Task: Find connections with filter location Erandio with filter topic #Travellingwith filter profile language French with filter current company Jabil with filter school Indira School of Business Studies PGDM with filter industry Telecommunications Carriers with filter service category Video Animation with filter keywords title Head
Action: Mouse moved to (227, 292)
Screenshot: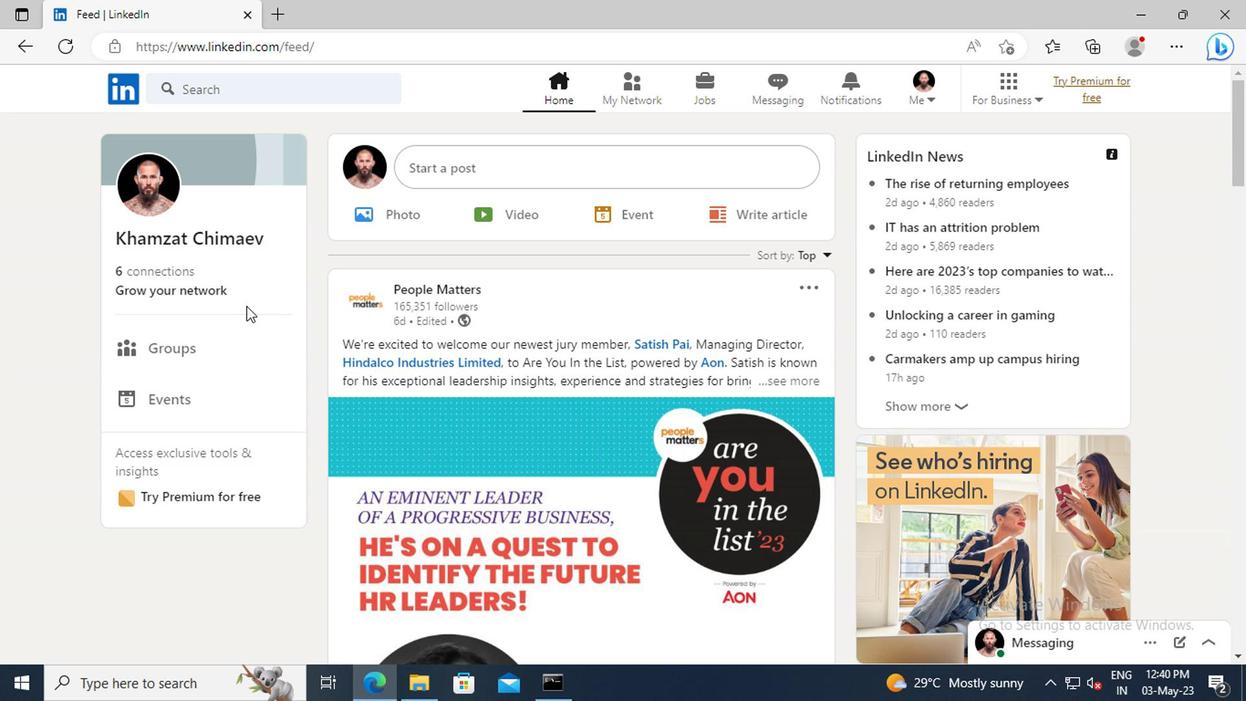 
Action: Mouse pressed left at (227, 292)
Screenshot: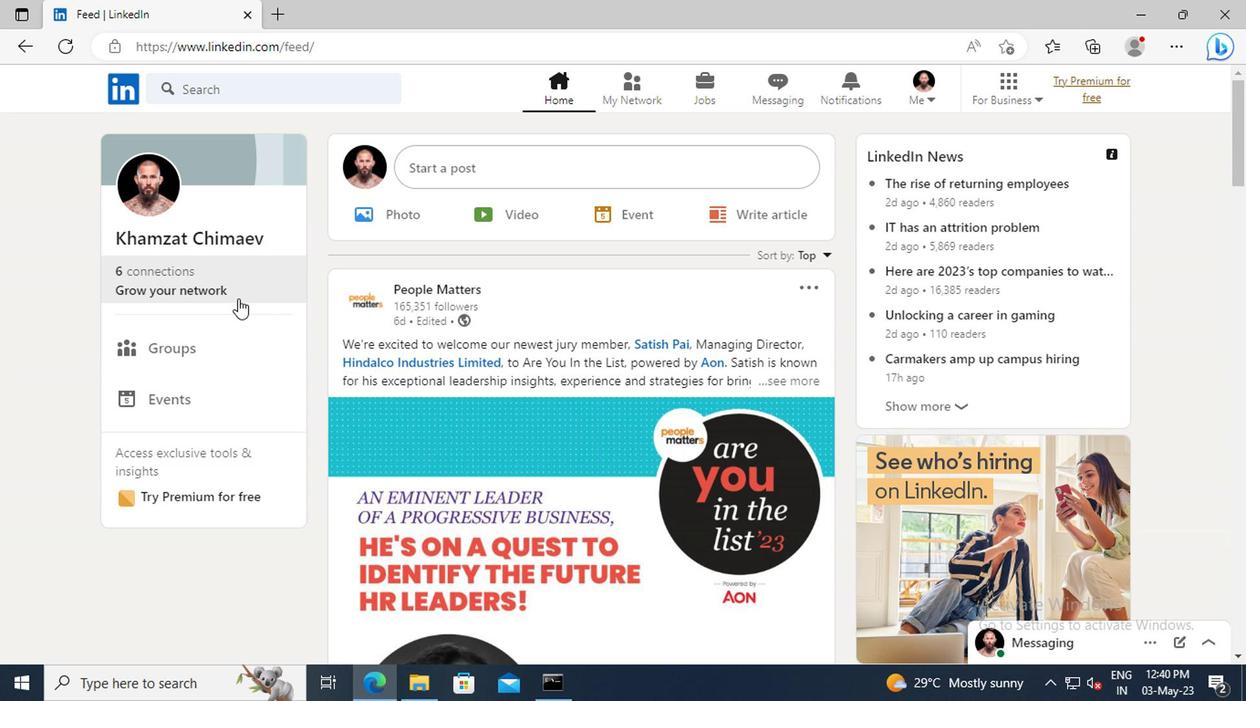 
Action: Mouse moved to (207, 193)
Screenshot: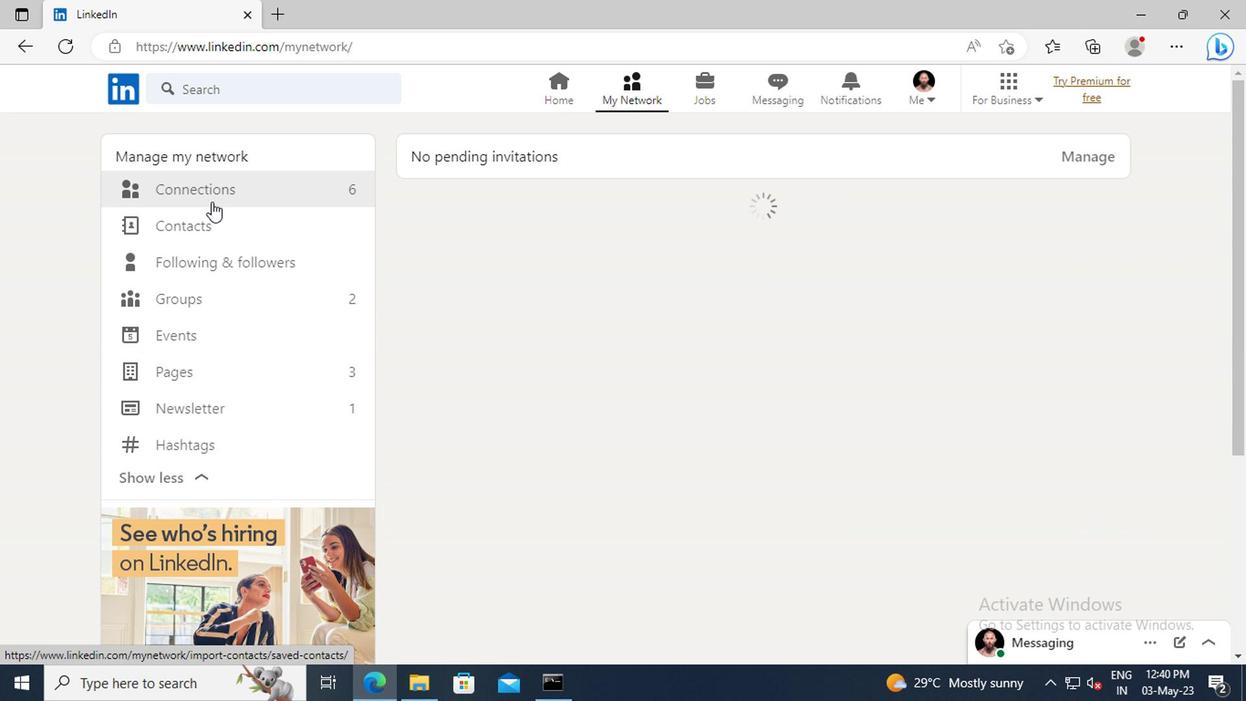 
Action: Mouse pressed left at (207, 193)
Screenshot: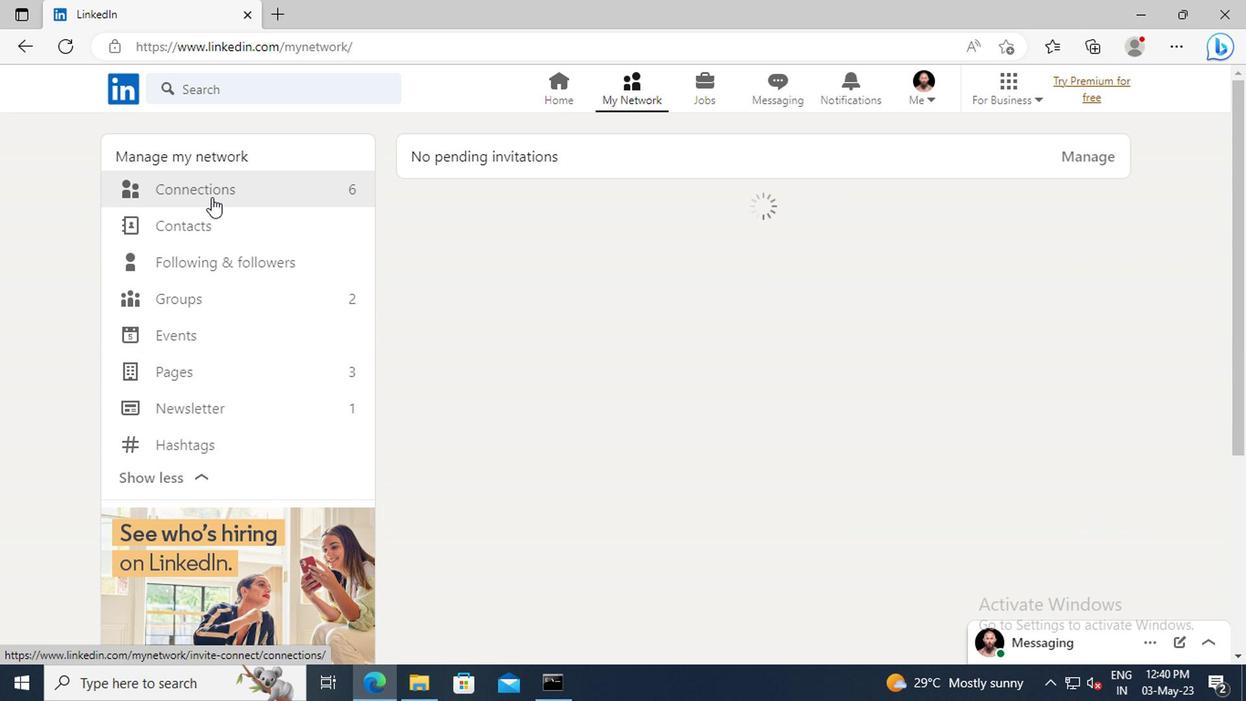 
Action: Mouse moved to (725, 192)
Screenshot: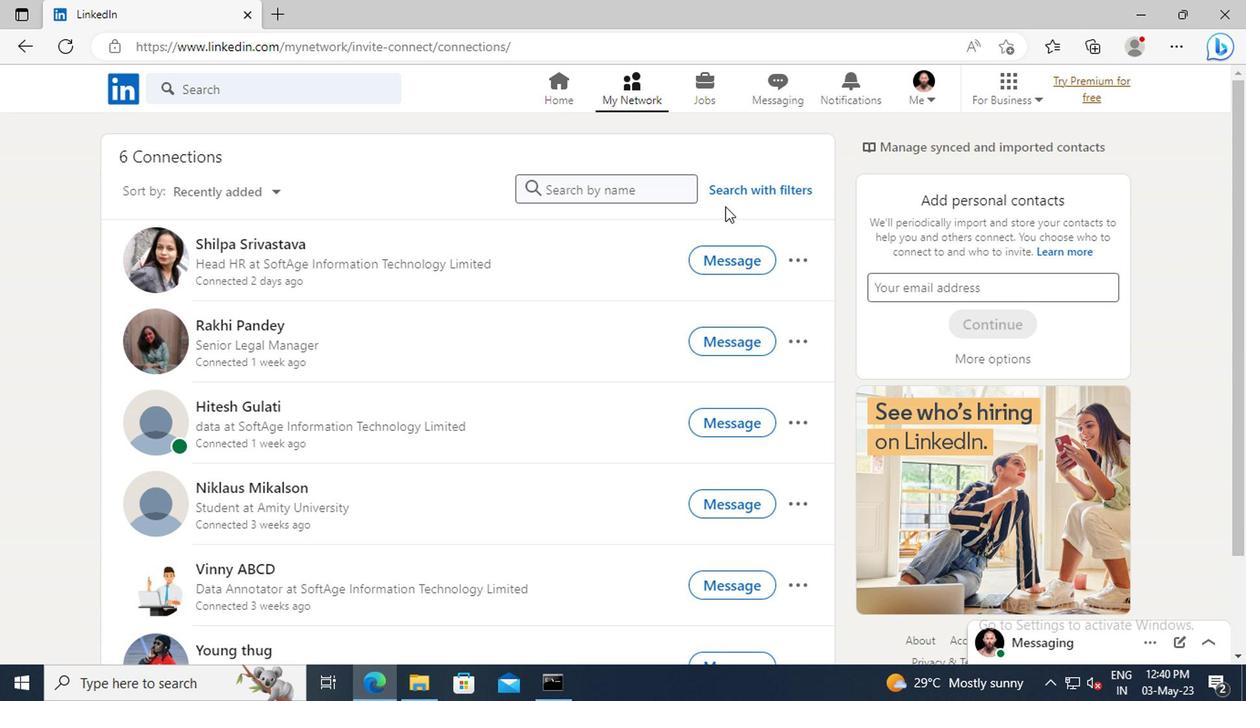 
Action: Mouse pressed left at (725, 192)
Screenshot: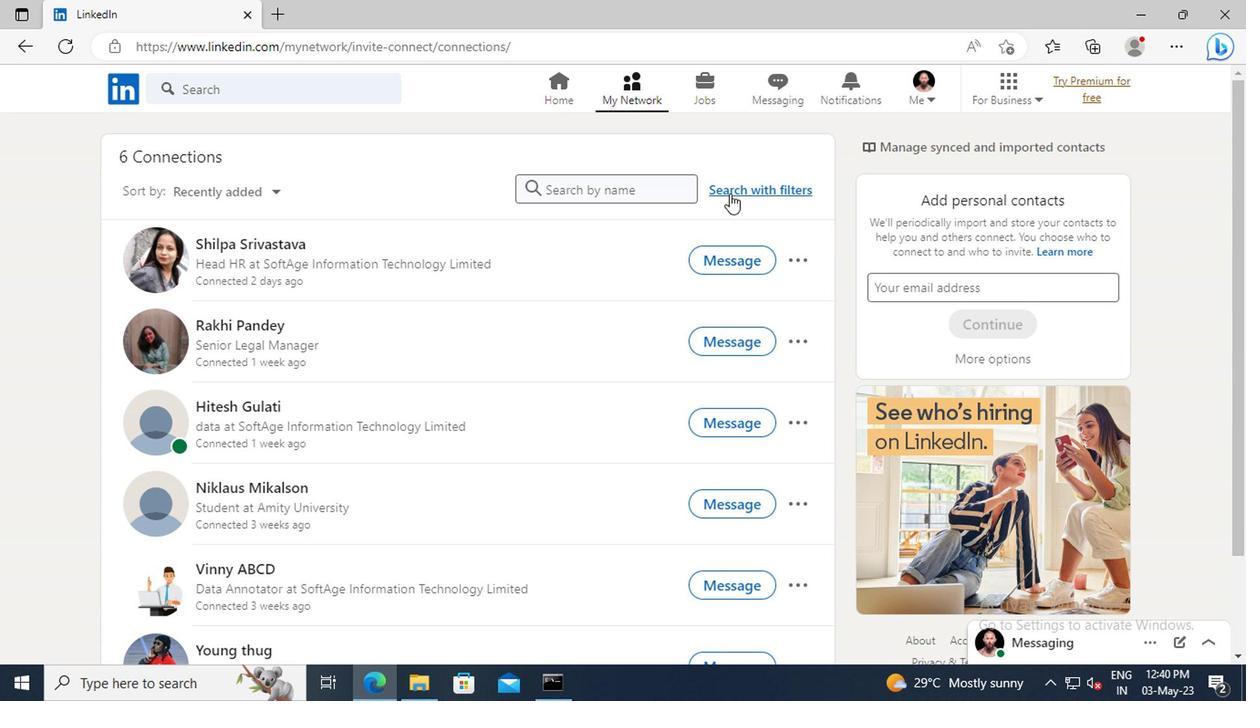 
Action: Mouse moved to (687, 146)
Screenshot: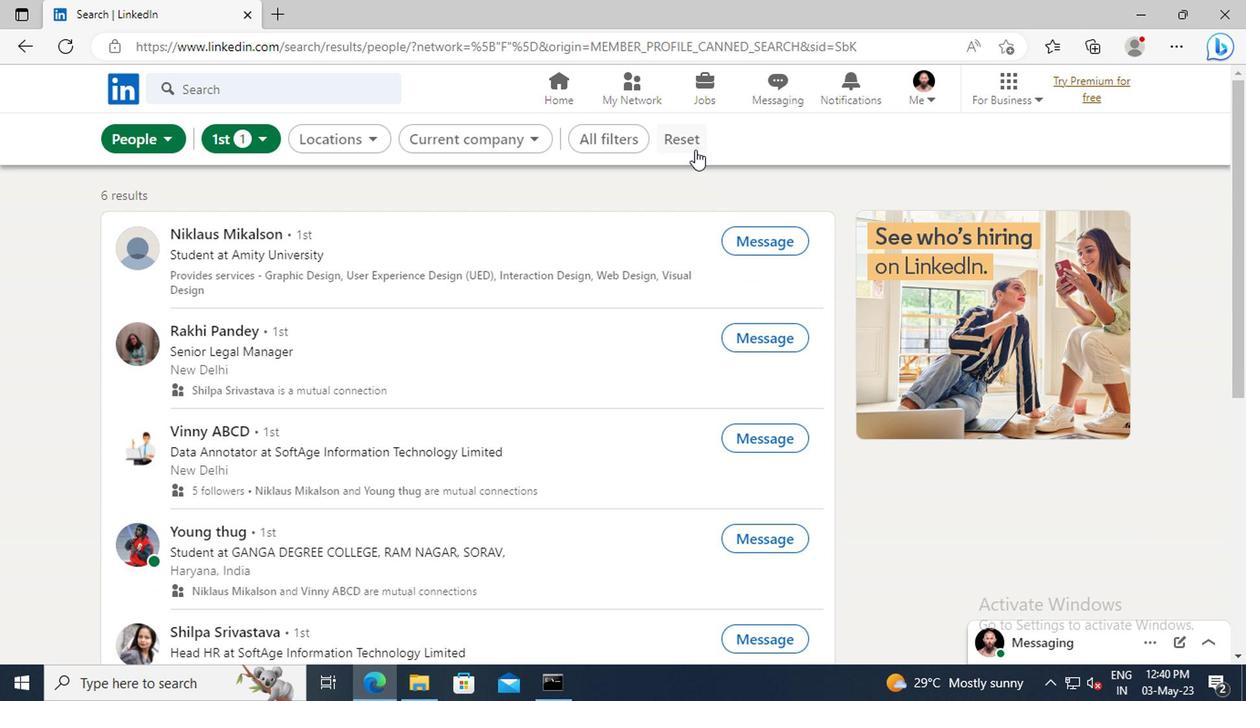 
Action: Mouse pressed left at (687, 146)
Screenshot: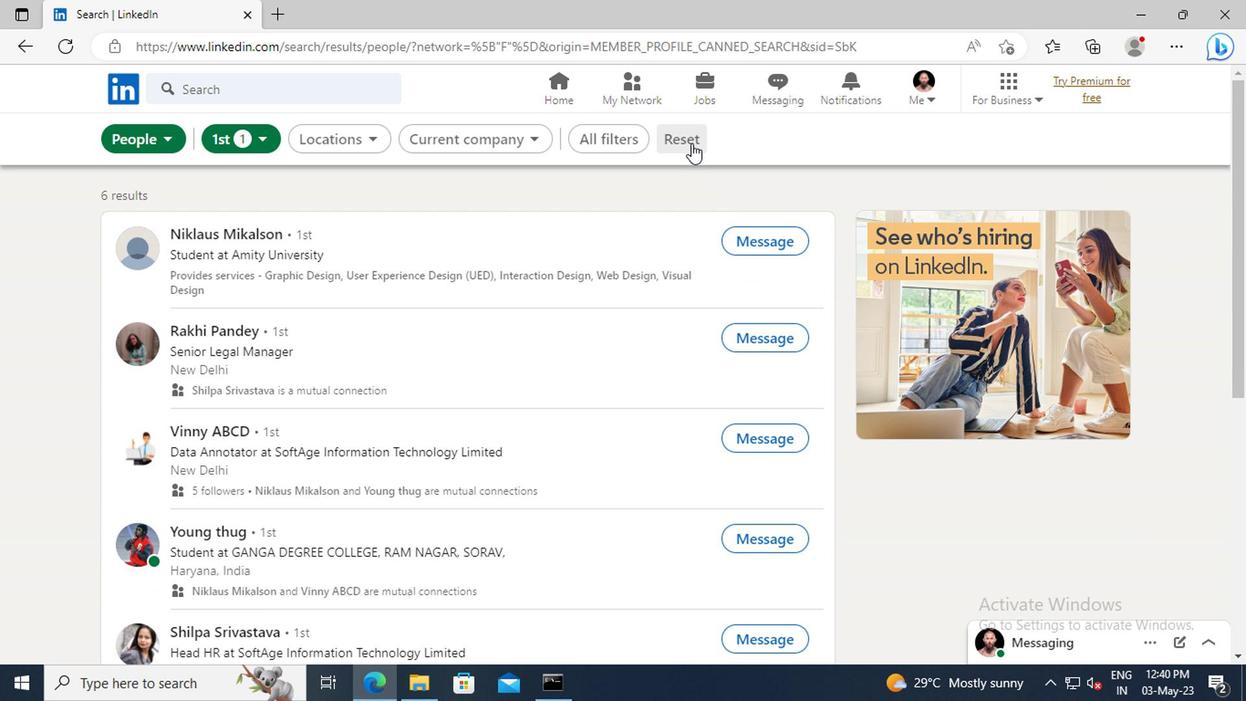 
Action: Mouse moved to (661, 142)
Screenshot: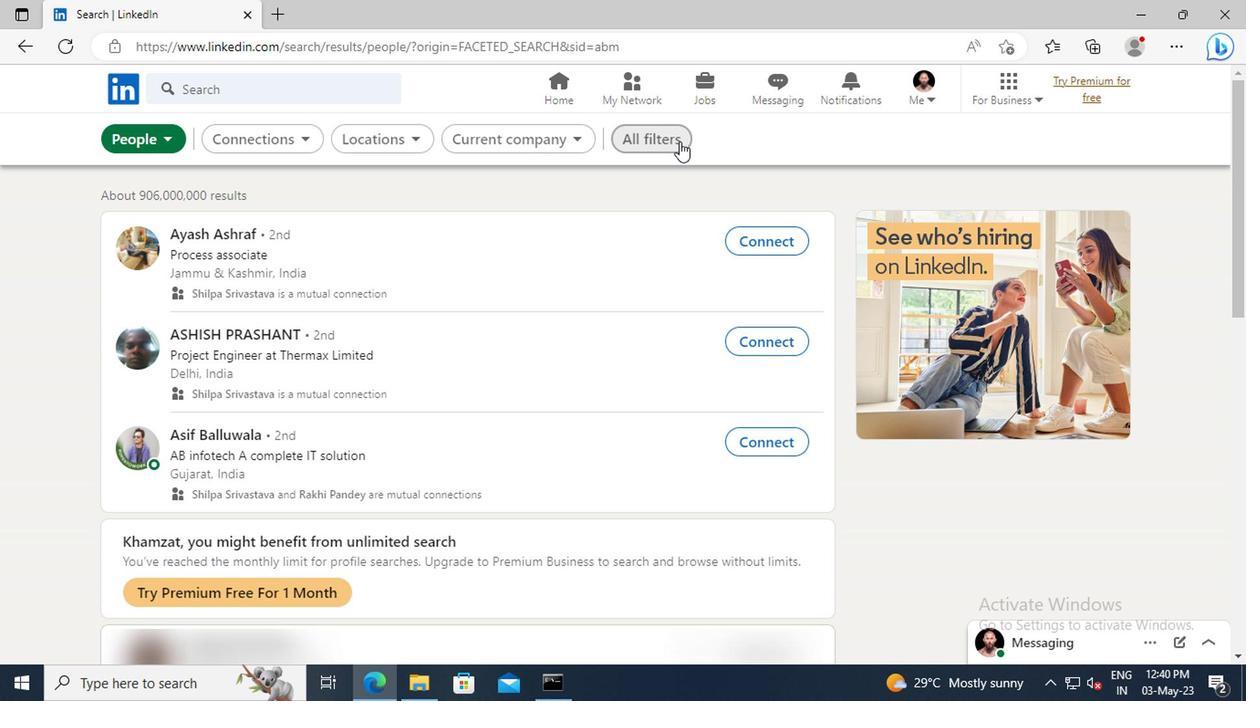 
Action: Mouse pressed left at (661, 142)
Screenshot: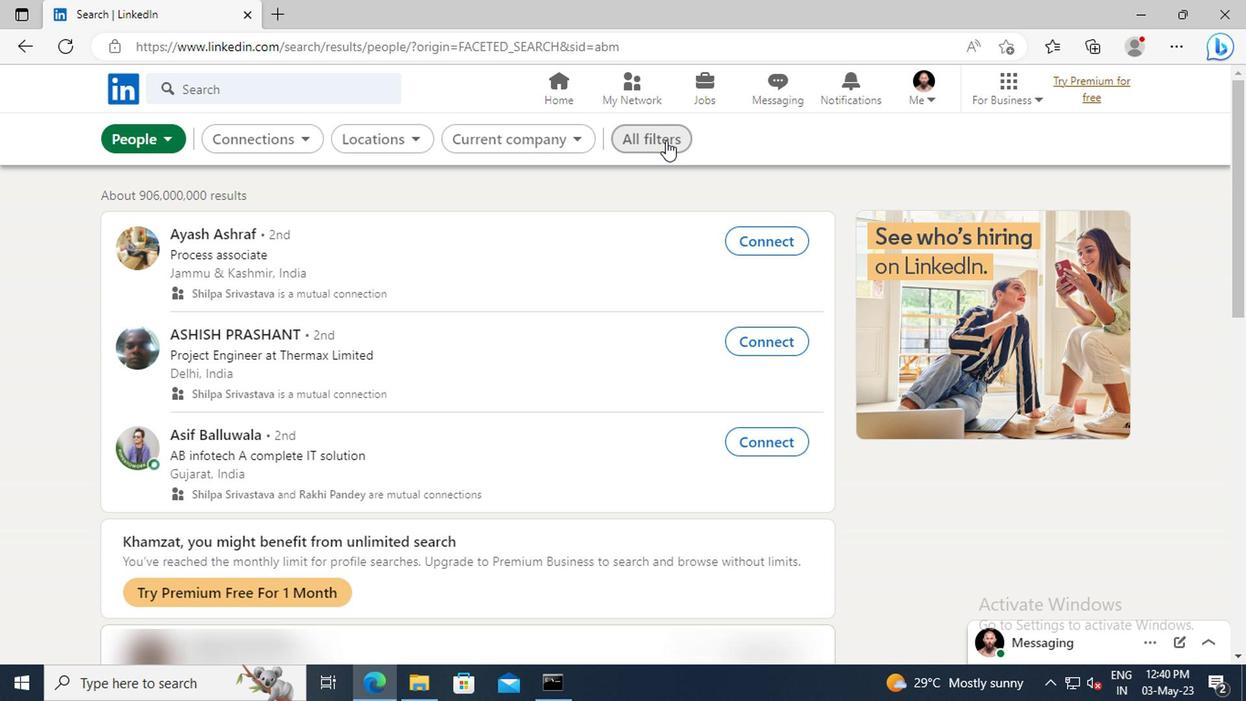 
Action: Mouse moved to (1010, 327)
Screenshot: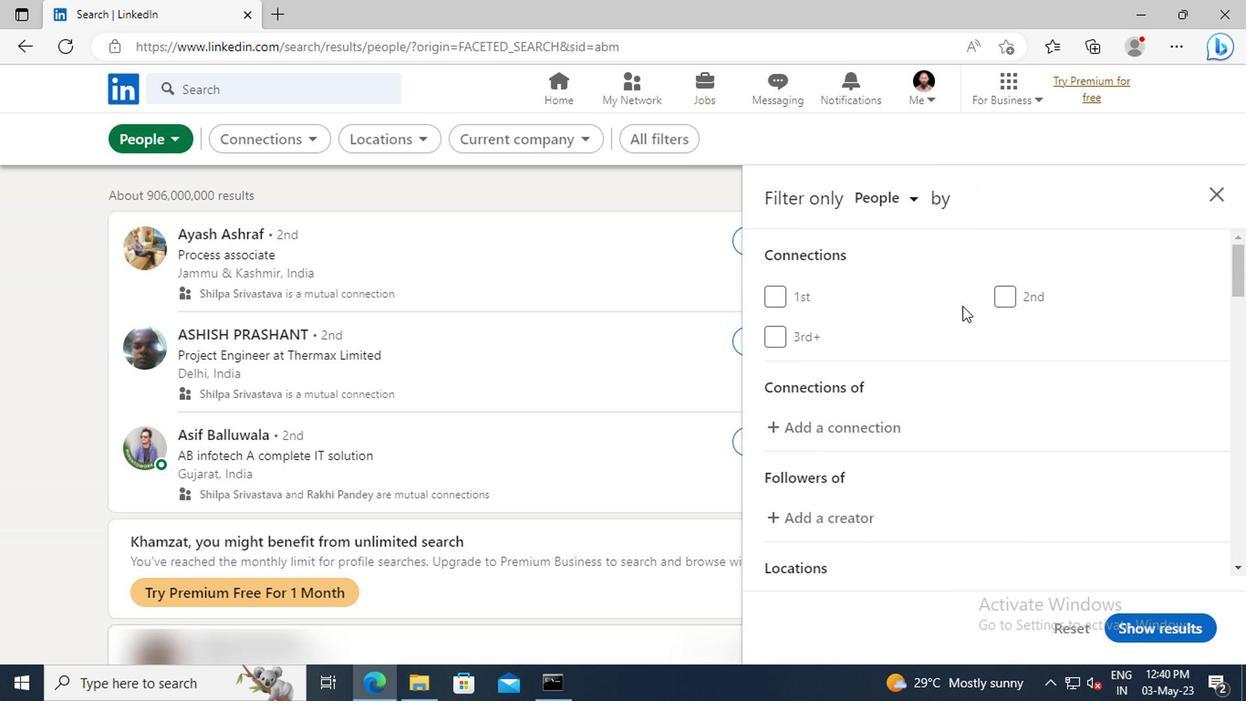 
Action: Mouse scrolled (1010, 326) with delta (0, 0)
Screenshot: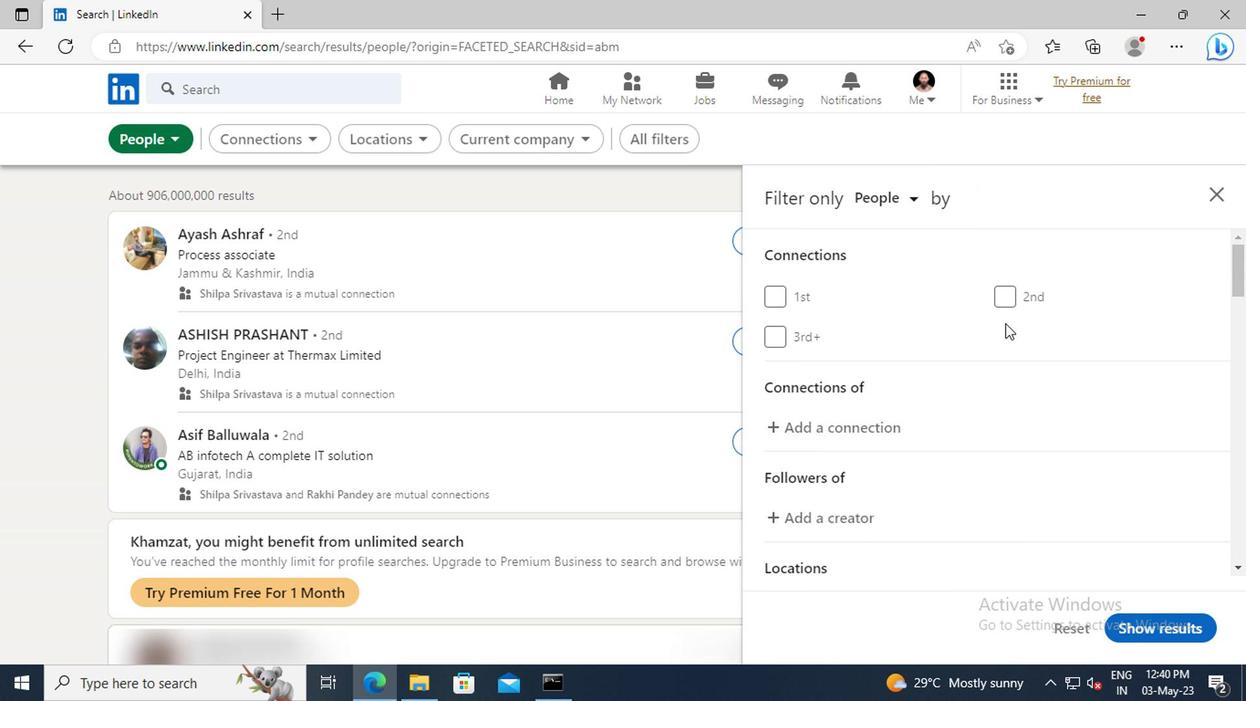 
Action: Mouse scrolled (1010, 326) with delta (0, 0)
Screenshot: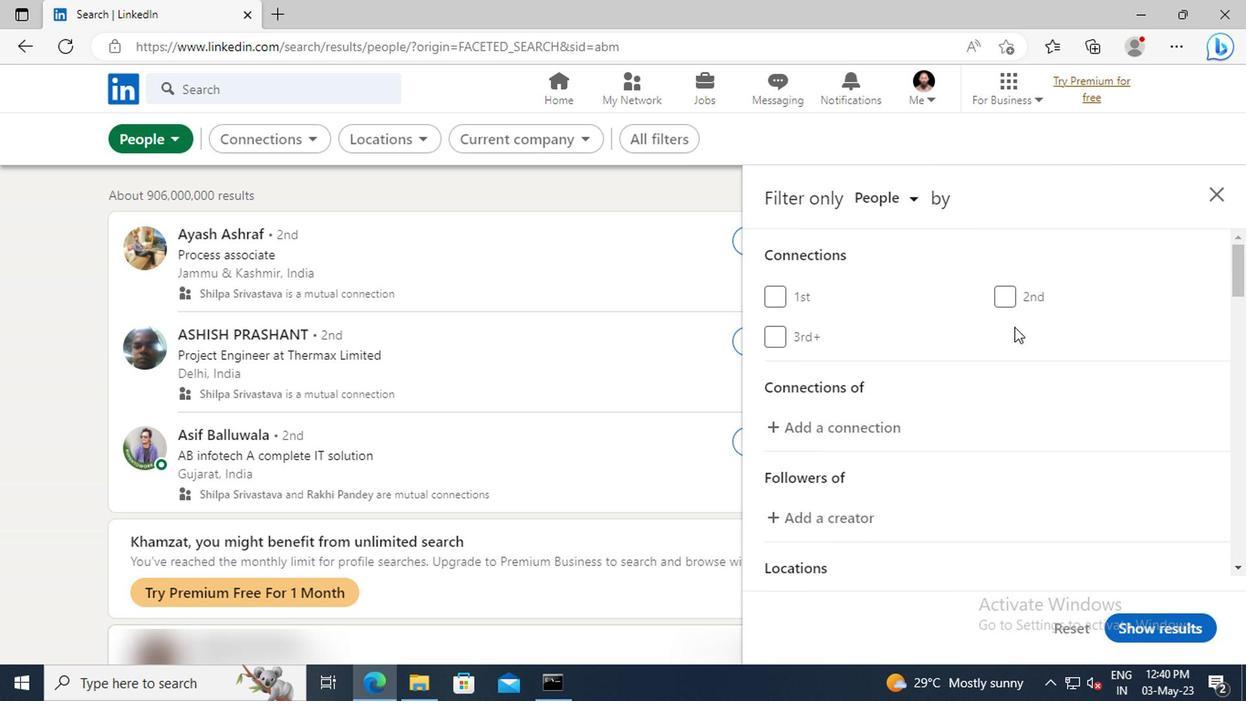 
Action: Mouse scrolled (1010, 326) with delta (0, 0)
Screenshot: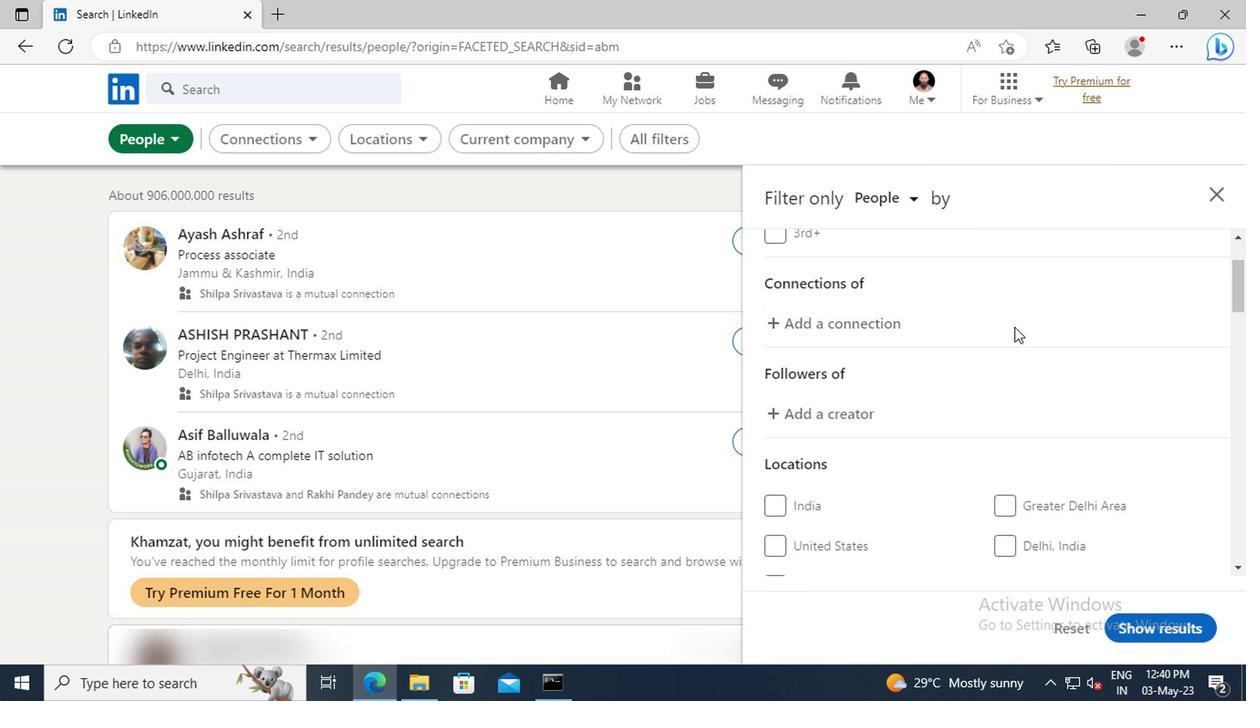 
Action: Mouse scrolled (1010, 326) with delta (0, 0)
Screenshot: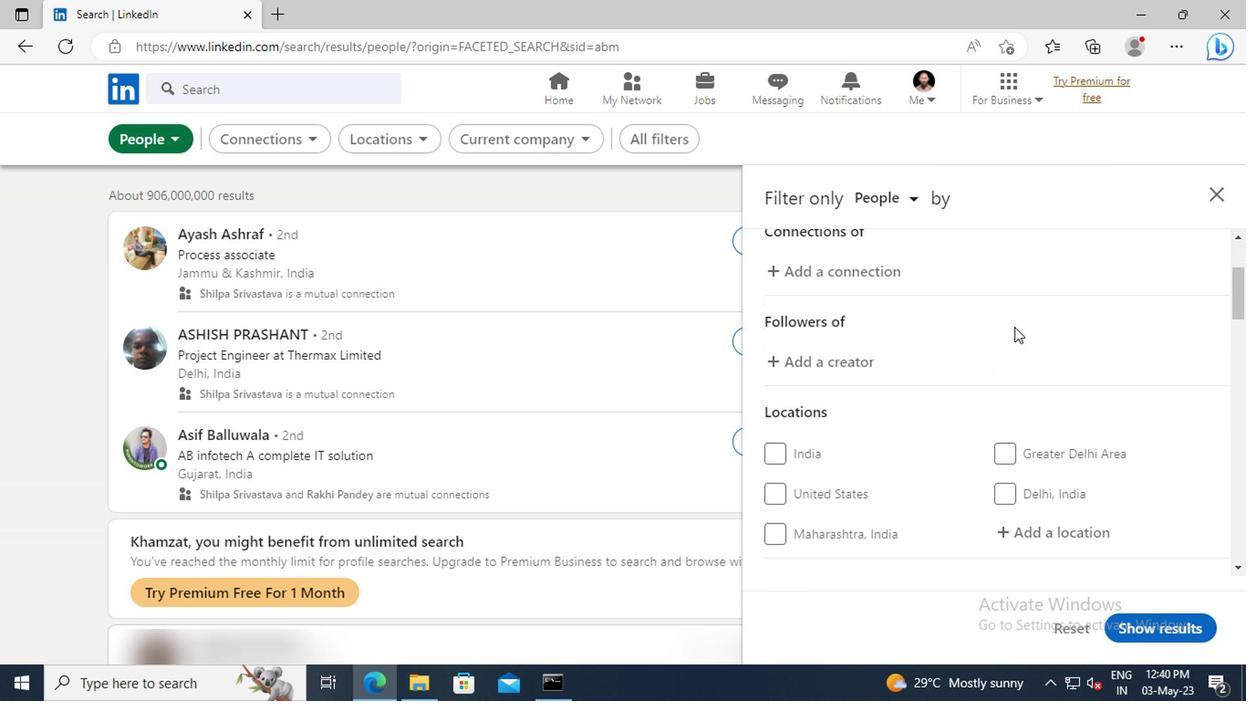 
Action: Mouse scrolled (1010, 326) with delta (0, 0)
Screenshot: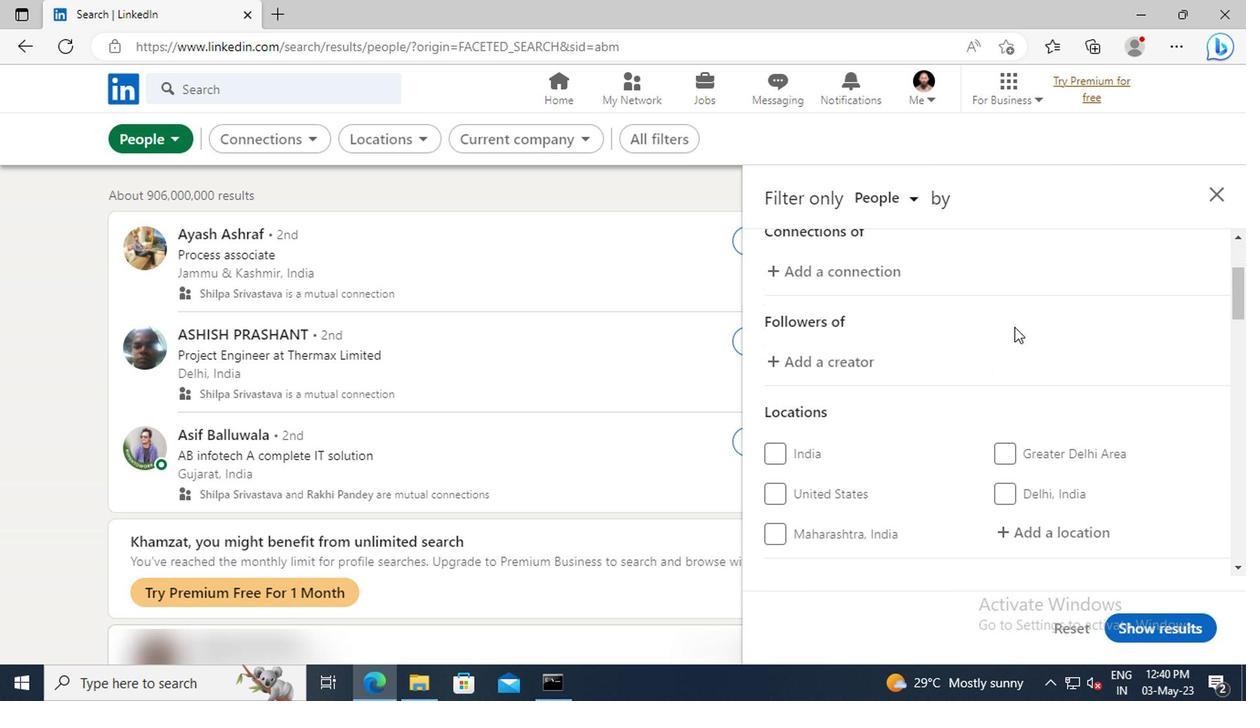
Action: Mouse scrolled (1010, 326) with delta (0, 0)
Screenshot: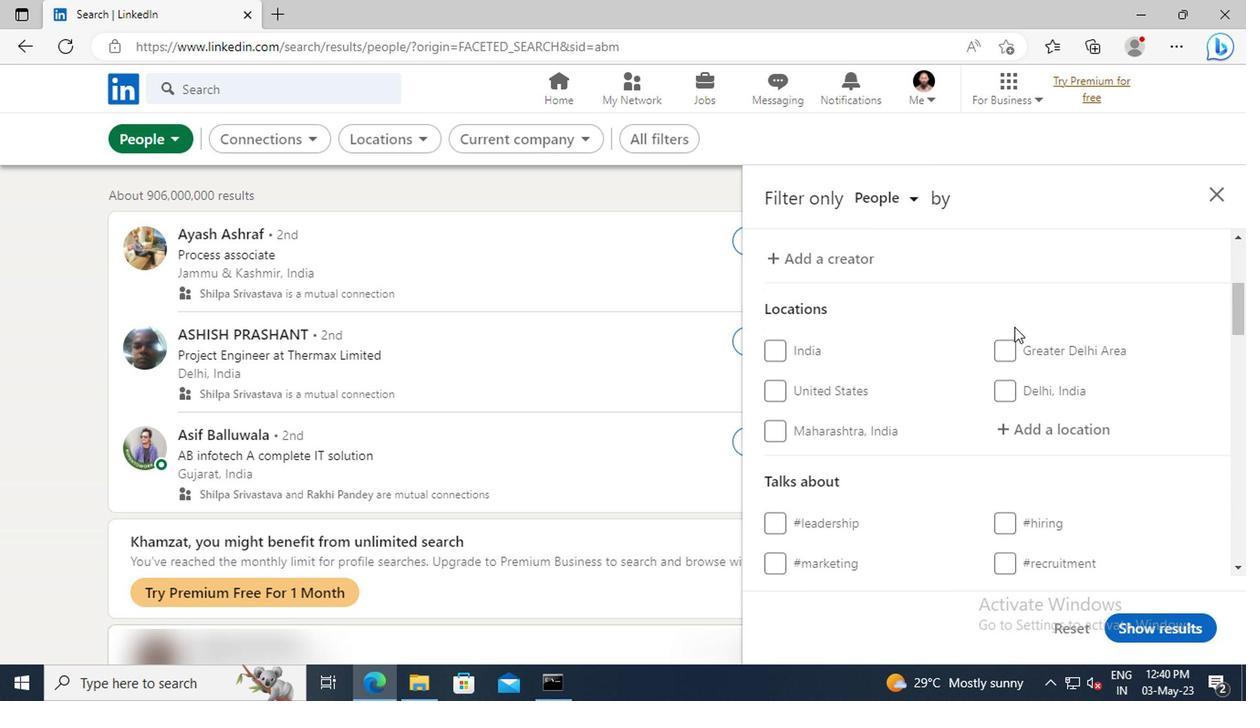 
Action: Mouse moved to (1013, 370)
Screenshot: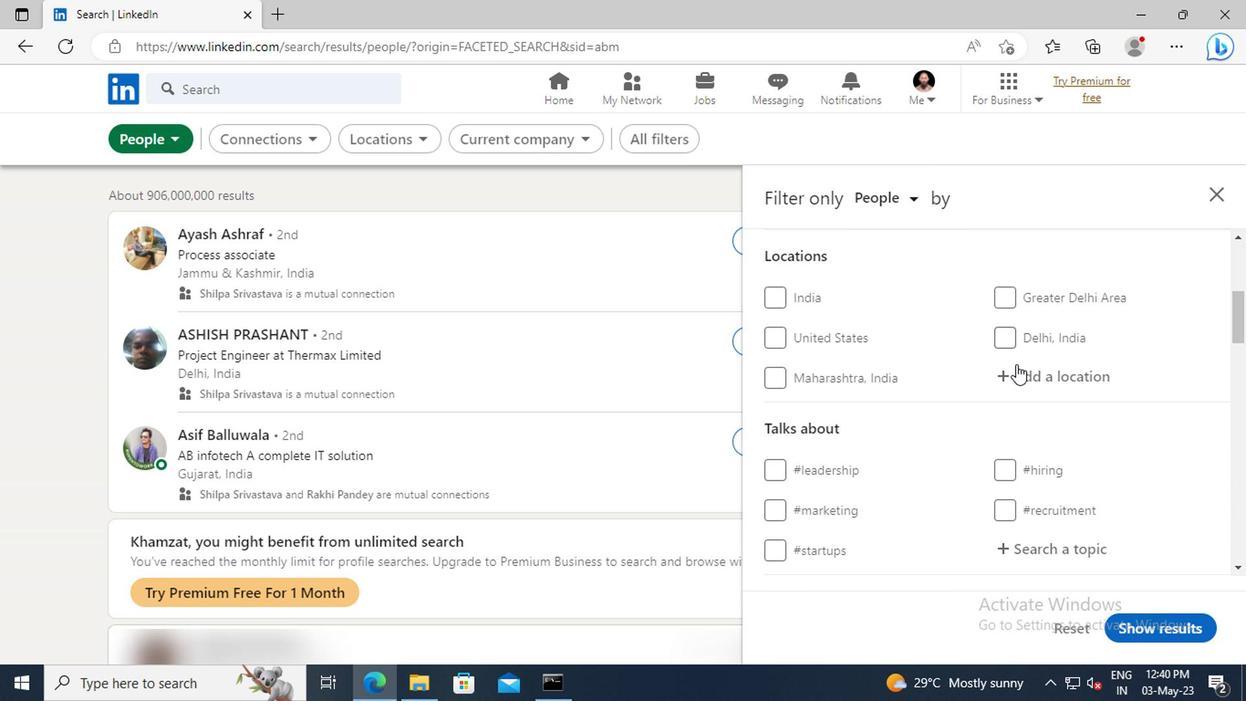 
Action: Mouse pressed left at (1013, 370)
Screenshot: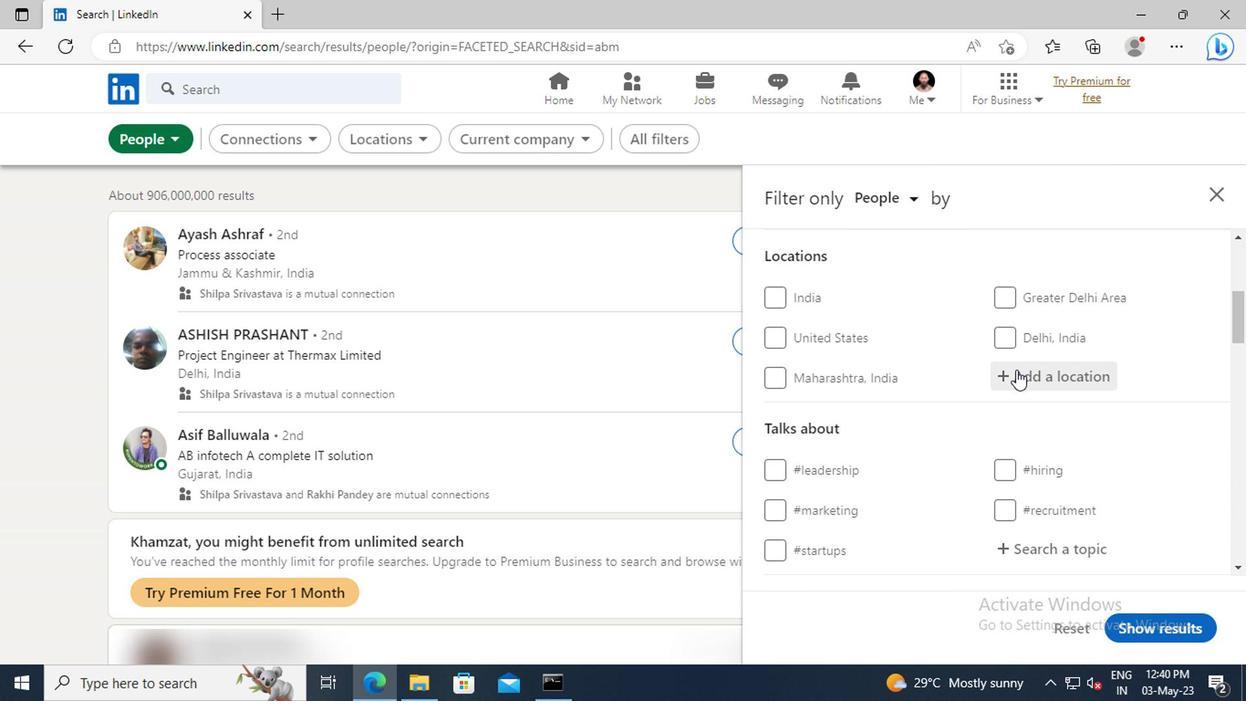 
Action: Key pressed <Key.shift>ERANDIO
Screenshot: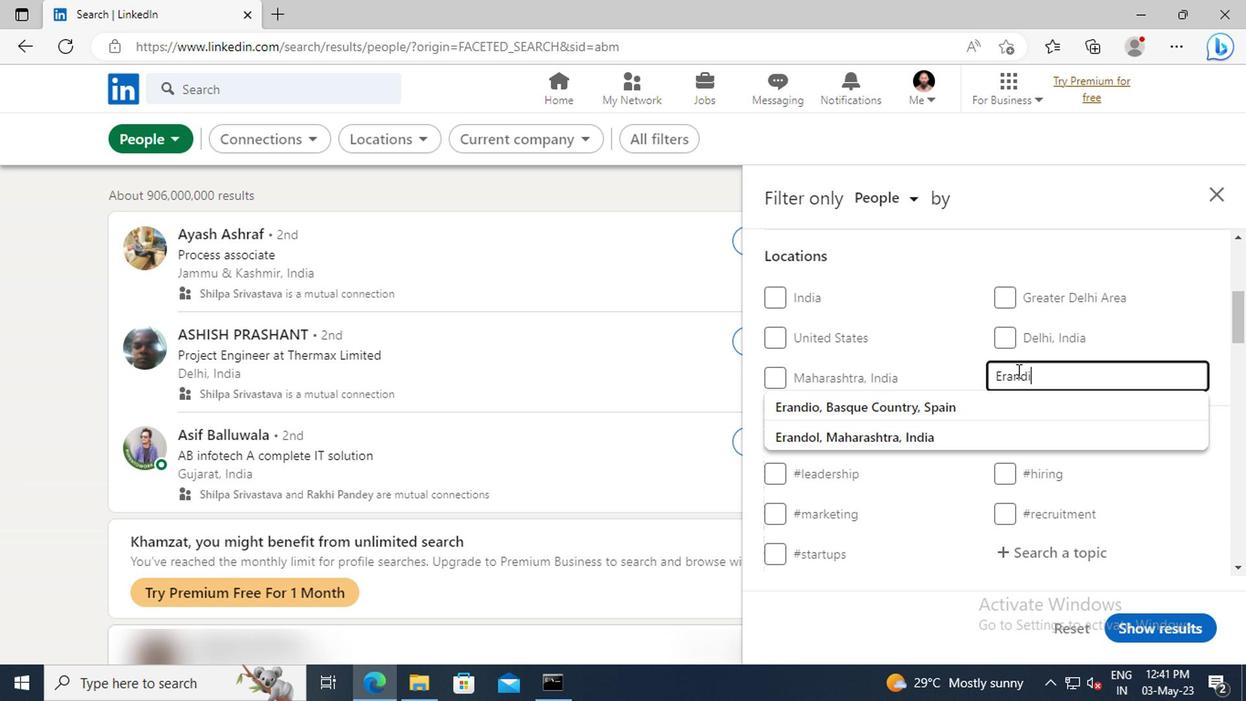 
Action: Mouse moved to (1016, 401)
Screenshot: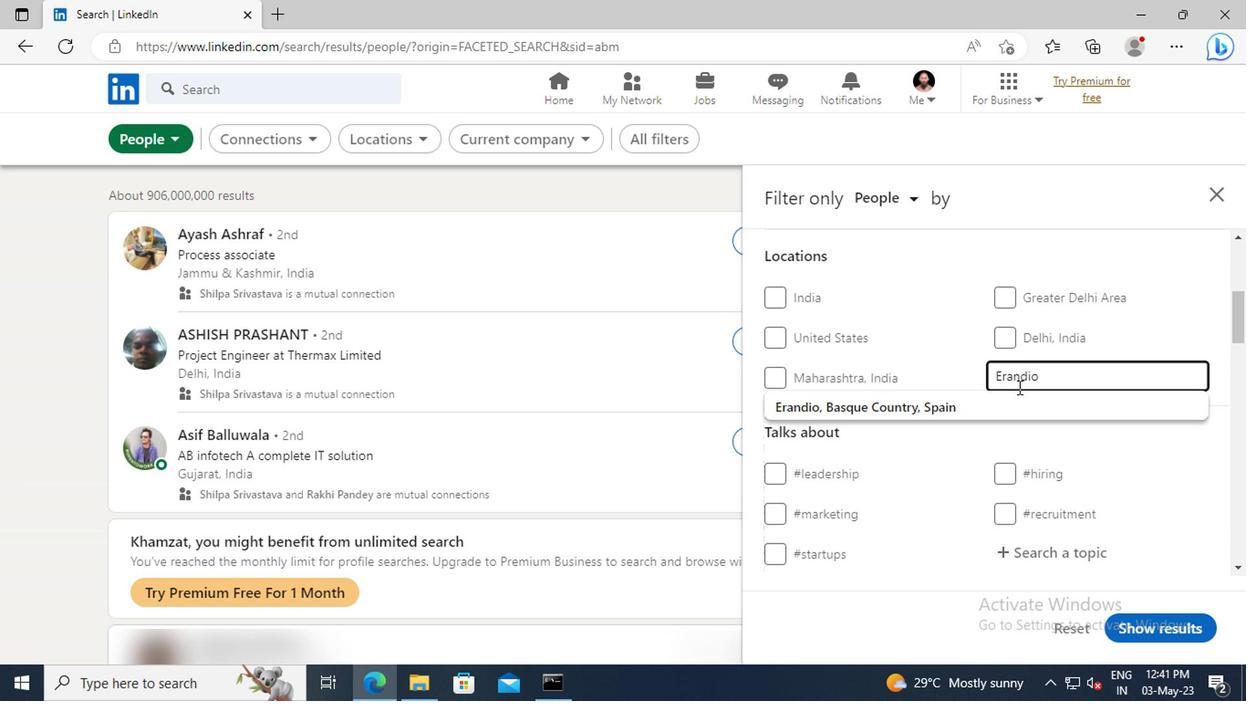 
Action: Mouse pressed left at (1016, 401)
Screenshot: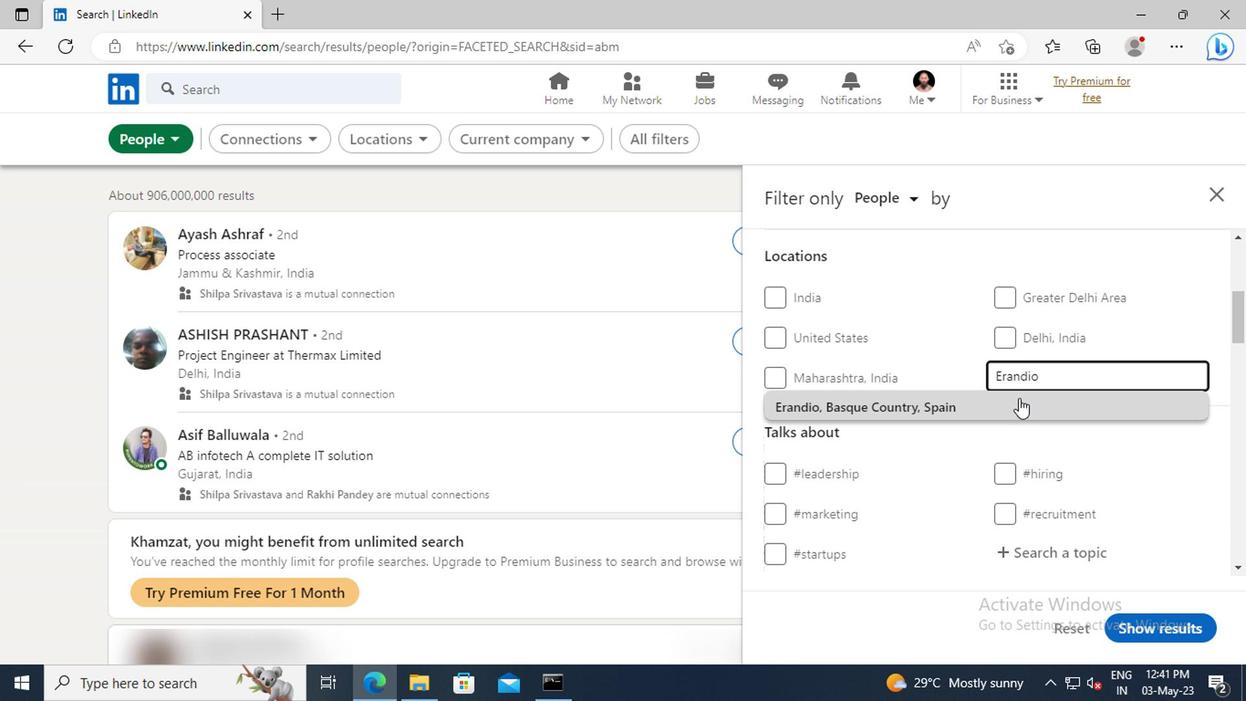 
Action: Mouse scrolled (1016, 400) with delta (0, 0)
Screenshot: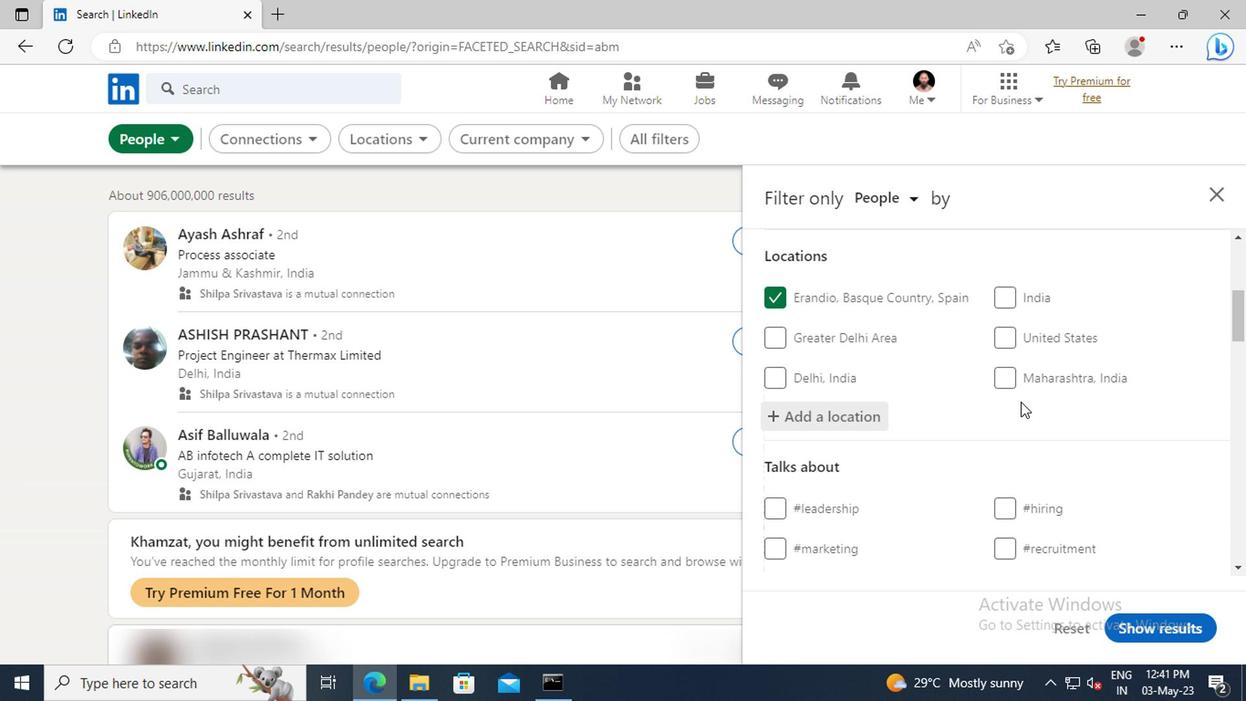 
Action: Mouse scrolled (1016, 400) with delta (0, 0)
Screenshot: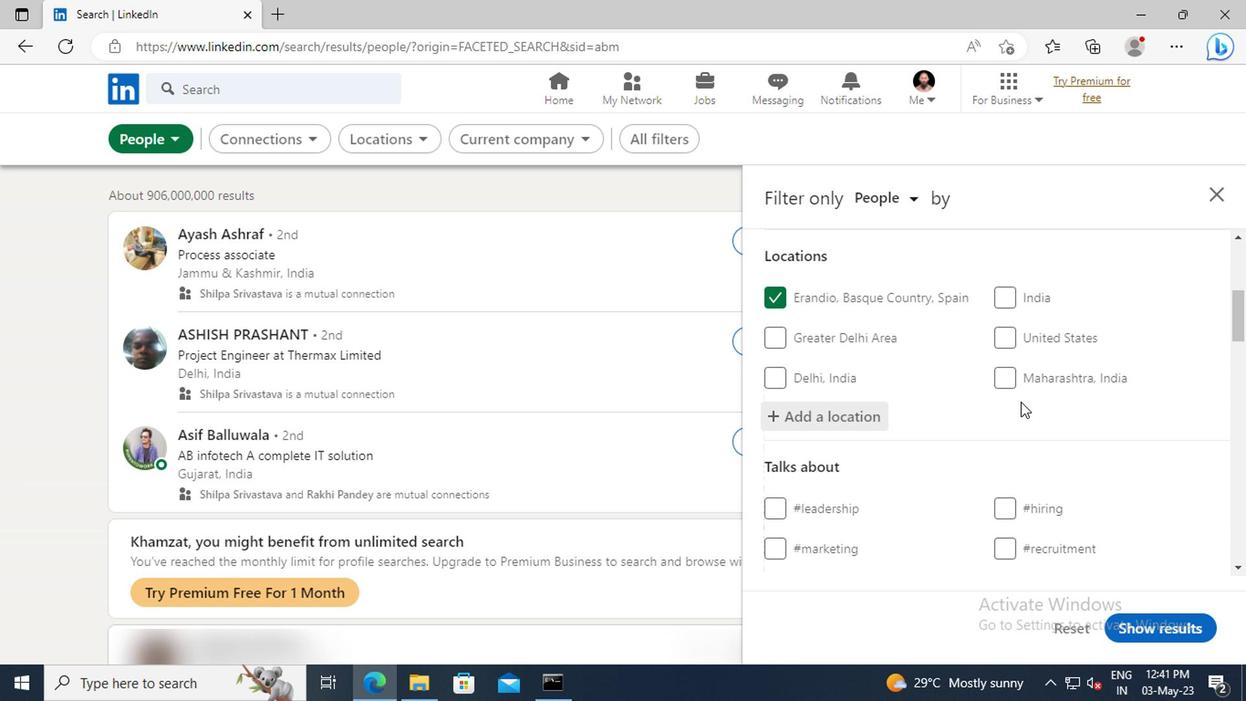 
Action: Mouse scrolled (1016, 400) with delta (0, 0)
Screenshot: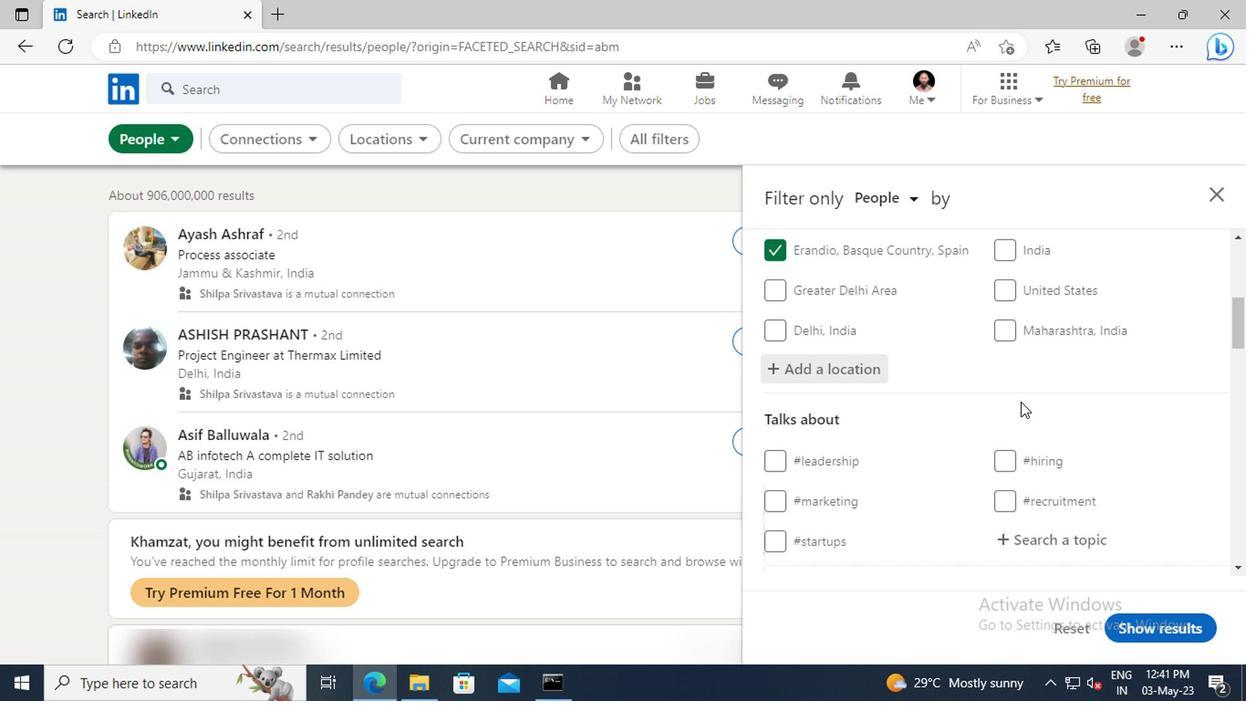 
Action: Mouse scrolled (1016, 400) with delta (0, 0)
Screenshot: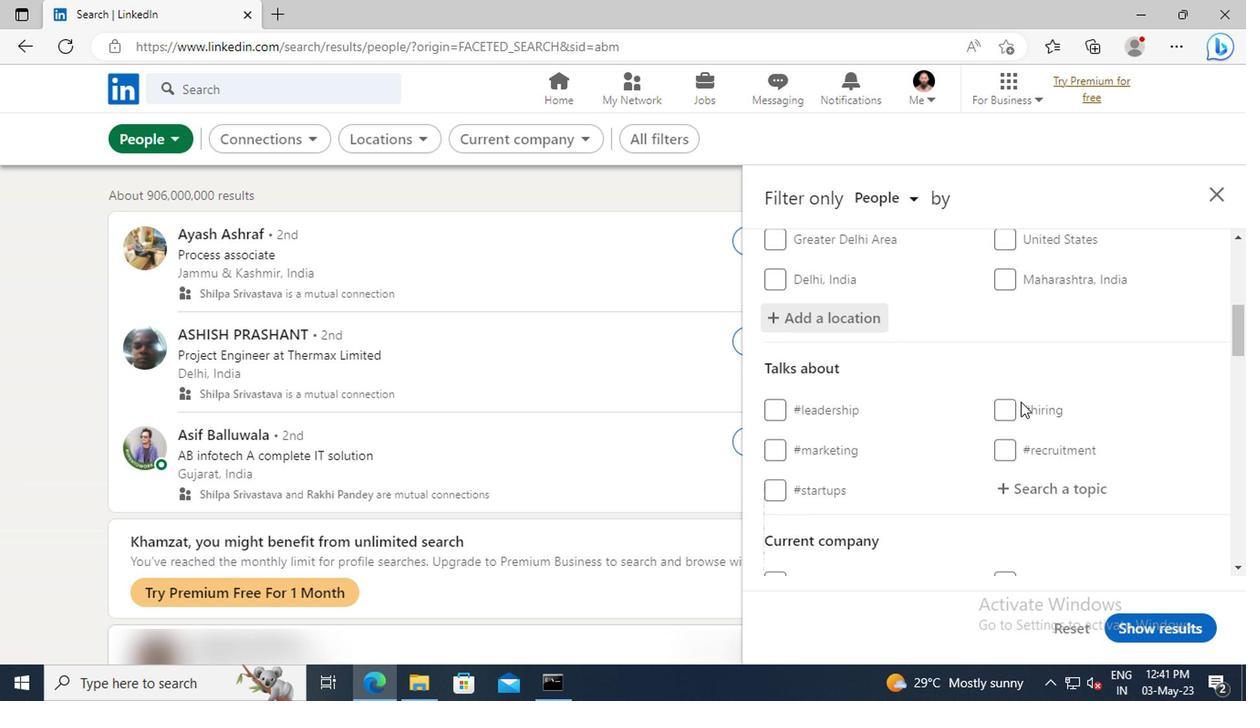 
Action: Mouse moved to (1021, 388)
Screenshot: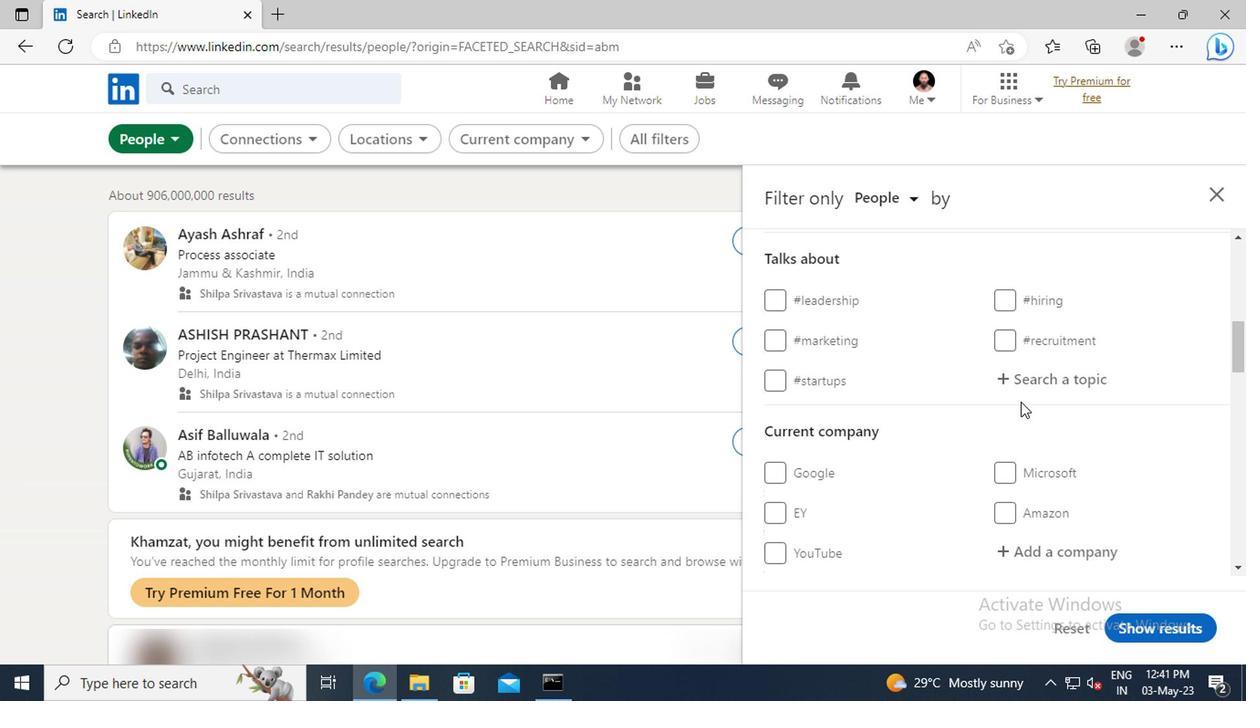 
Action: Mouse pressed left at (1021, 388)
Screenshot: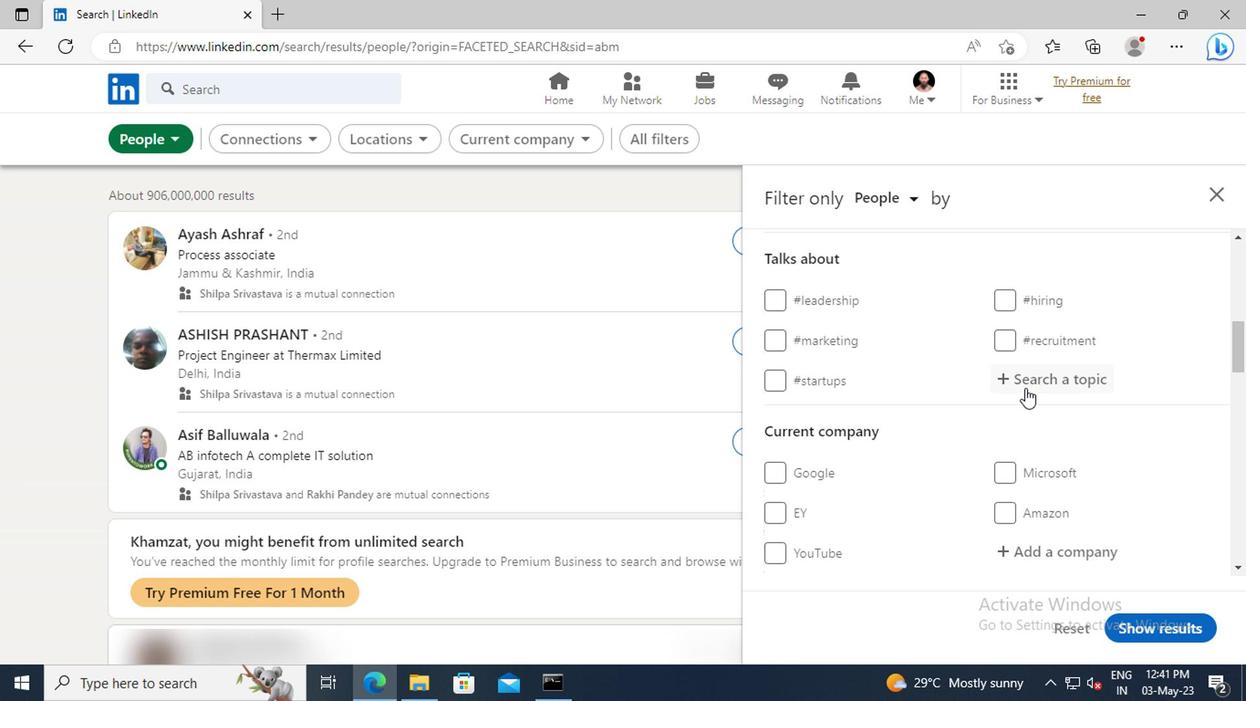 
Action: Key pressed <Key.shift><Key.shift><Key.shift><Key.shift>TRAVELL
Screenshot: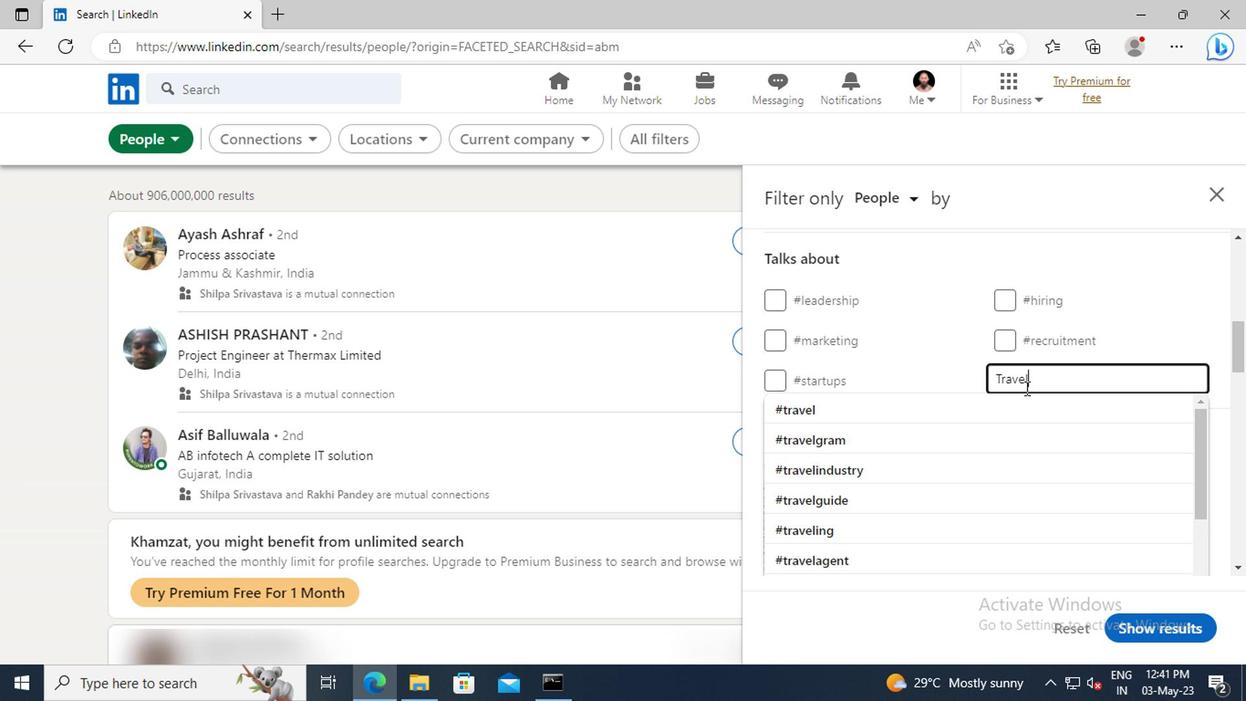 
Action: Mouse moved to (1024, 400)
Screenshot: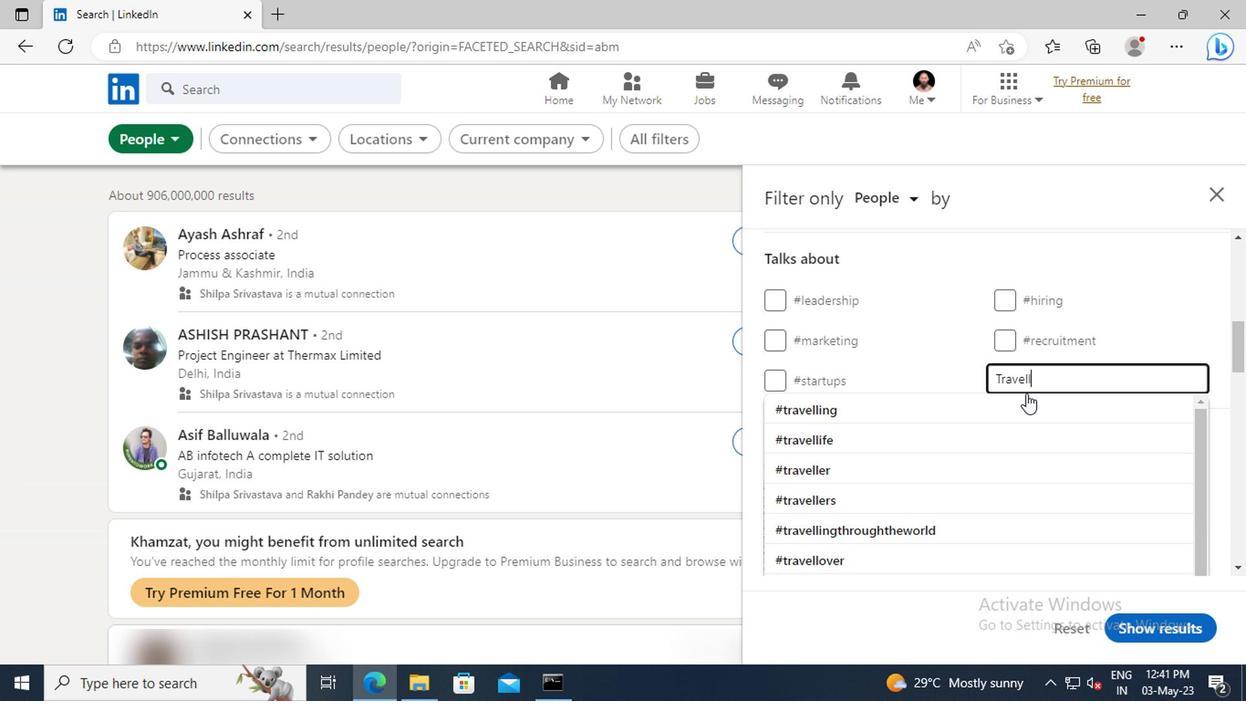 
Action: Mouse pressed left at (1024, 400)
Screenshot: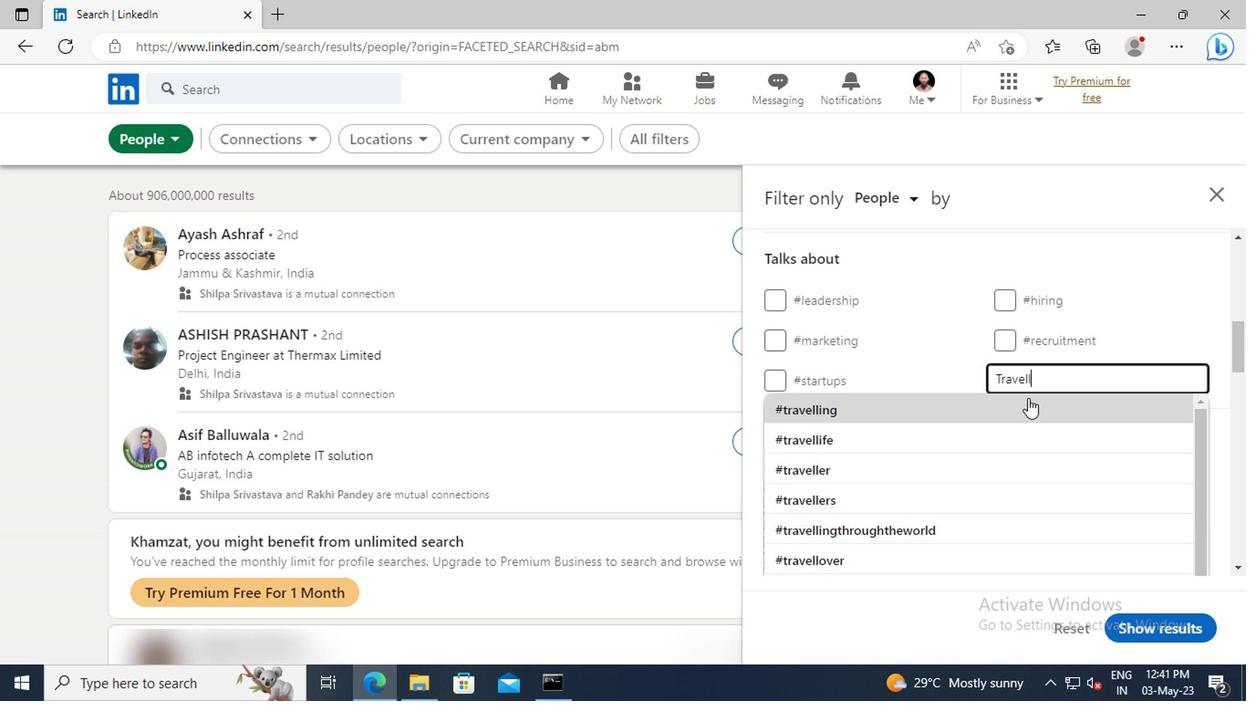 
Action: Mouse scrolled (1024, 398) with delta (0, -1)
Screenshot: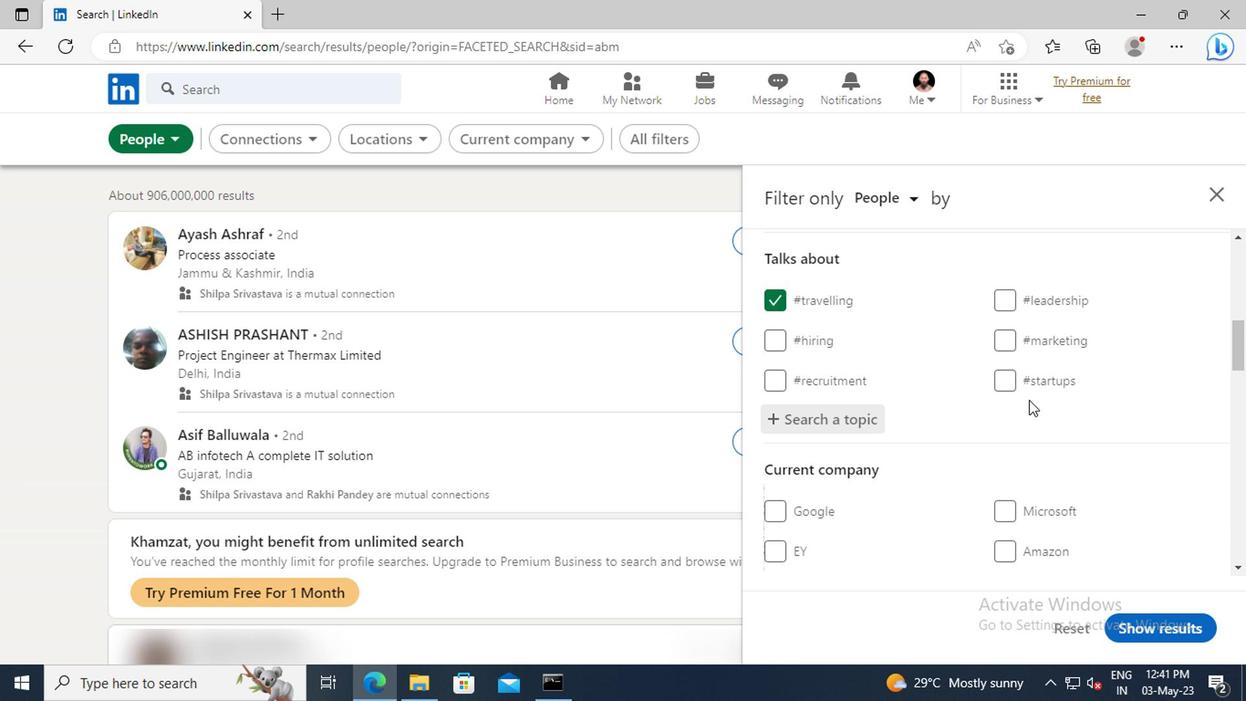 
Action: Mouse scrolled (1024, 398) with delta (0, -1)
Screenshot: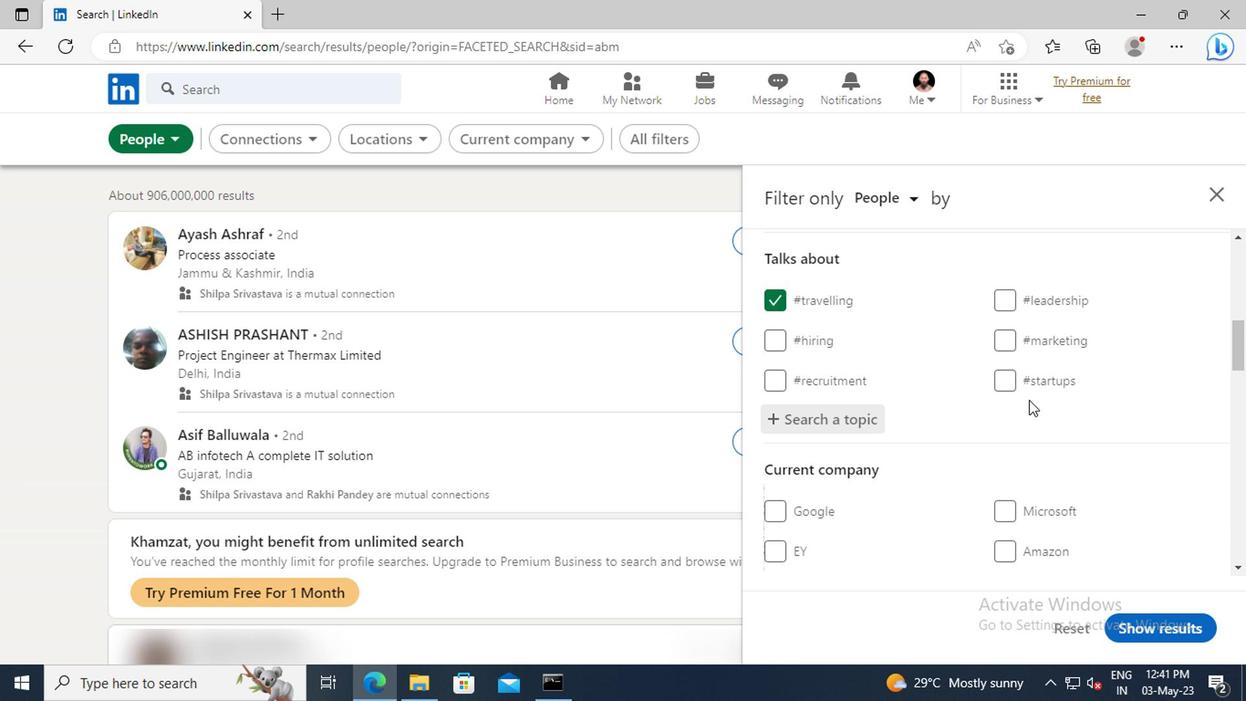 
Action: Mouse scrolled (1024, 398) with delta (0, -1)
Screenshot: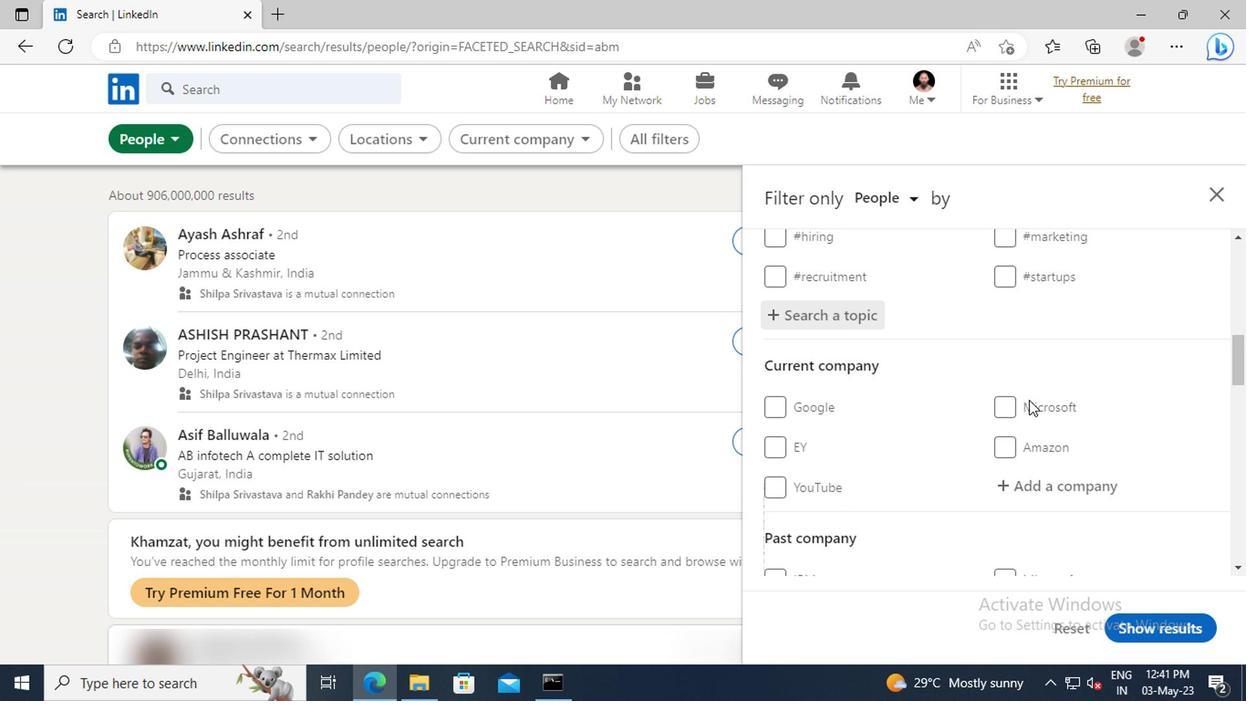 
Action: Mouse scrolled (1024, 398) with delta (0, -1)
Screenshot: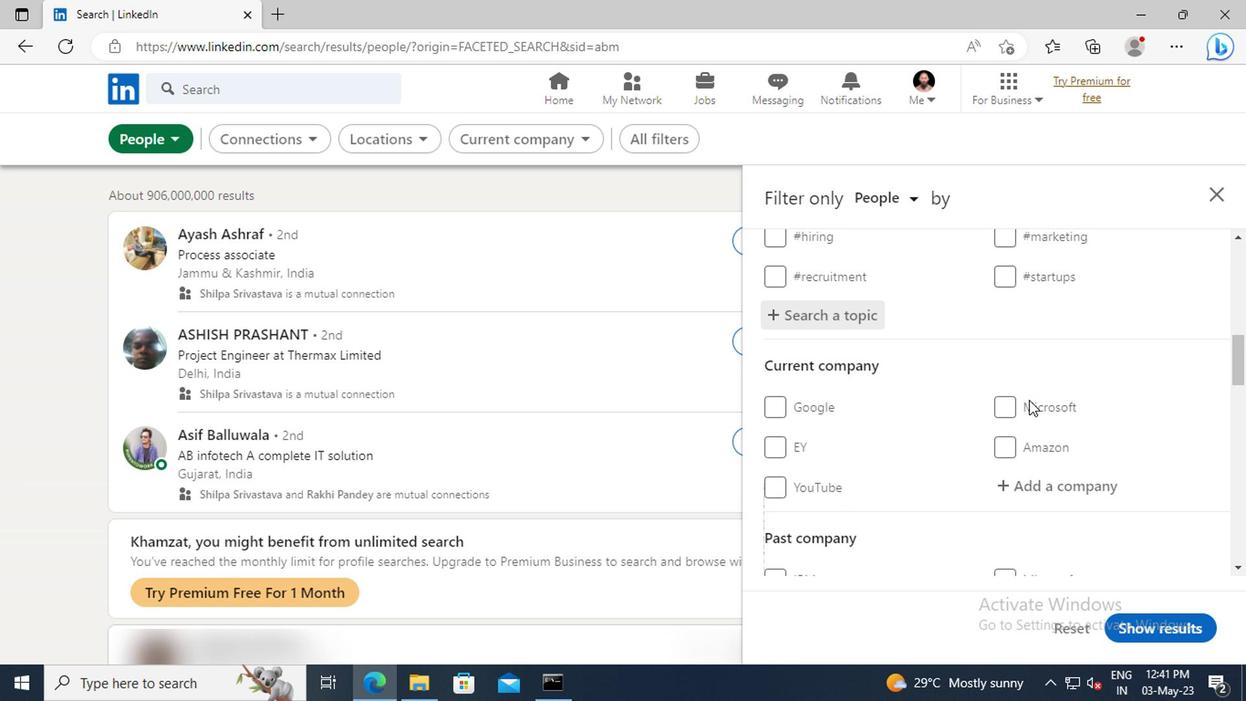 
Action: Mouse scrolled (1024, 398) with delta (0, -1)
Screenshot: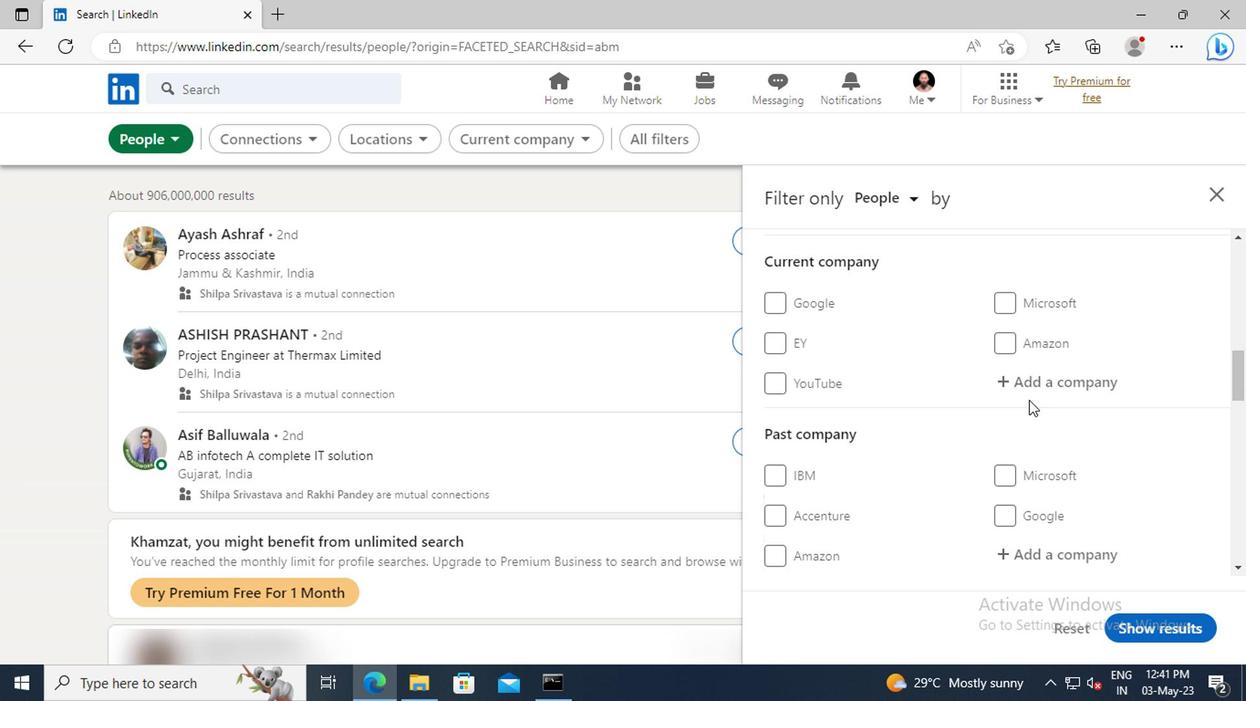 
Action: Mouse scrolled (1024, 398) with delta (0, -1)
Screenshot: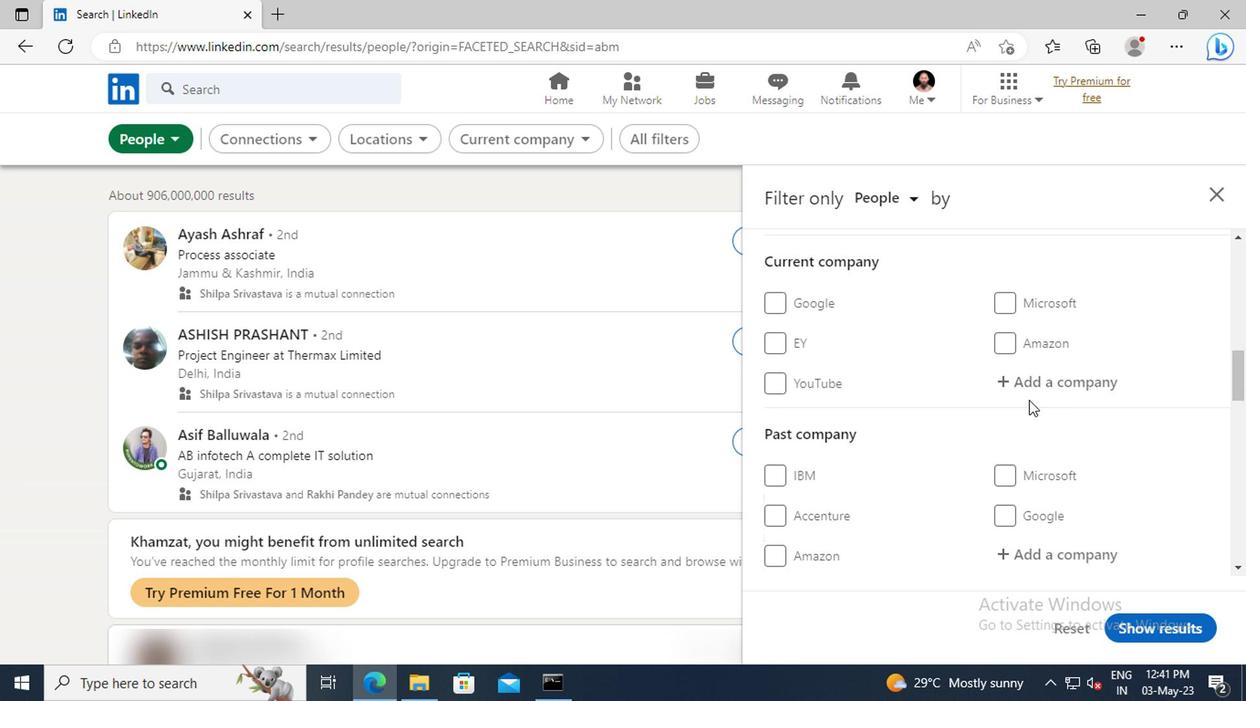 
Action: Mouse scrolled (1024, 398) with delta (0, -1)
Screenshot: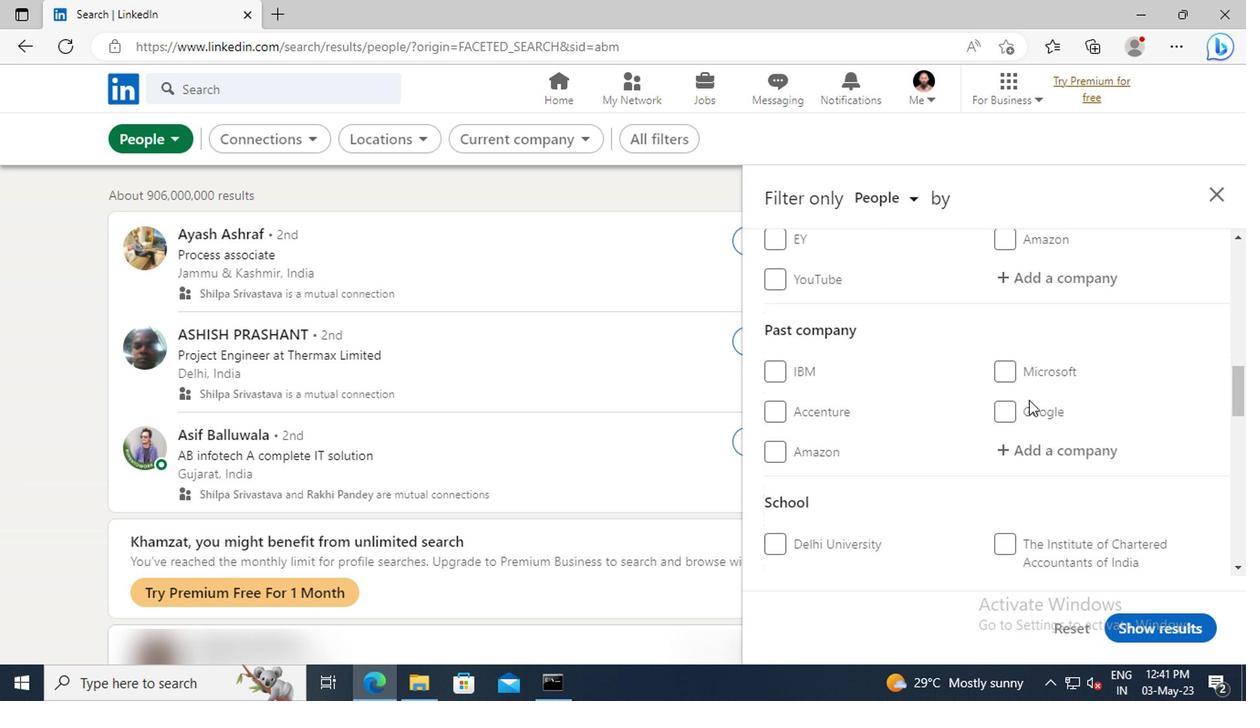 
Action: Mouse scrolled (1024, 398) with delta (0, -1)
Screenshot: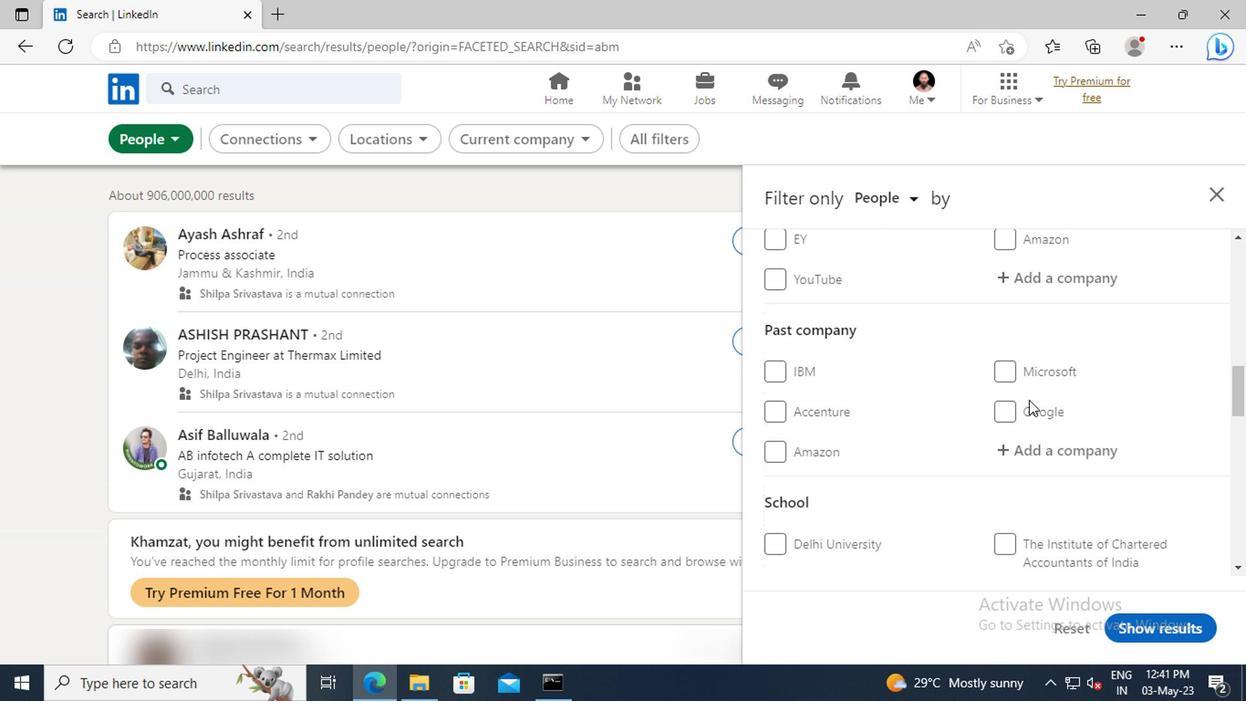 
Action: Mouse scrolled (1024, 398) with delta (0, -1)
Screenshot: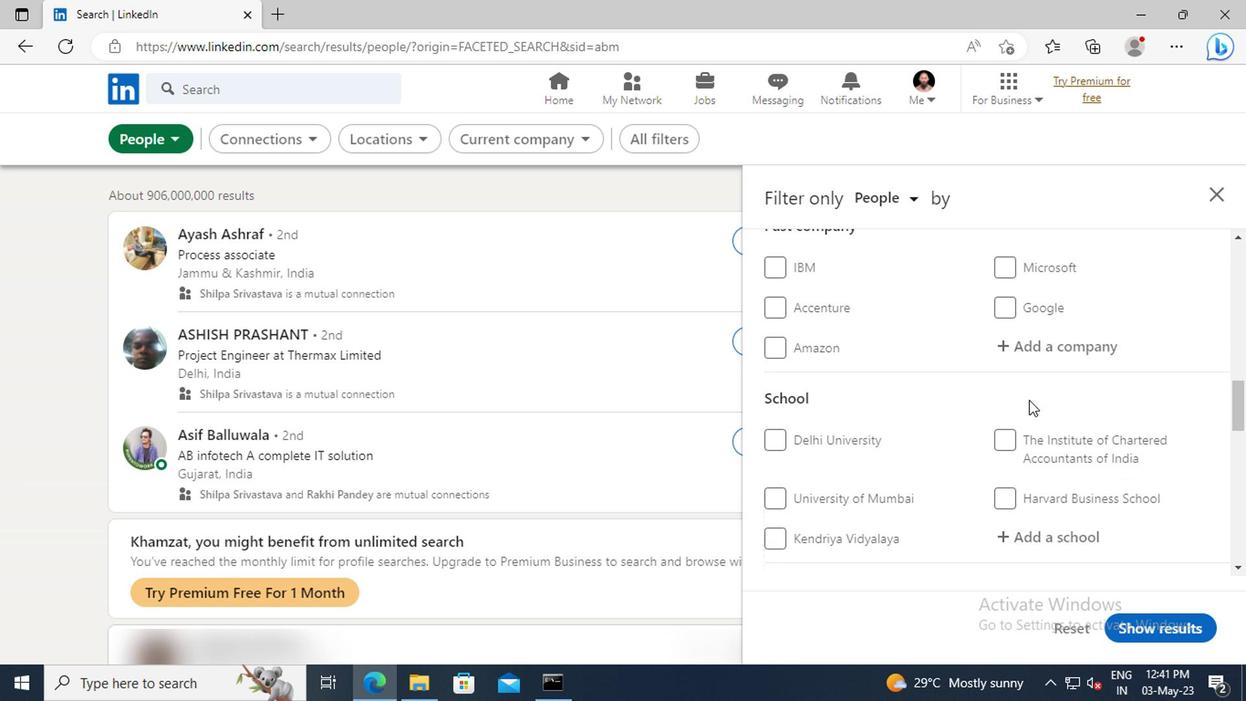
Action: Mouse scrolled (1024, 398) with delta (0, -1)
Screenshot: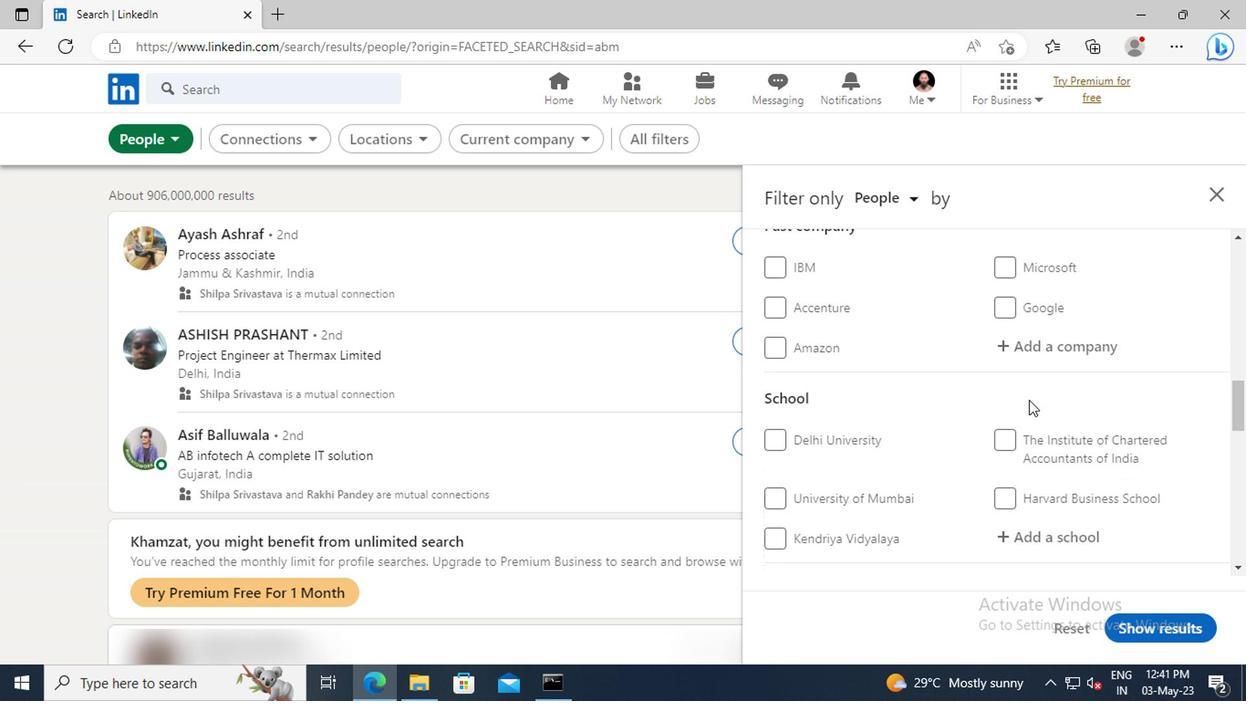
Action: Mouse scrolled (1024, 398) with delta (0, -1)
Screenshot: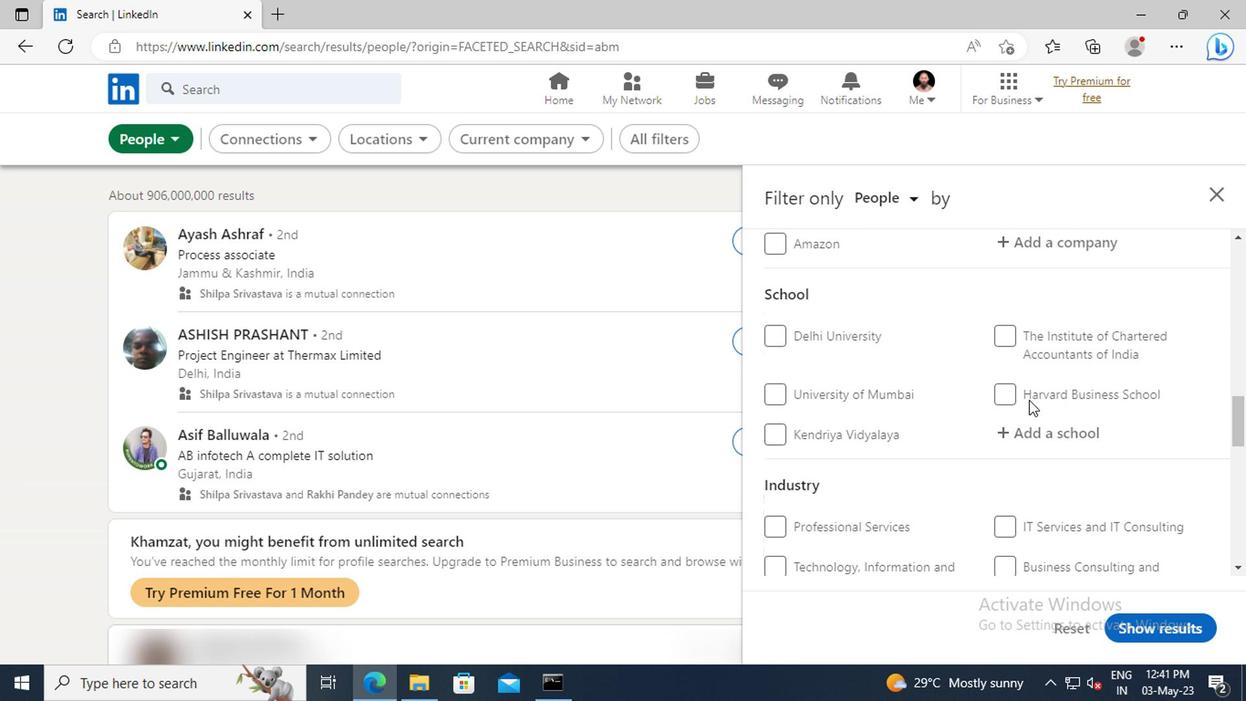 
Action: Mouse scrolled (1024, 398) with delta (0, -1)
Screenshot: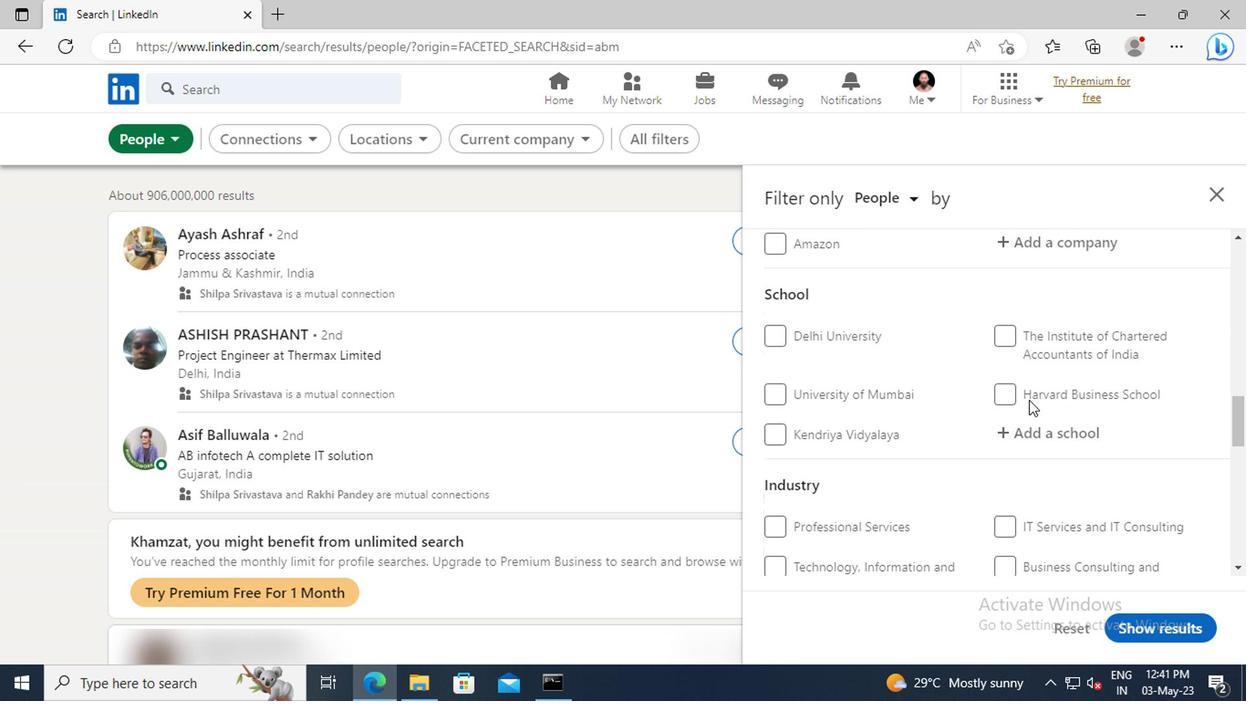 
Action: Mouse scrolled (1024, 398) with delta (0, -1)
Screenshot: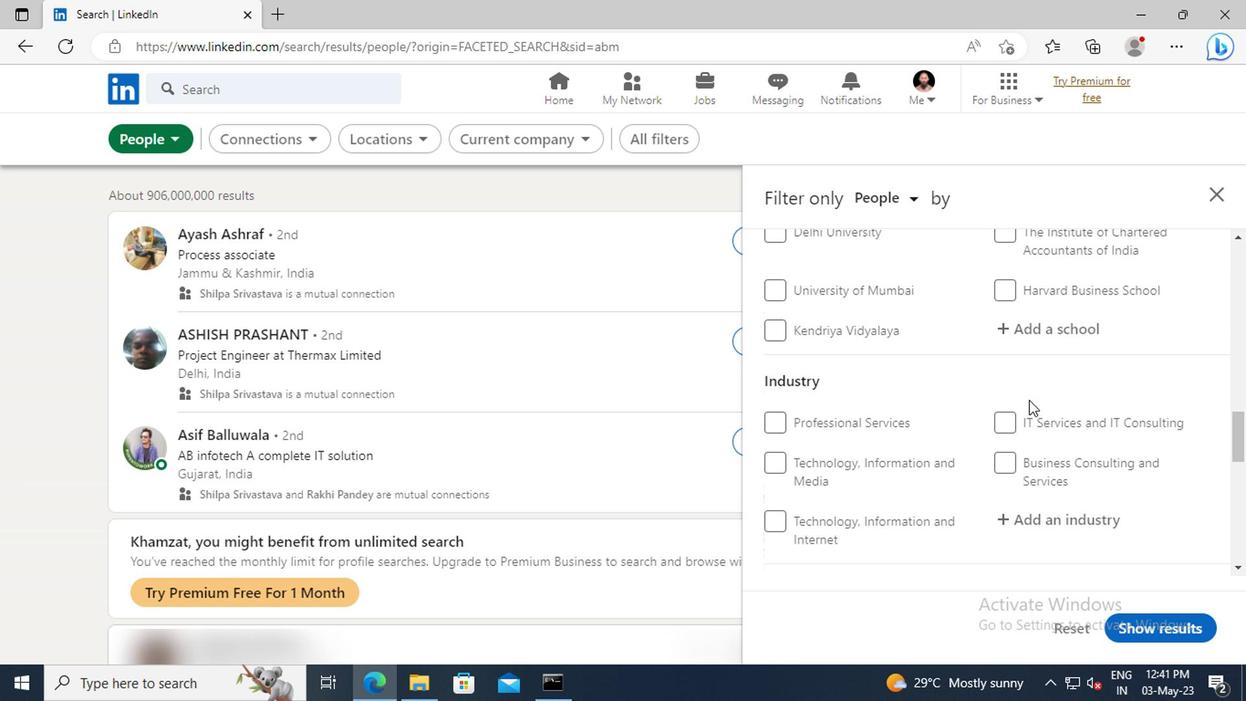 
Action: Mouse scrolled (1024, 398) with delta (0, -1)
Screenshot: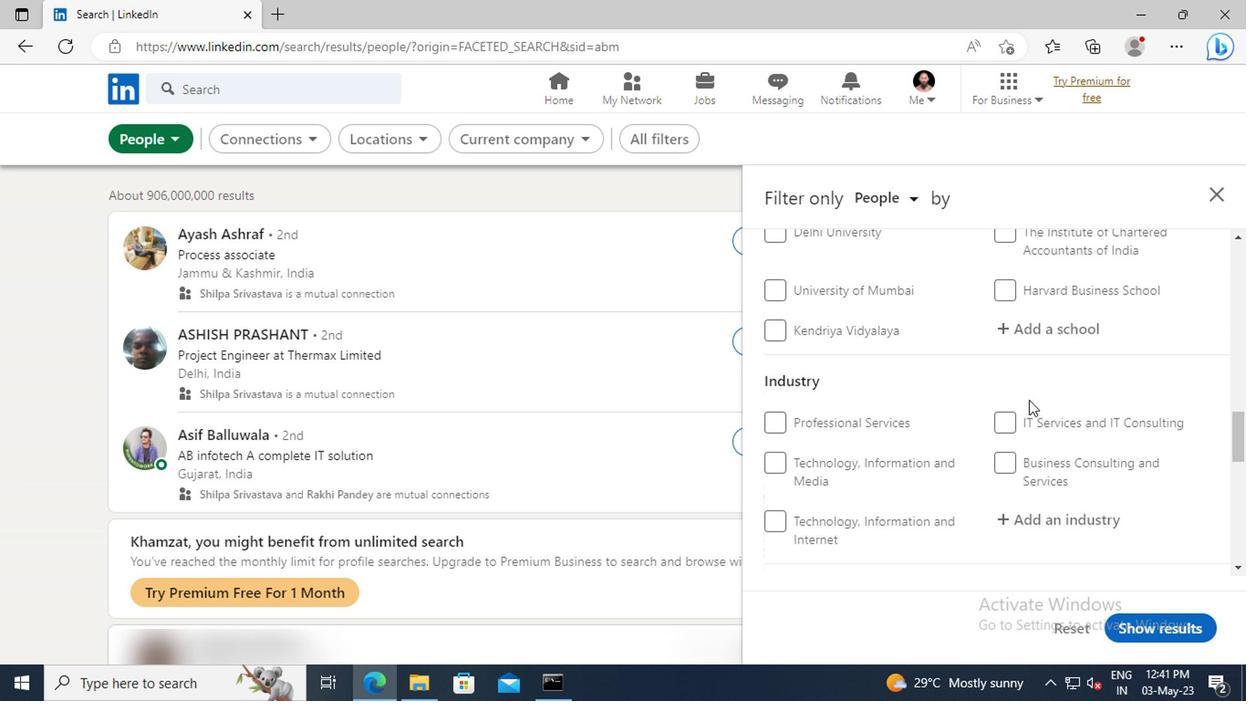 
Action: Mouse scrolled (1024, 398) with delta (0, -1)
Screenshot: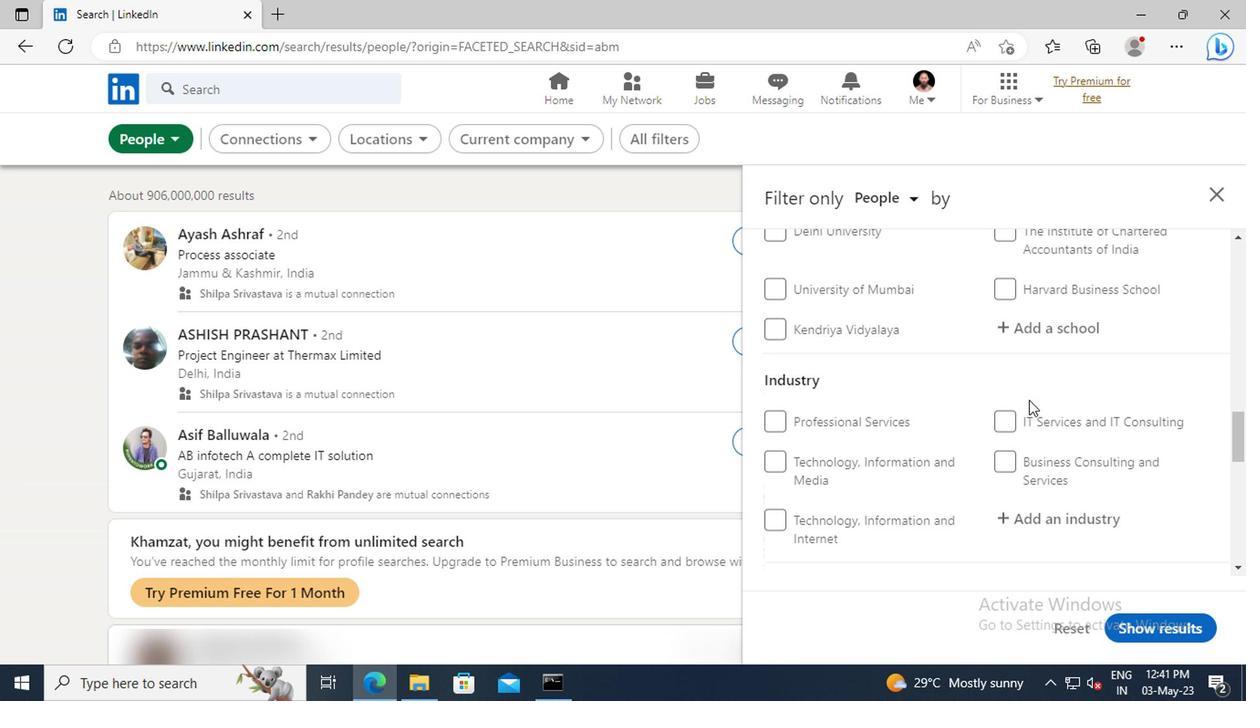 
Action: Mouse scrolled (1024, 398) with delta (0, -1)
Screenshot: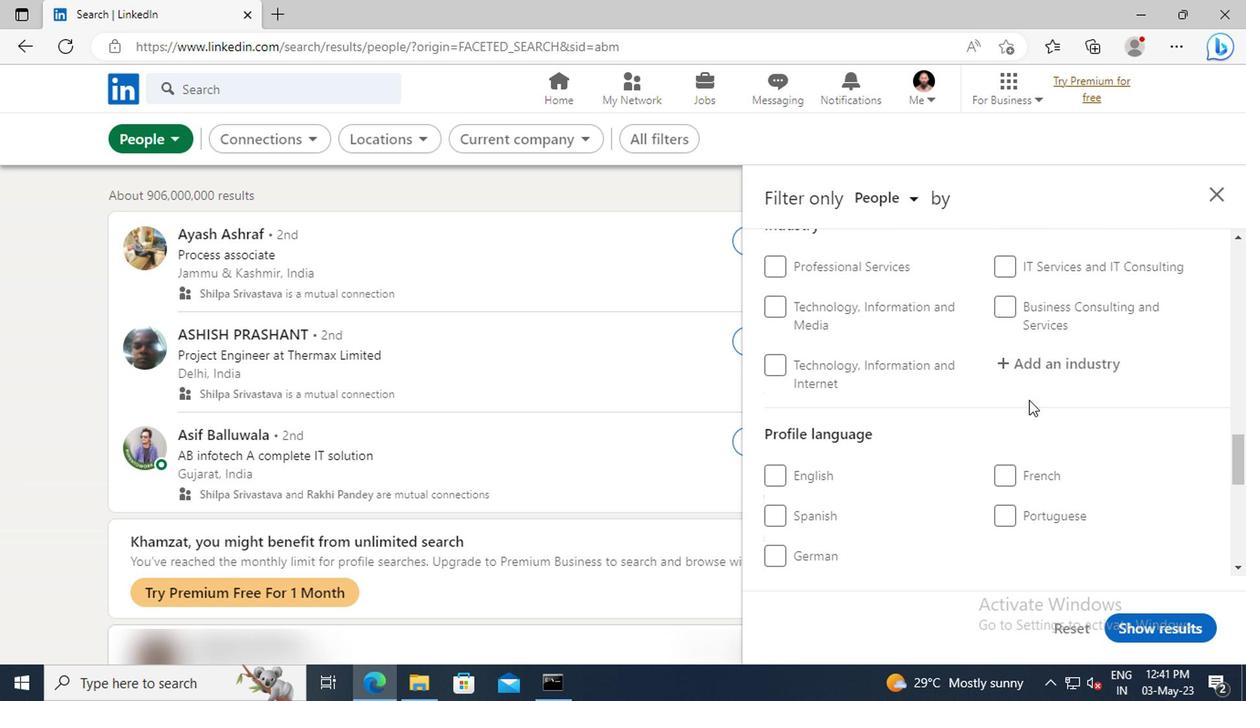 
Action: Mouse moved to (1008, 422)
Screenshot: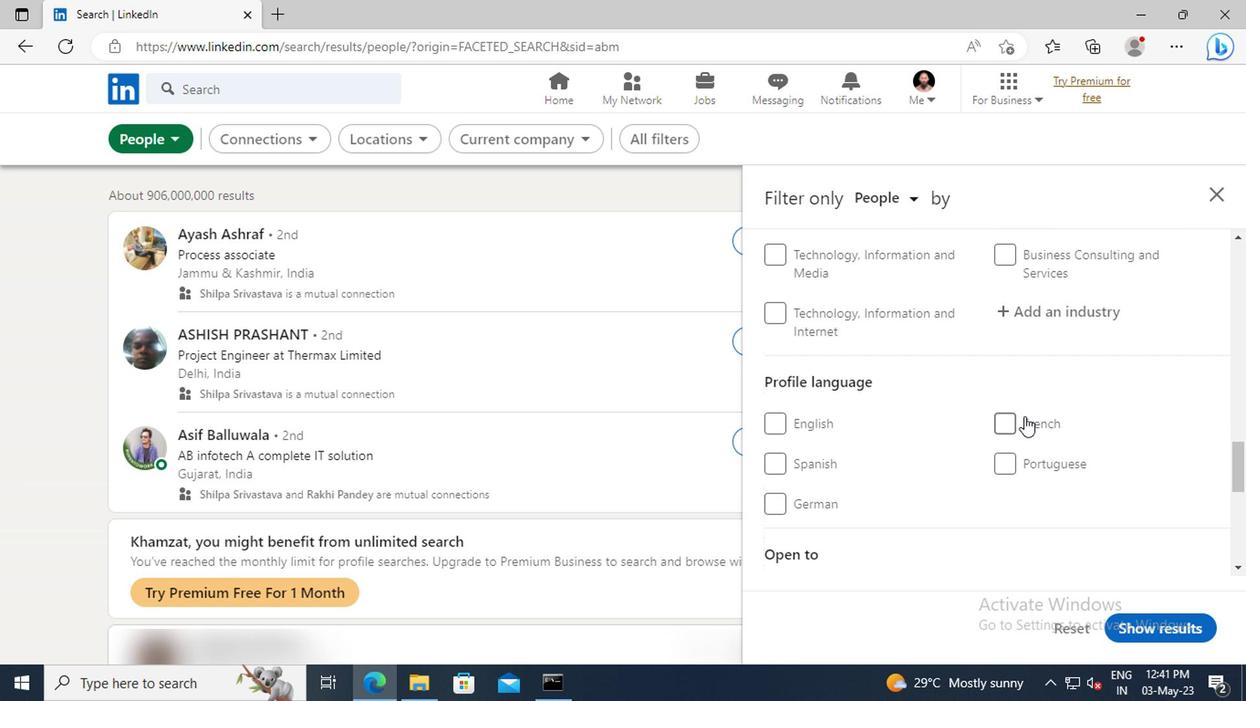 
Action: Mouse pressed left at (1008, 422)
Screenshot: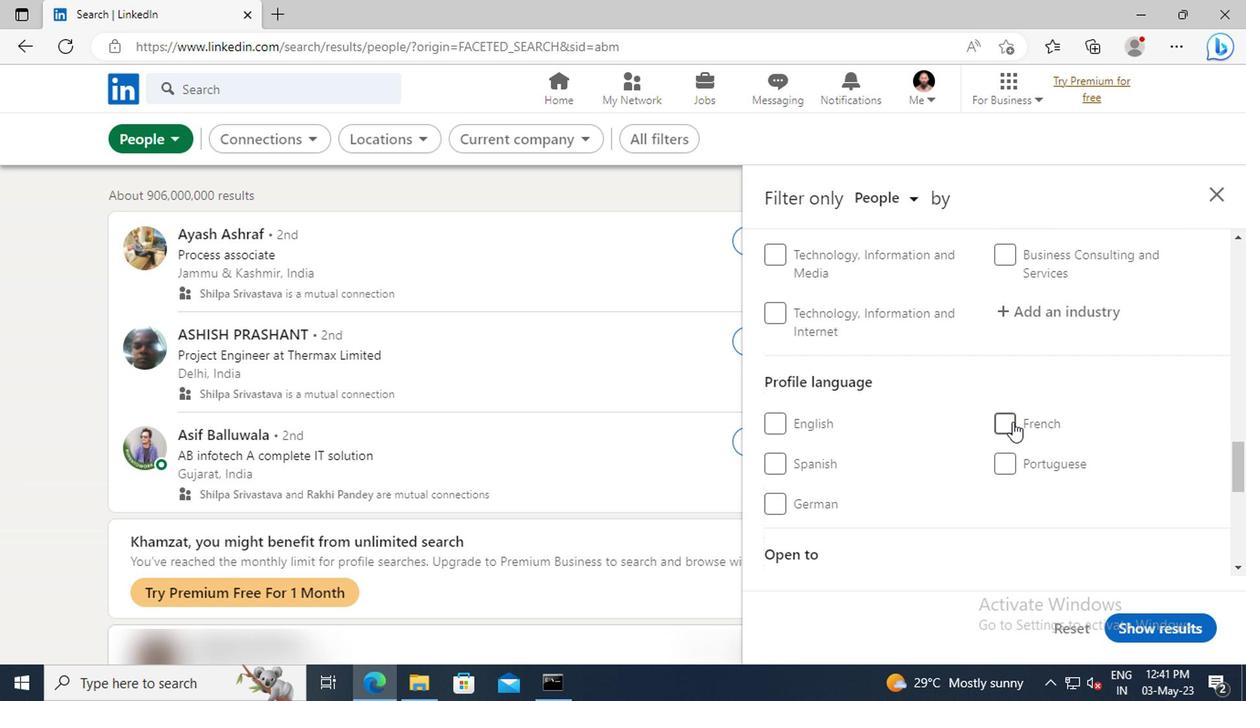 
Action: Mouse moved to (1024, 403)
Screenshot: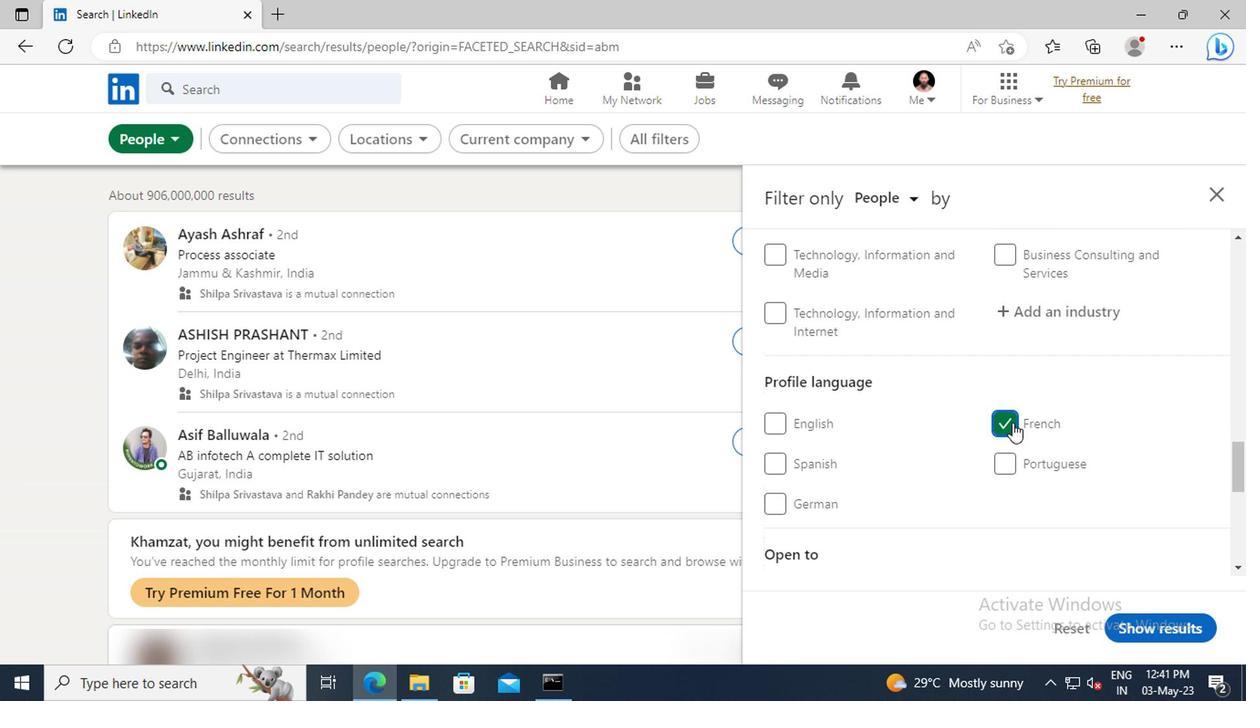 
Action: Mouse scrolled (1024, 404) with delta (0, 1)
Screenshot: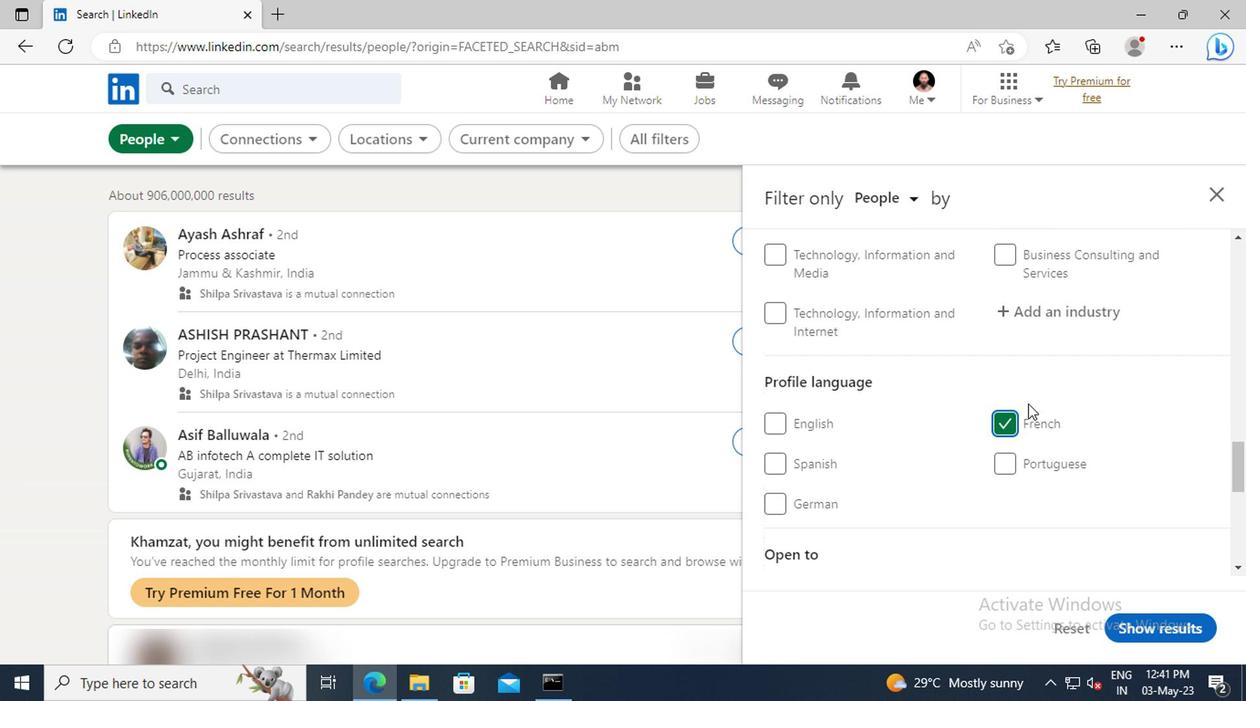 
Action: Mouse scrolled (1024, 404) with delta (0, 1)
Screenshot: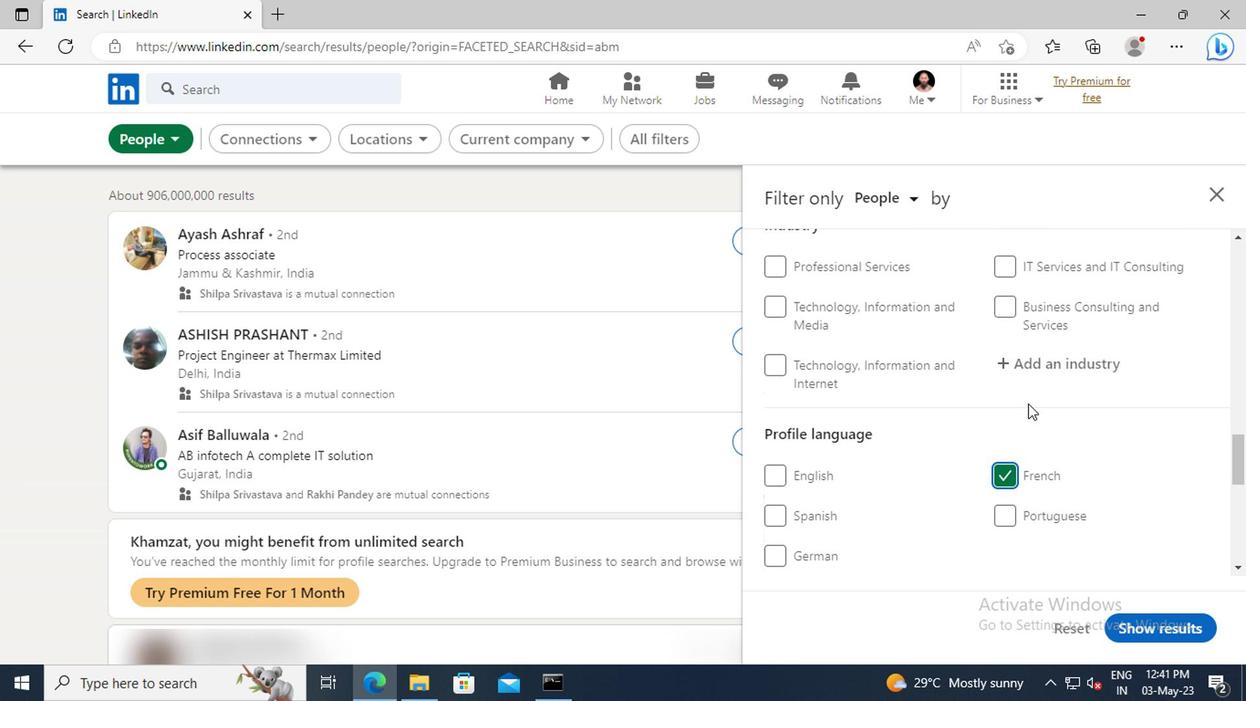 
Action: Mouse scrolled (1024, 404) with delta (0, 1)
Screenshot: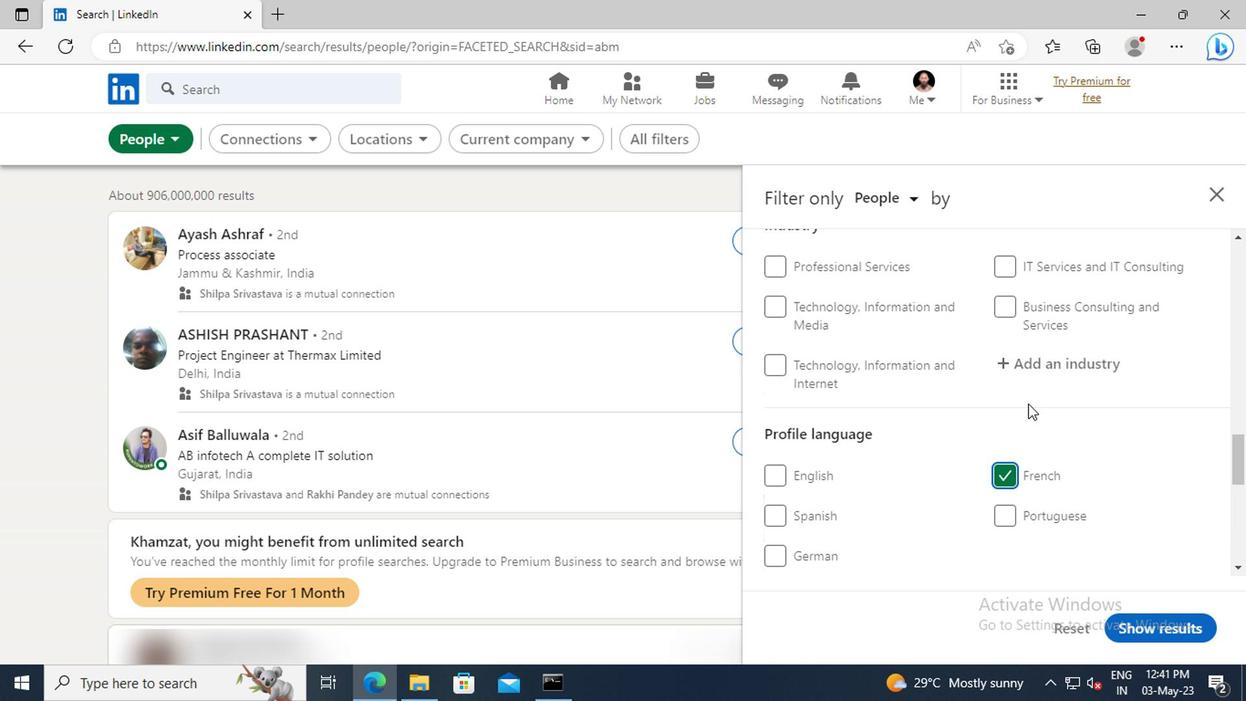 
Action: Mouse moved to (1024, 402)
Screenshot: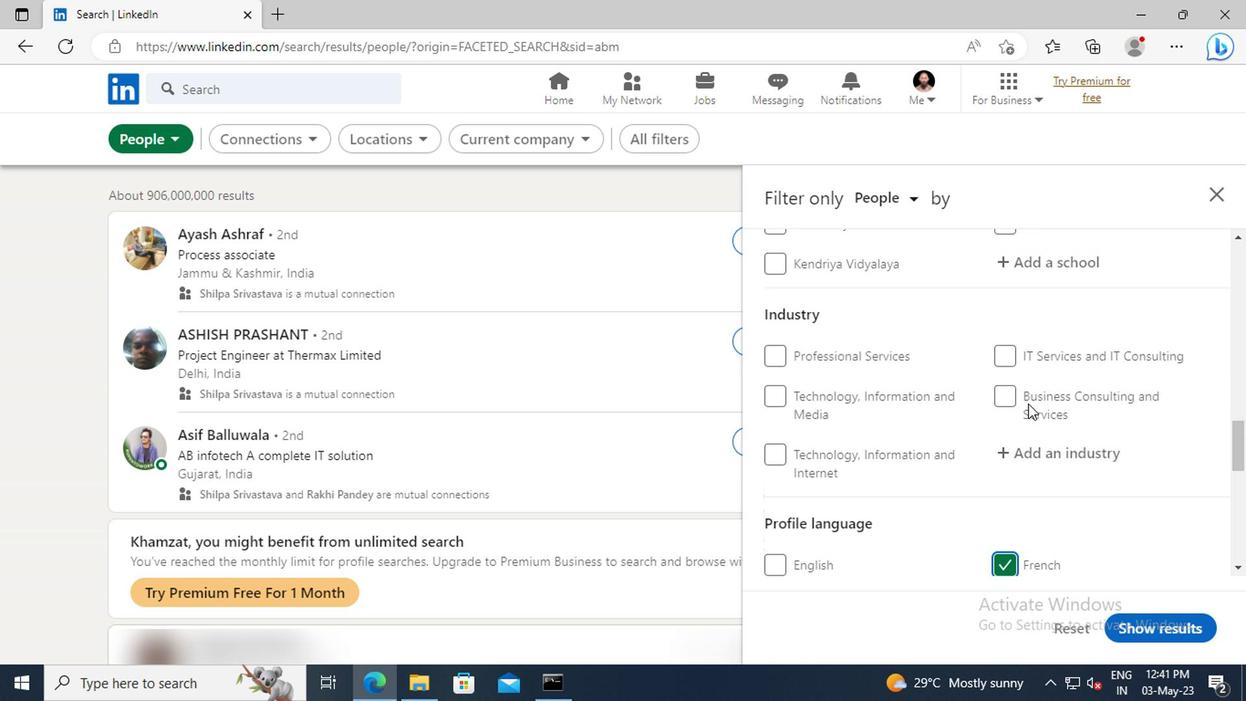 
Action: Mouse scrolled (1024, 403) with delta (0, 0)
Screenshot: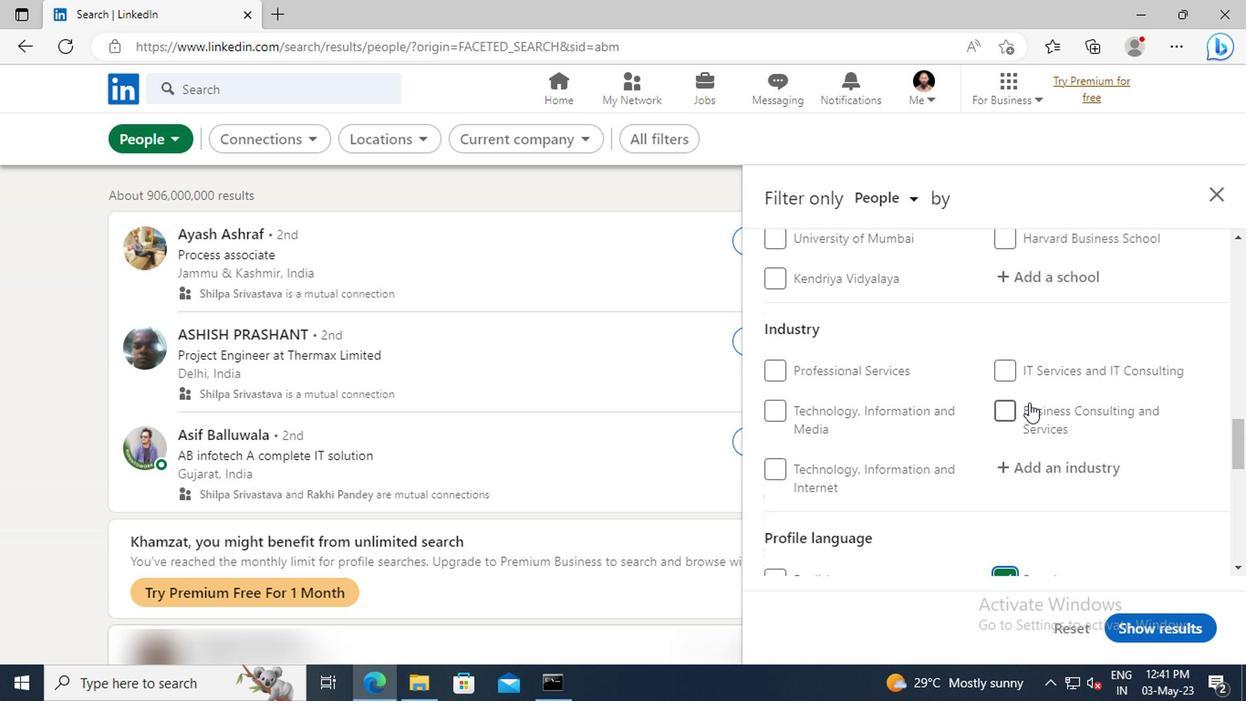 
Action: Mouse scrolled (1024, 403) with delta (0, 0)
Screenshot: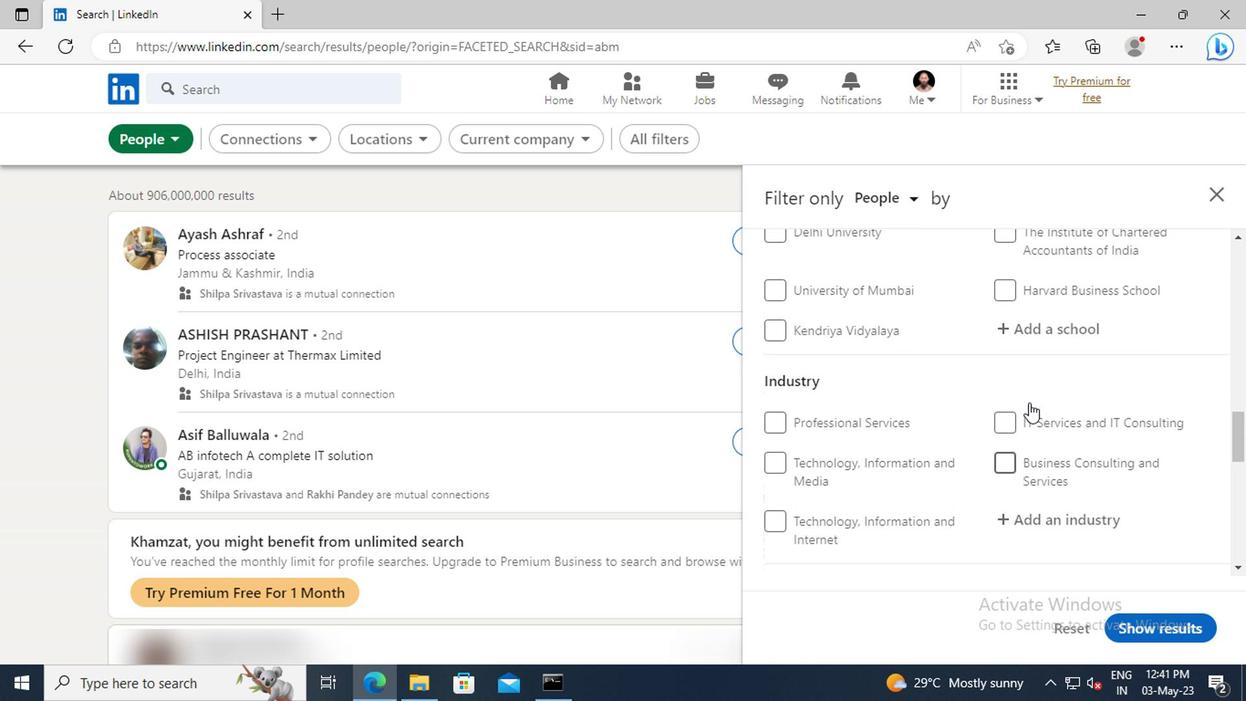 
Action: Mouse scrolled (1024, 403) with delta (0, 0)
Screenshot: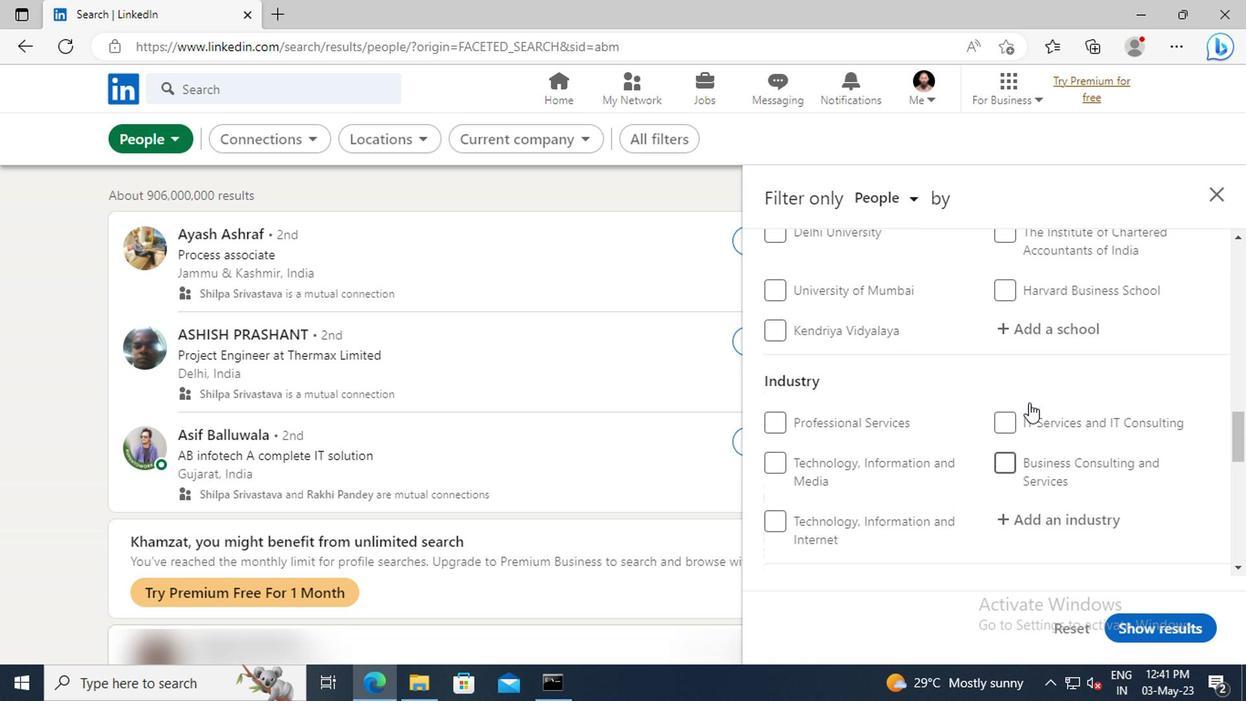 
Action: Mouse scrolled (1024, 403) with delta (0, 0)
Screenshot: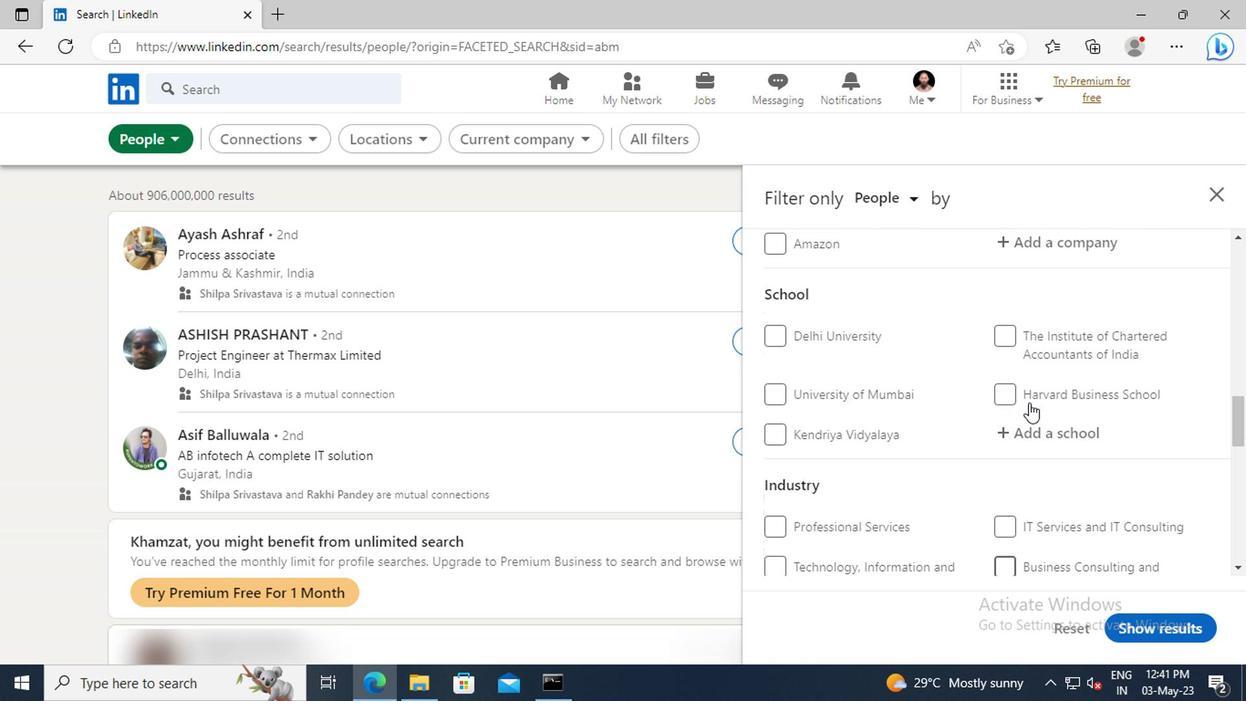 
Action: Mouse scrolled (1024, 403) with delta (0, 0)
Screenshot: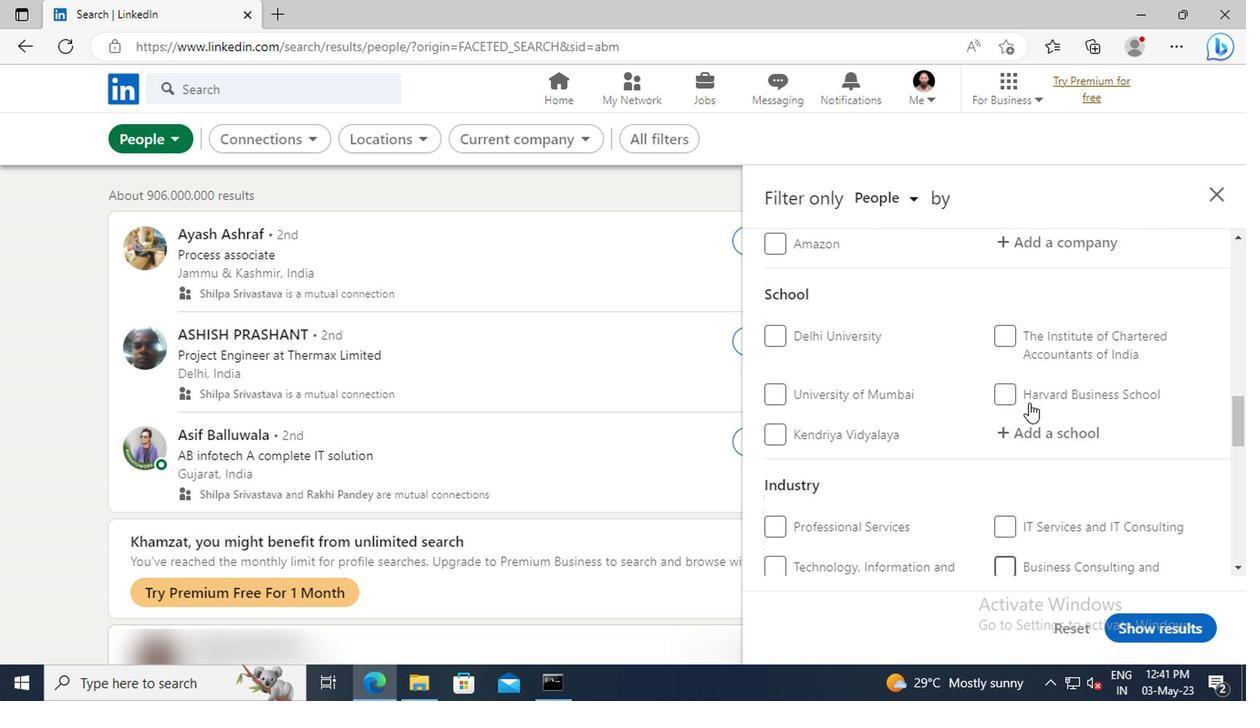 
Action: Mouse scrolled (1024, 403) with delta (0, 0)
Screenshot: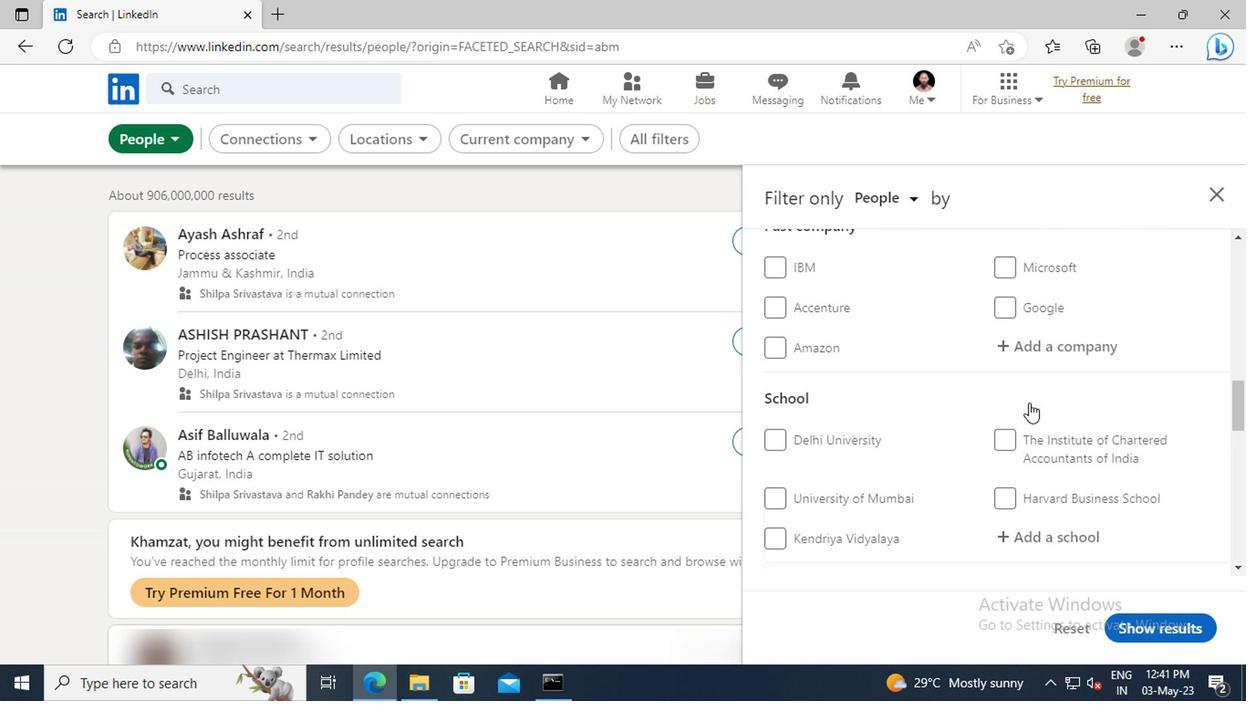 
Action: Mouse moved to (1024, 395)
Screenshot: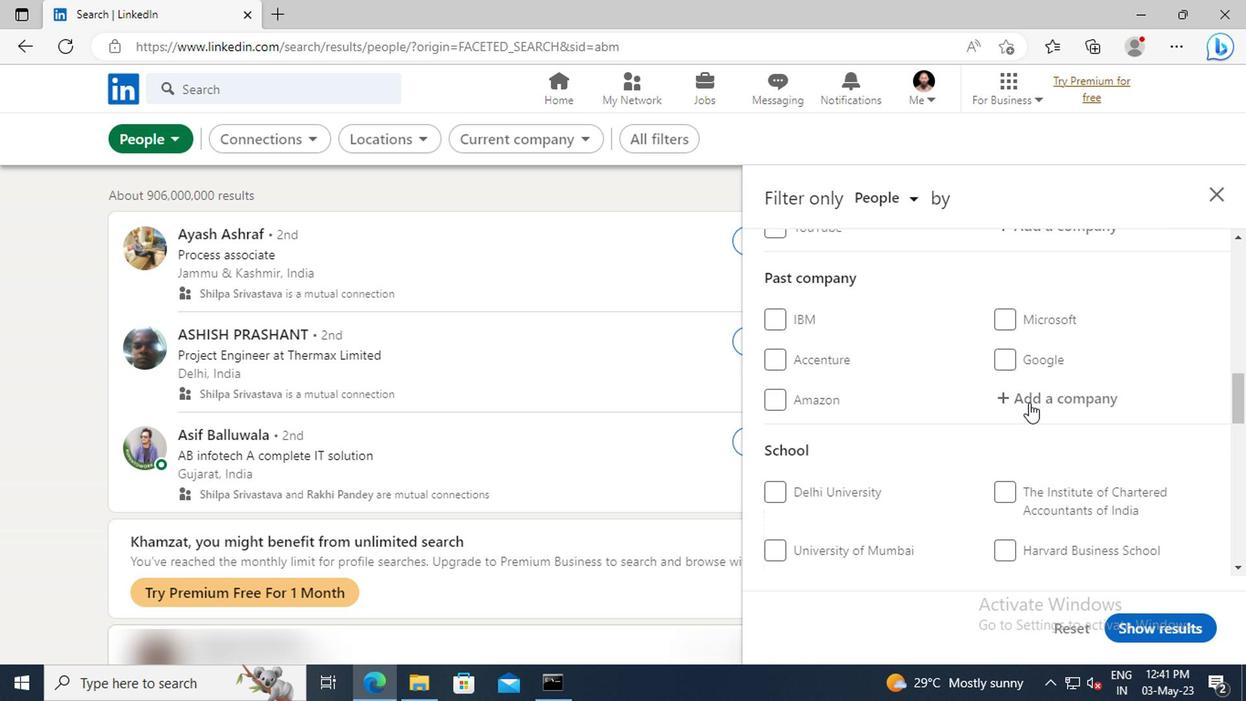 
Action: Mouse scrolled (1024, 396) with delta (0, 0)
Screenshot: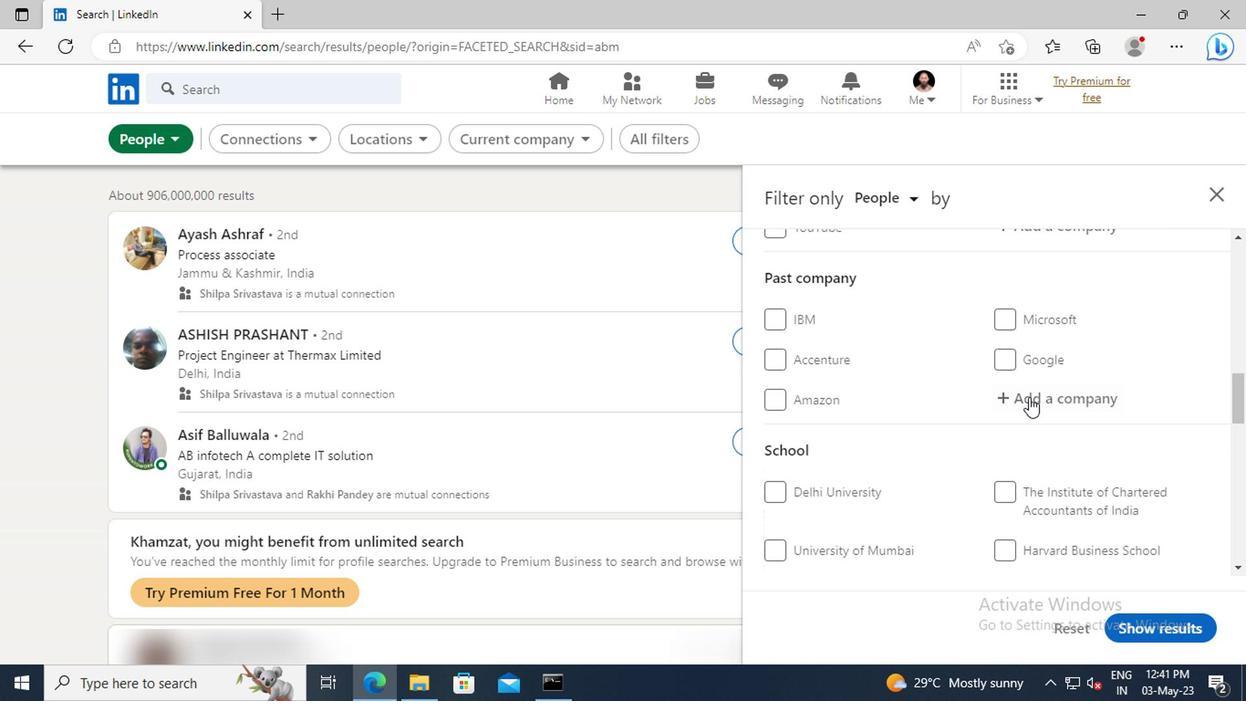 
Action: Mouse scrolled (1024, 396) with delta (0, 0)
Screenshot: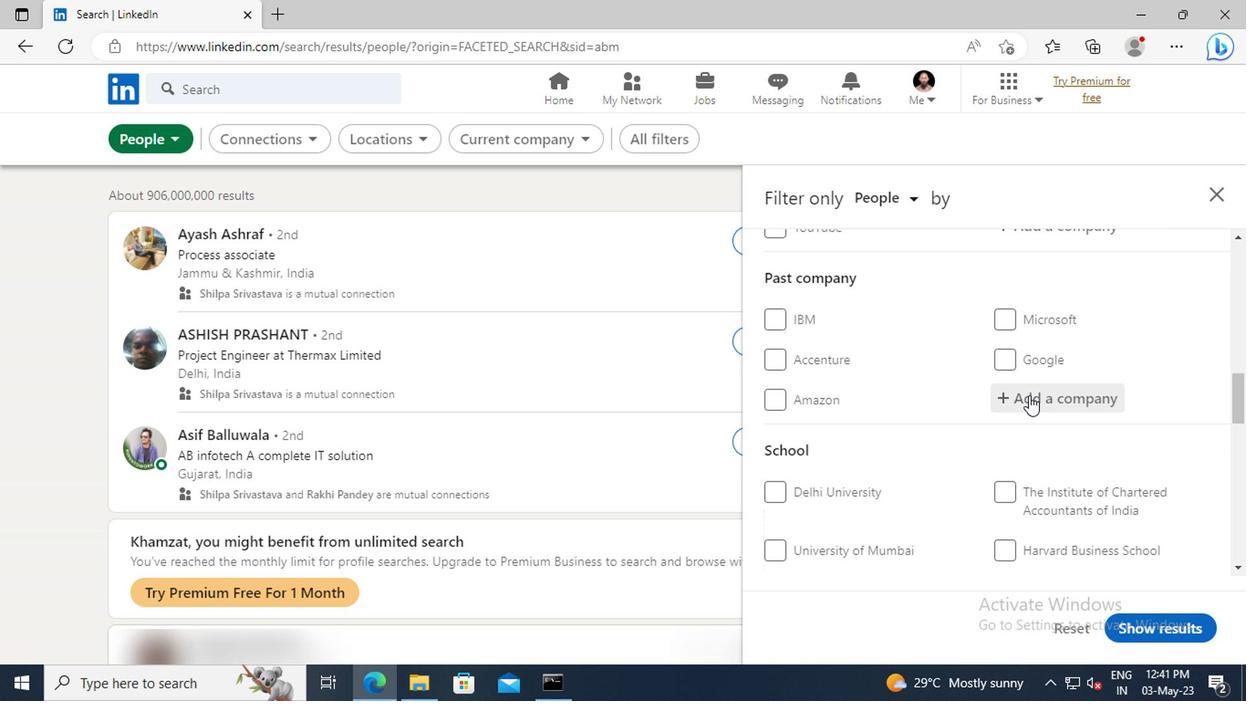 
Action: Mouse scrolled (1024, 396) with delta (0, 0)
Screenshot: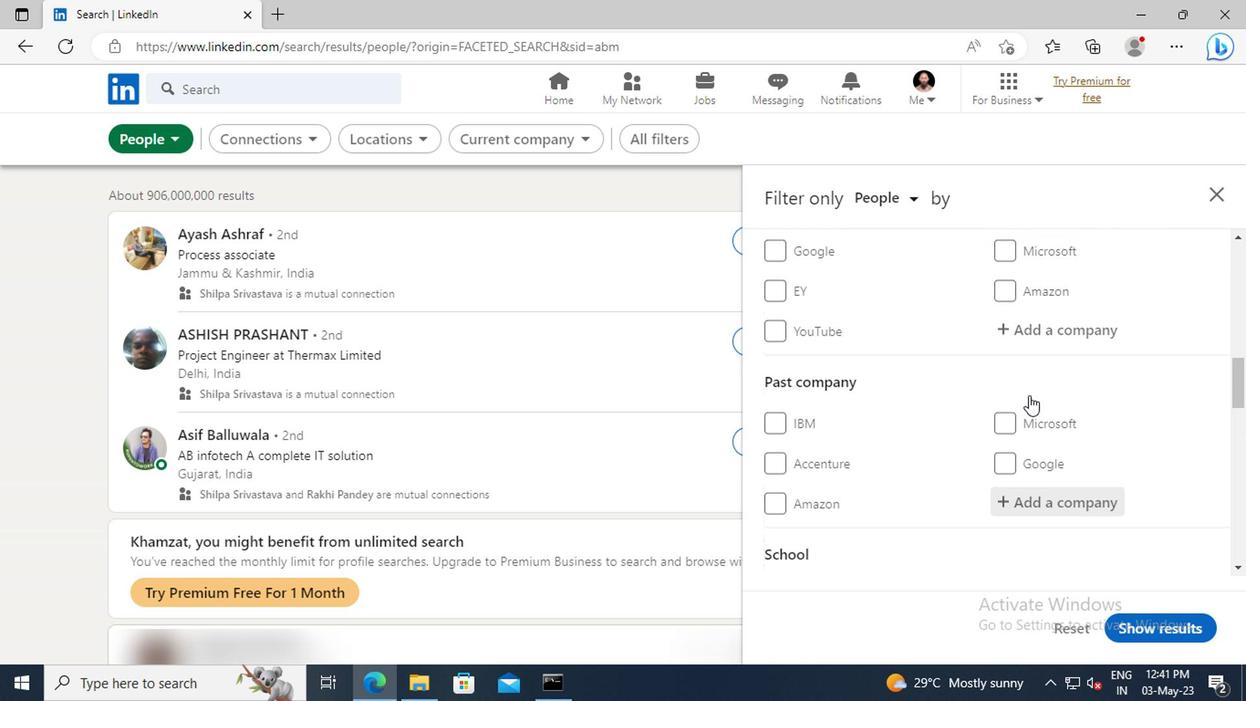 
Action: Mouse moved to (1021, 380)
Screenshot: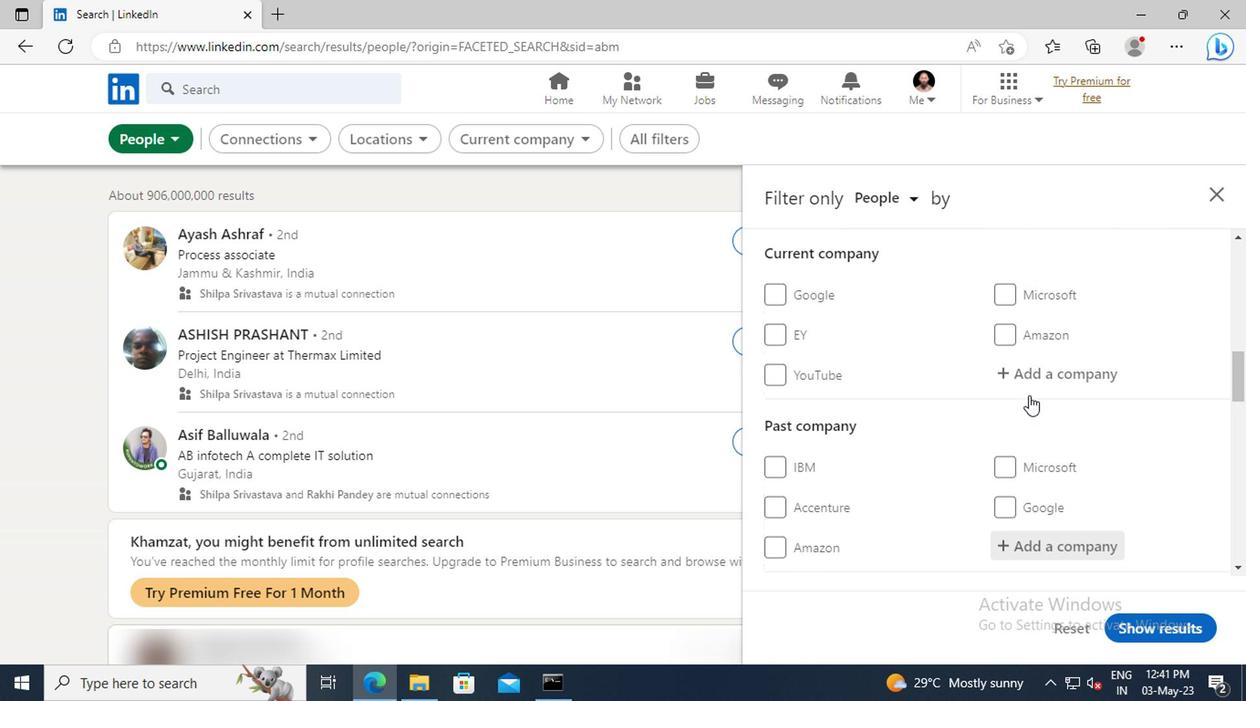 
Action: Mouse pressed left at (1021, 380)
Screenshot: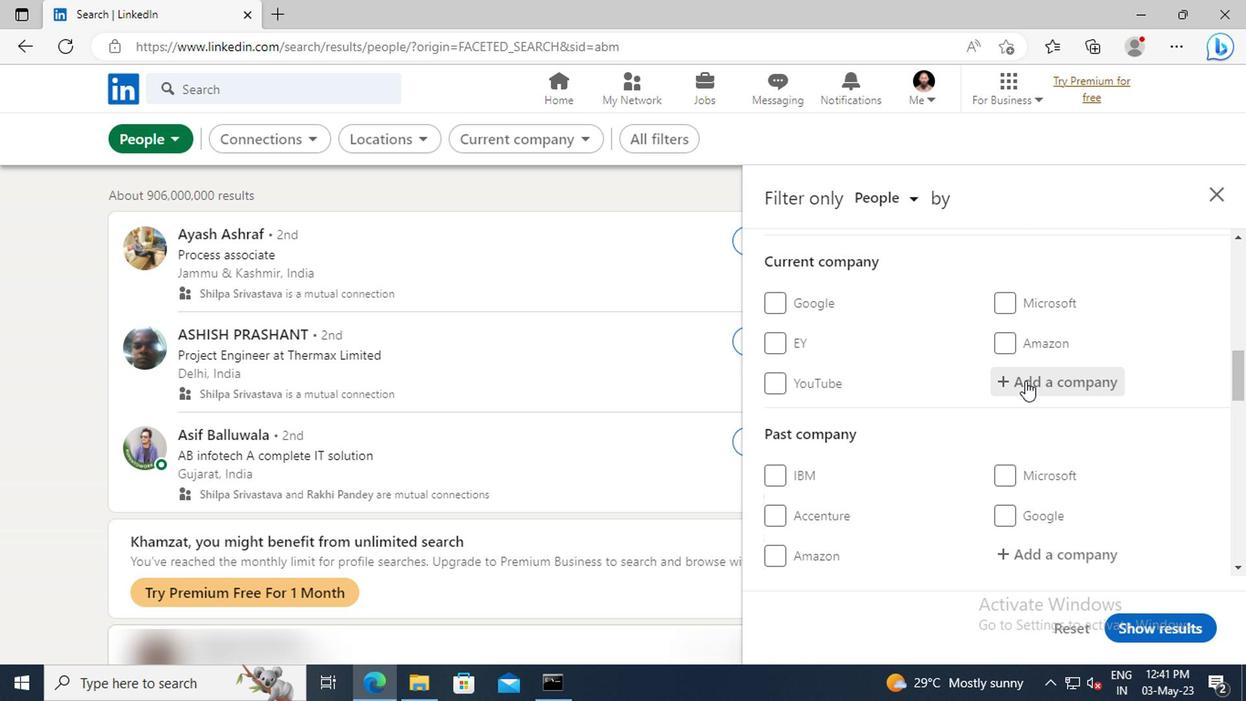 
Action: Key pressed <Key.shift>JABIL
Screenshot: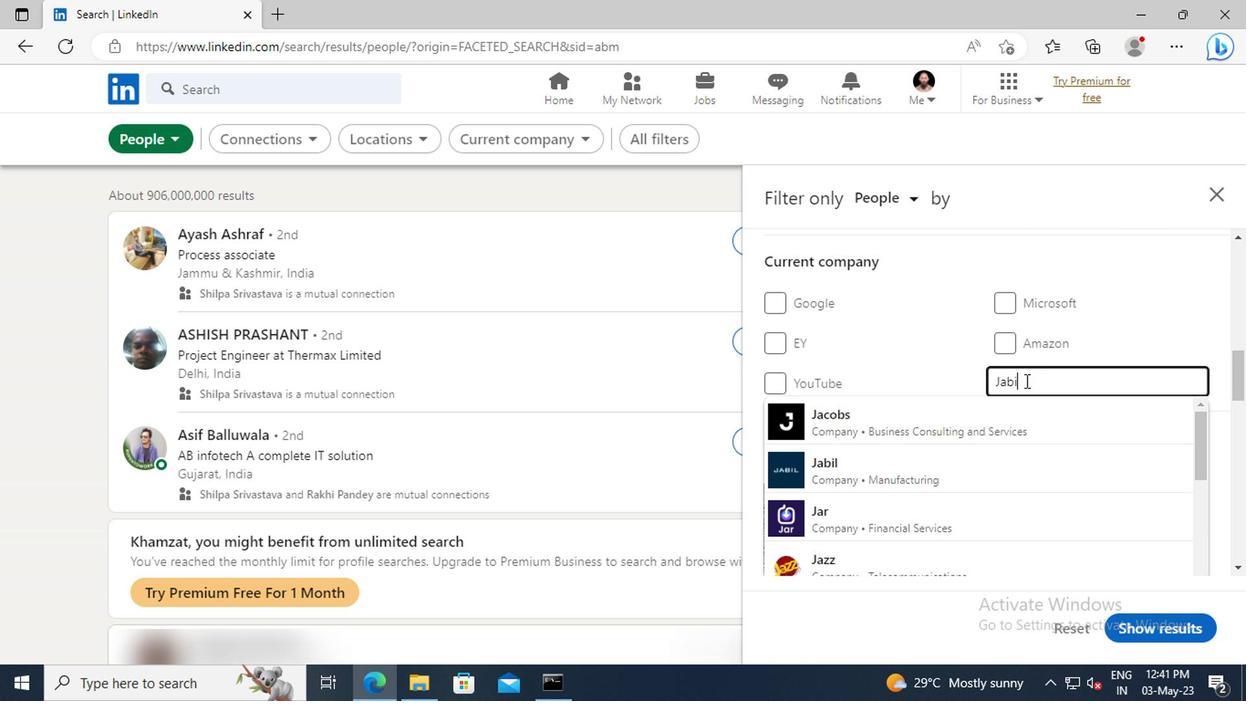 
Action: Mouse moved to (1021, 418)
Screenshot: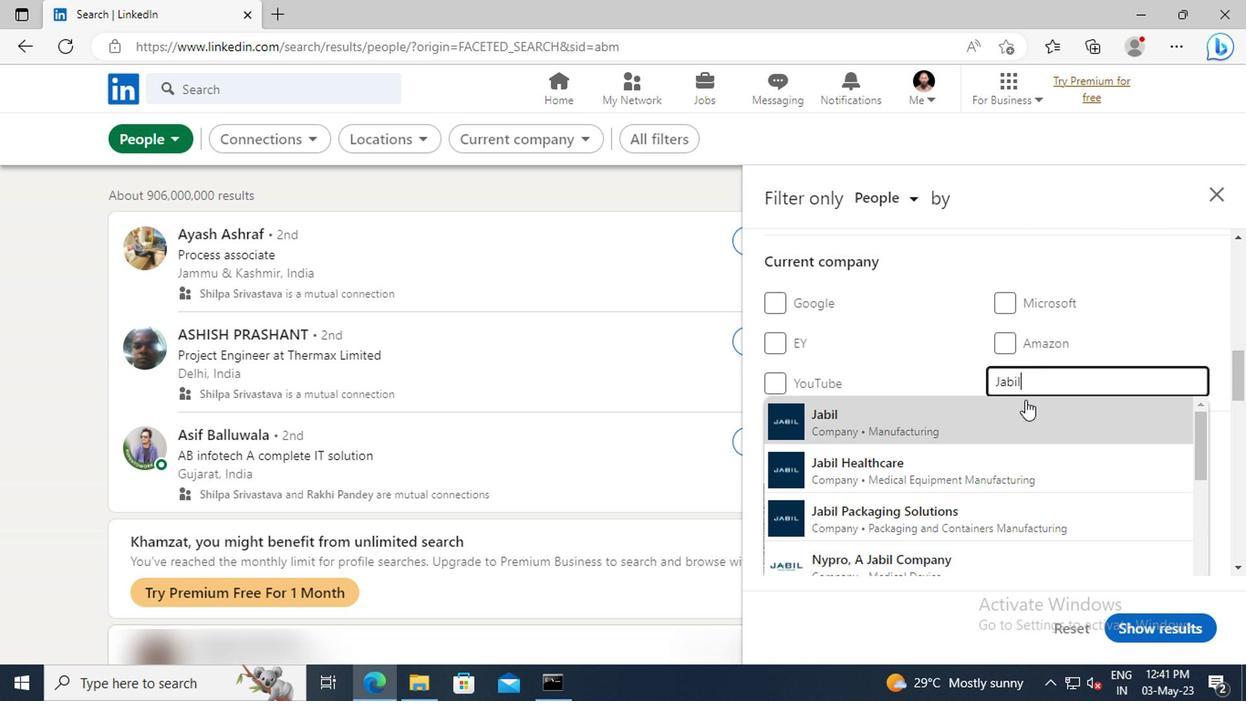 
Action: Mouse pressed left at (1021, 418)
Screenshot: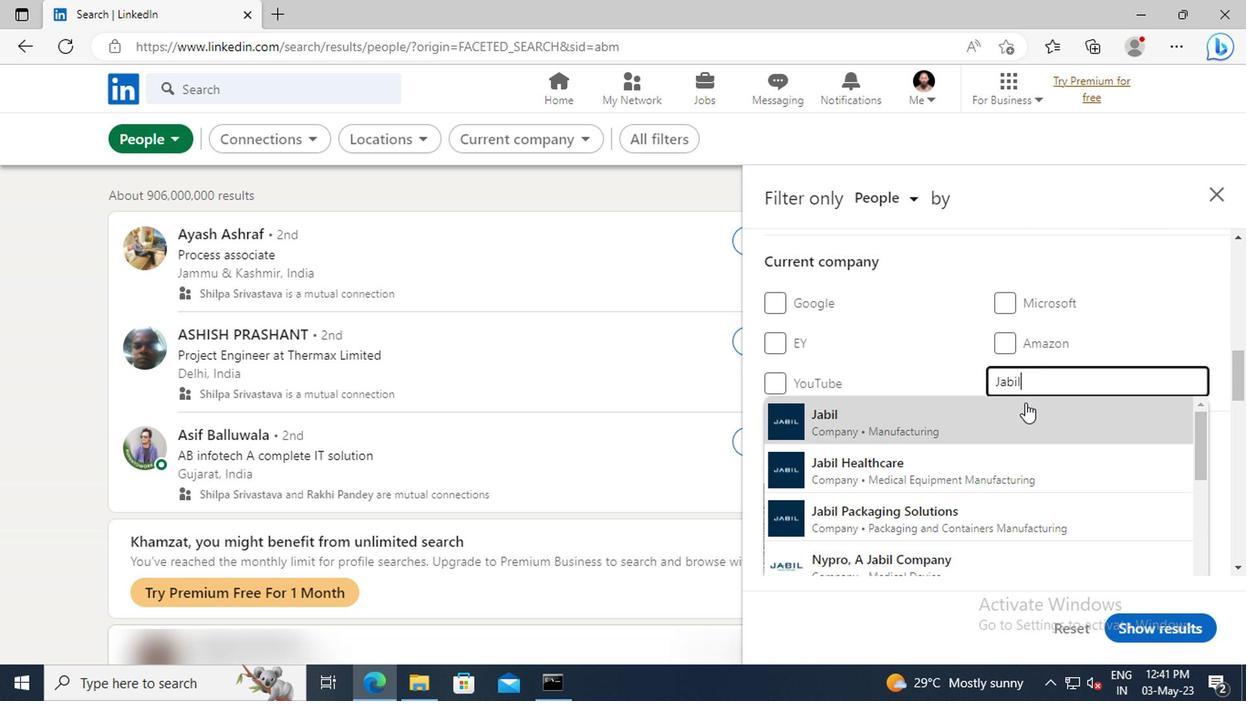 
Action: Mouse scrolled (1021, 418) with delta (0, 0)
Screenshot: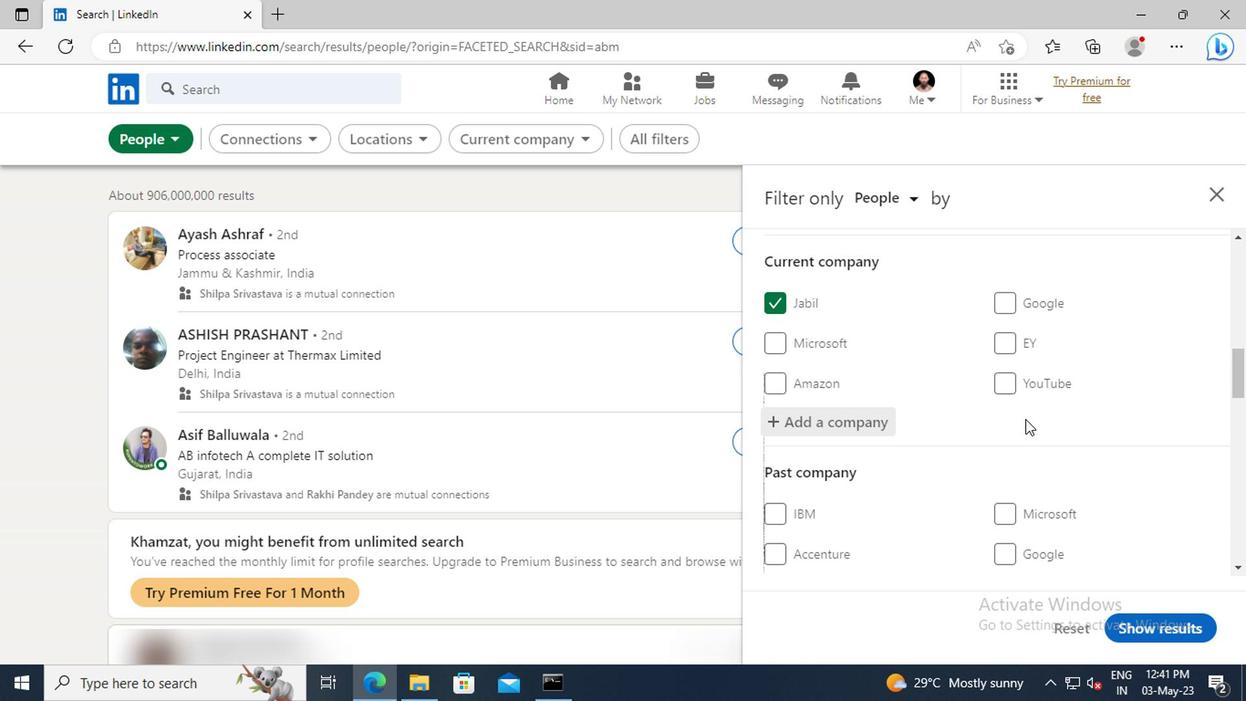 
Action: Mouse scrolled (1021, 418) with delta (0, 0)
Screenshot: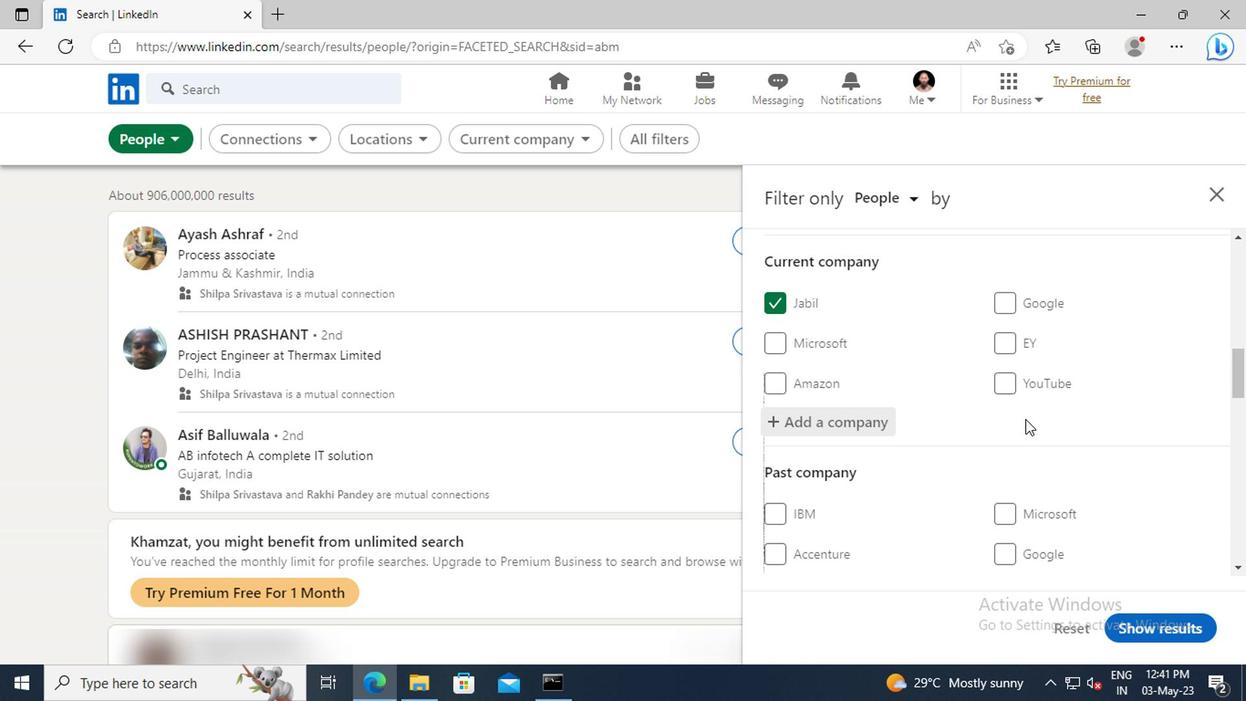 
Action: Mouse scrolled (1021, 418) with delta (0, 0)
Screenshot: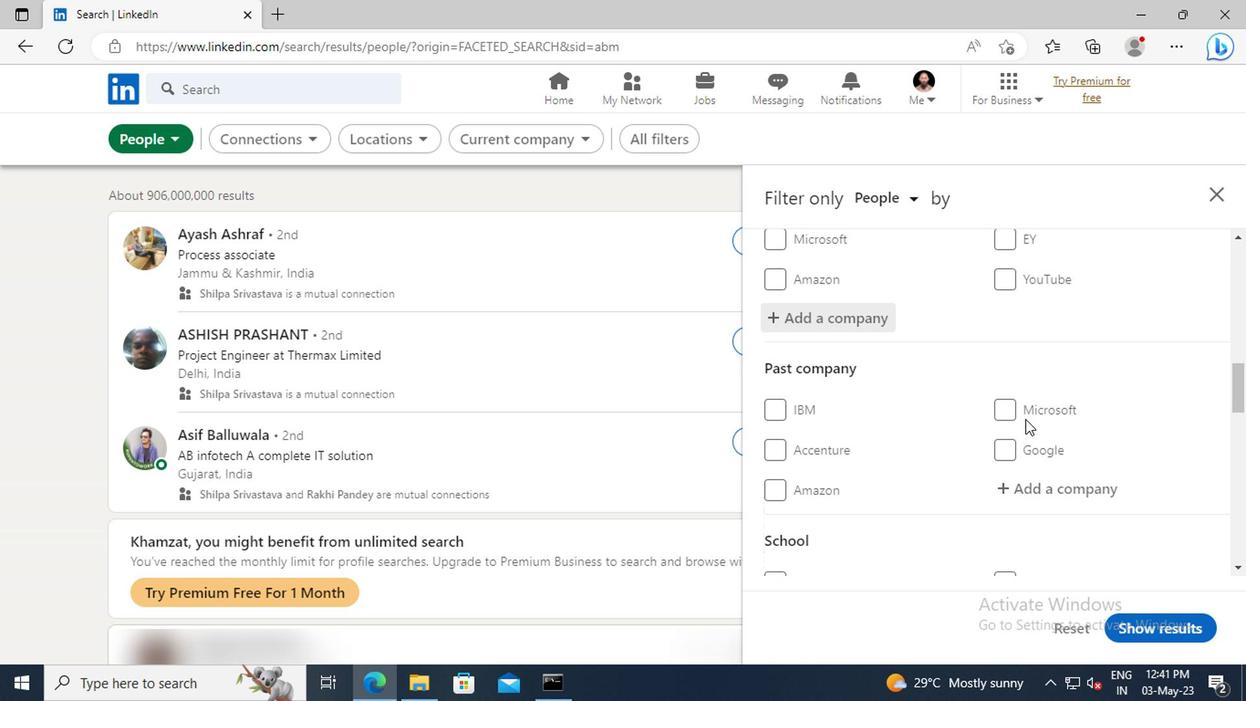 
Action: Mouse scrolled (1021, 418) with delta (0, 0)
Screenshot: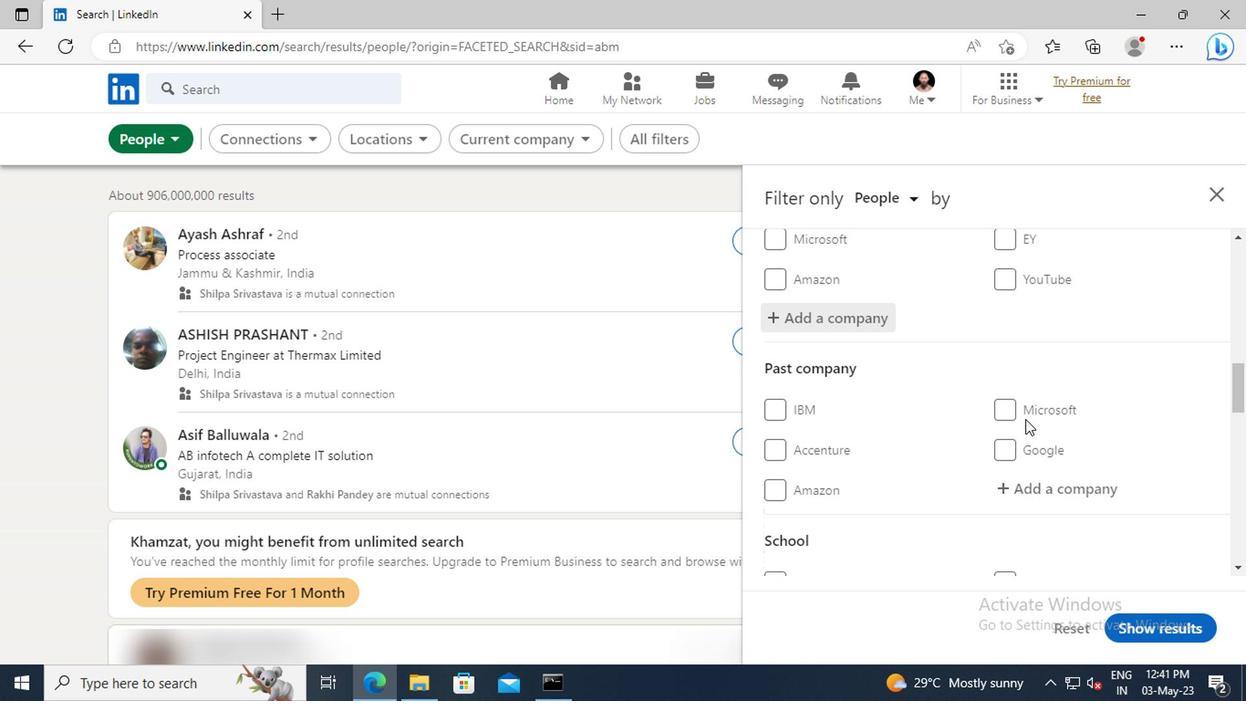 
Action: Mouse scrolled (1021, 418) with delta (0, 0)
Screenshot: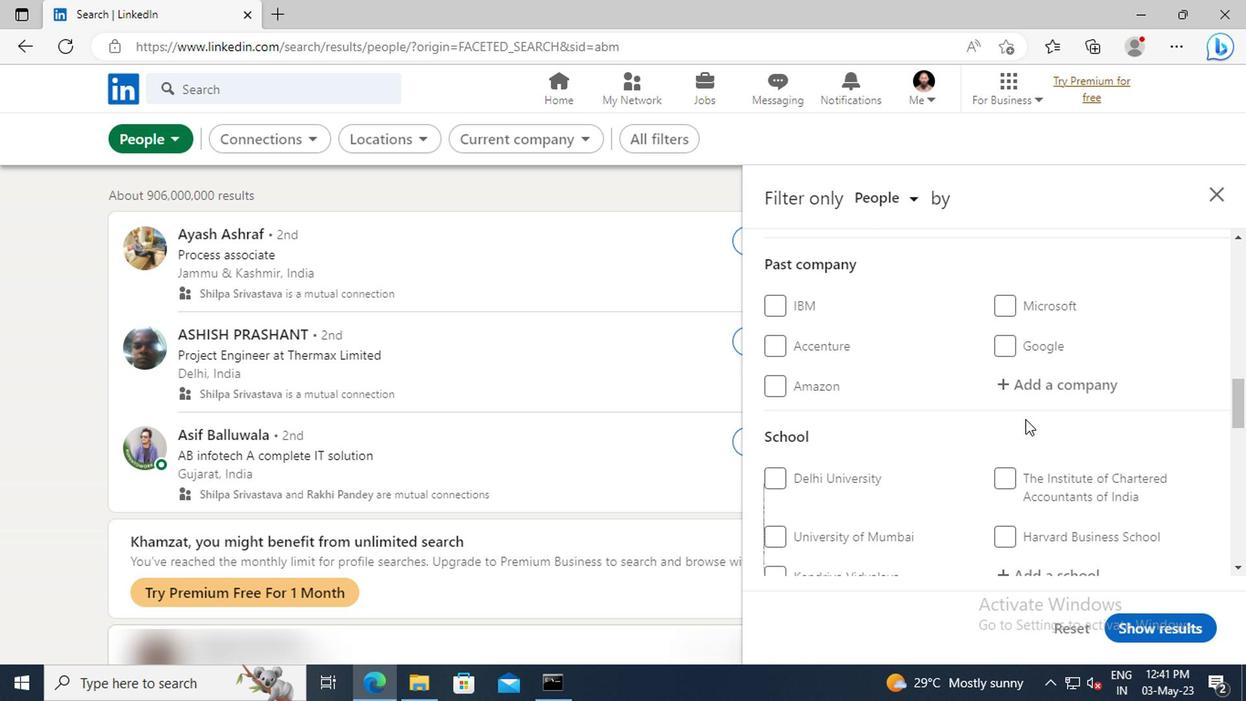 
Action: Mouse scrolled (1021, 418) with delta (0, 0)
Screenshot: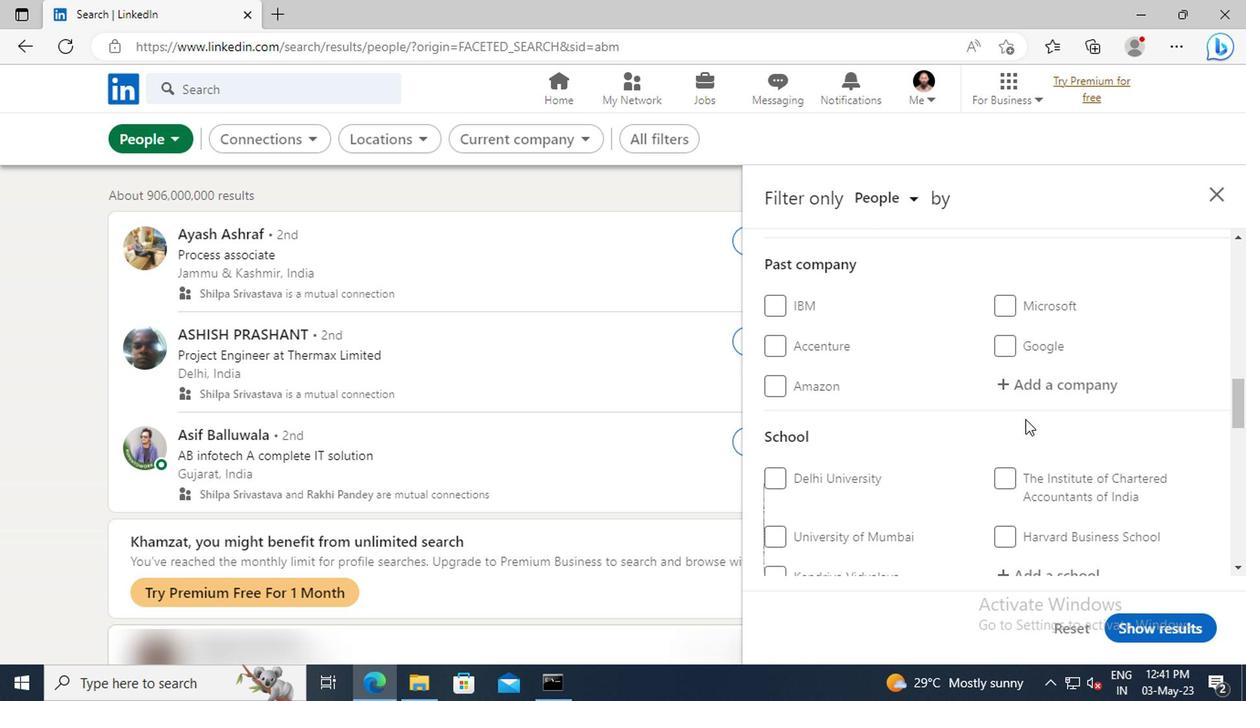 
Action: Mouse scrolled (1021, 418) with delta (0, 0)
Screenshot: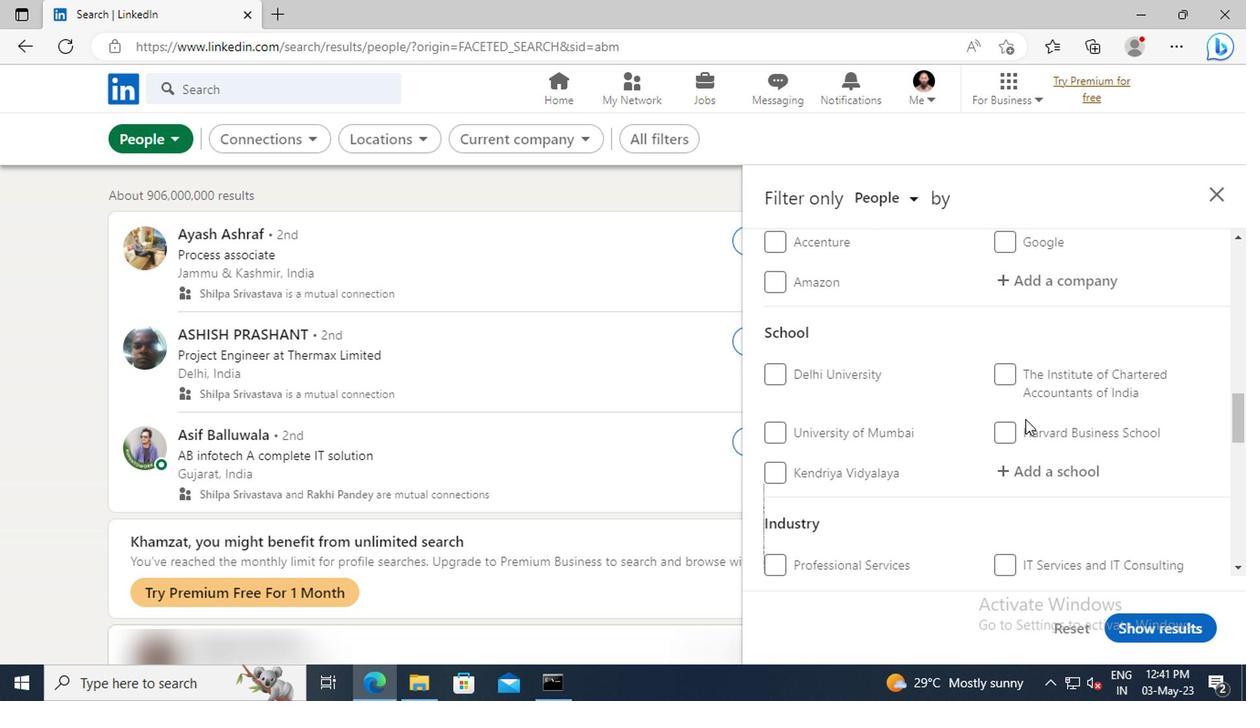 
Action: Mouse moved to (1021, 419)
Screenshot: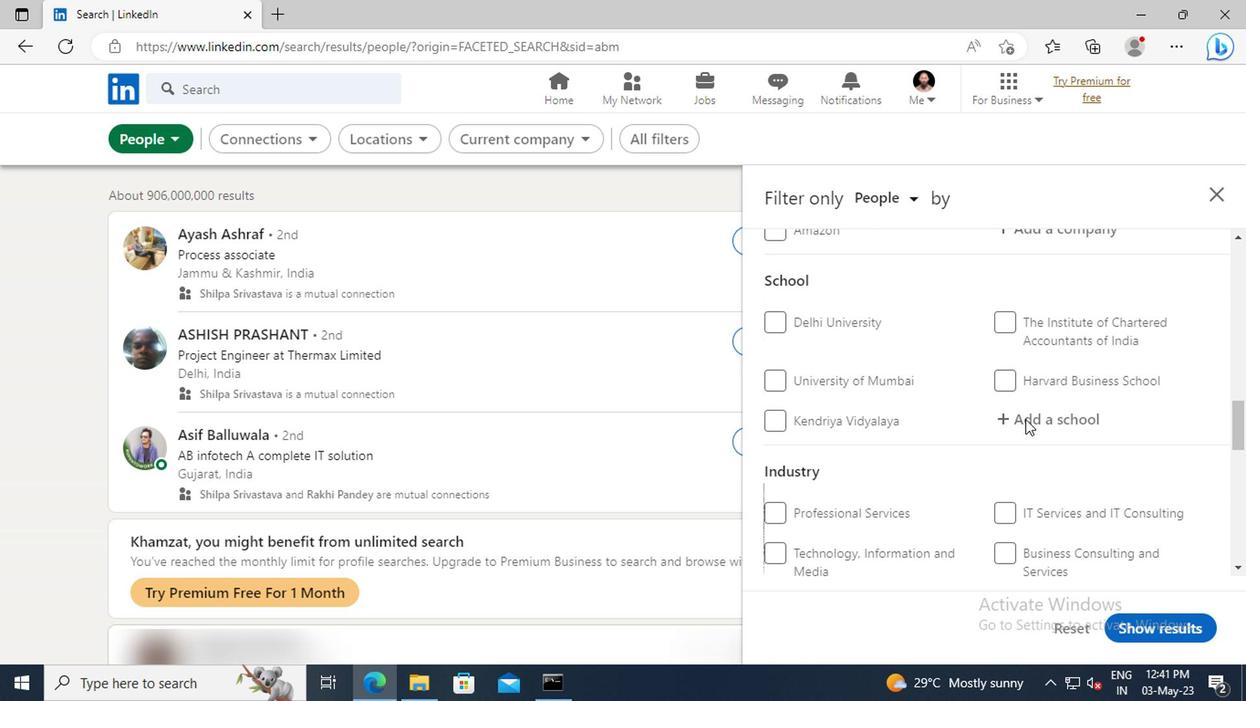 
Action: Mouse pressed left at (1021, 419)
Screenshot: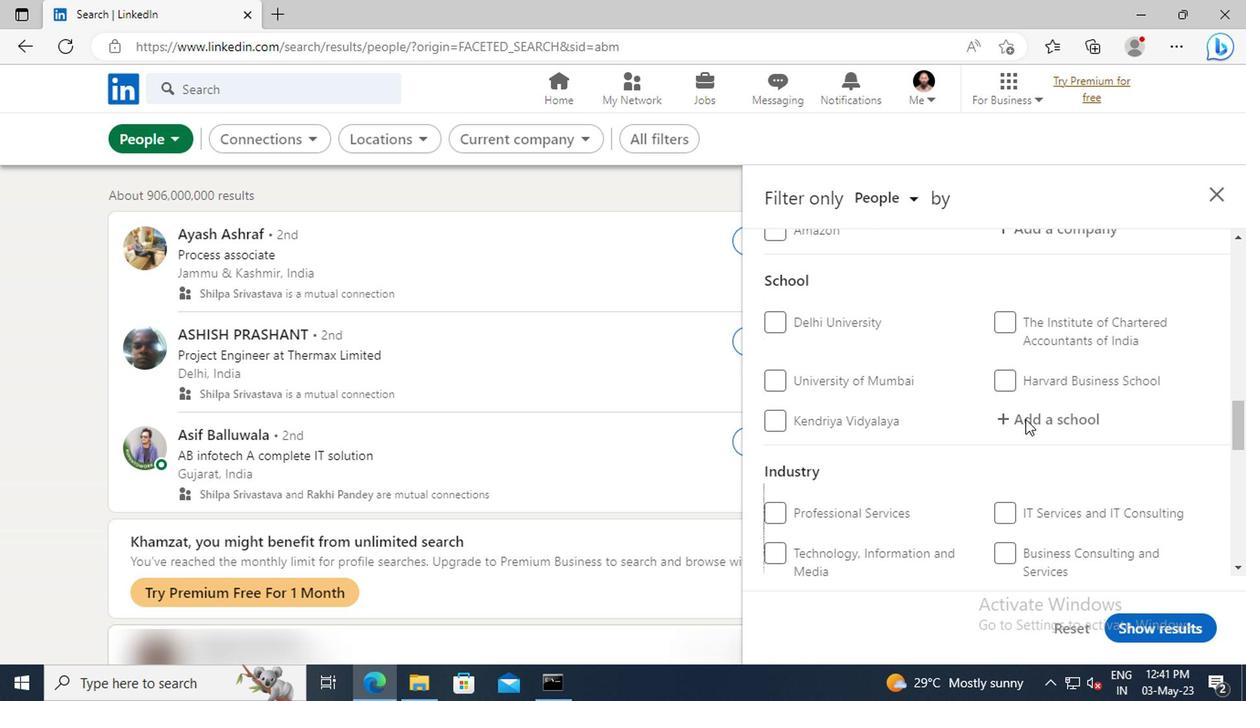 
Action: Key pressed <Key.shift>INDRA<Key.space><Key.shift>SCHOOL<Key.space>OF<Key.space><Key.shift>BUSINESS<Key.space><Key.shift>STUDIES<Key.space><Key.shift>PGDM<Key.enter>
Screenshot: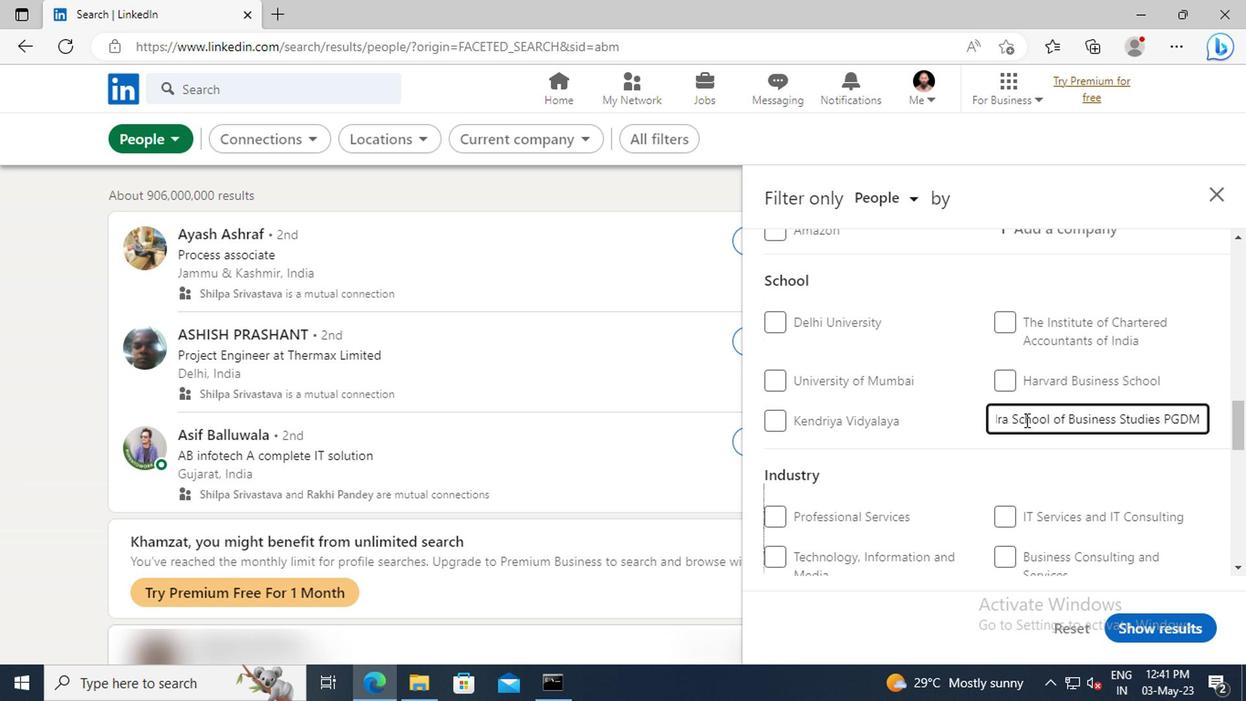 
Action: Mouse scrolled (1021, 418) with delta (0, 0)
Screenshot: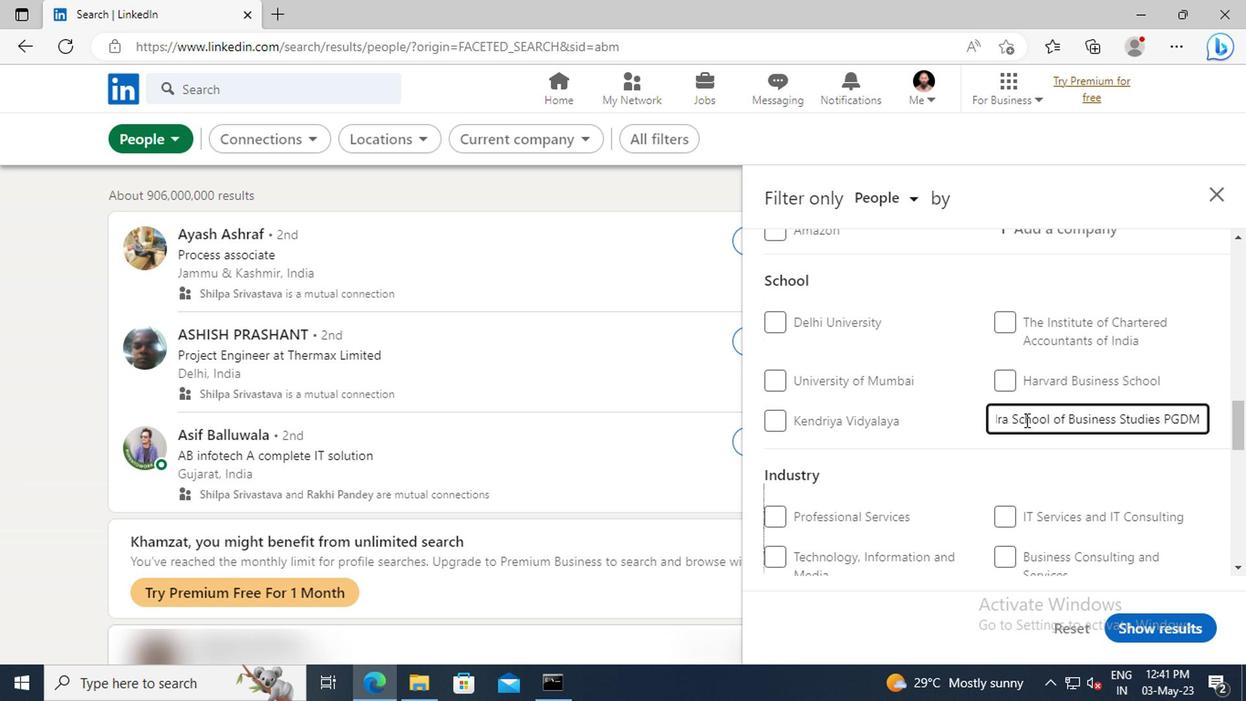 
Action: Mouse moved to (1013, 388)
Screenshot: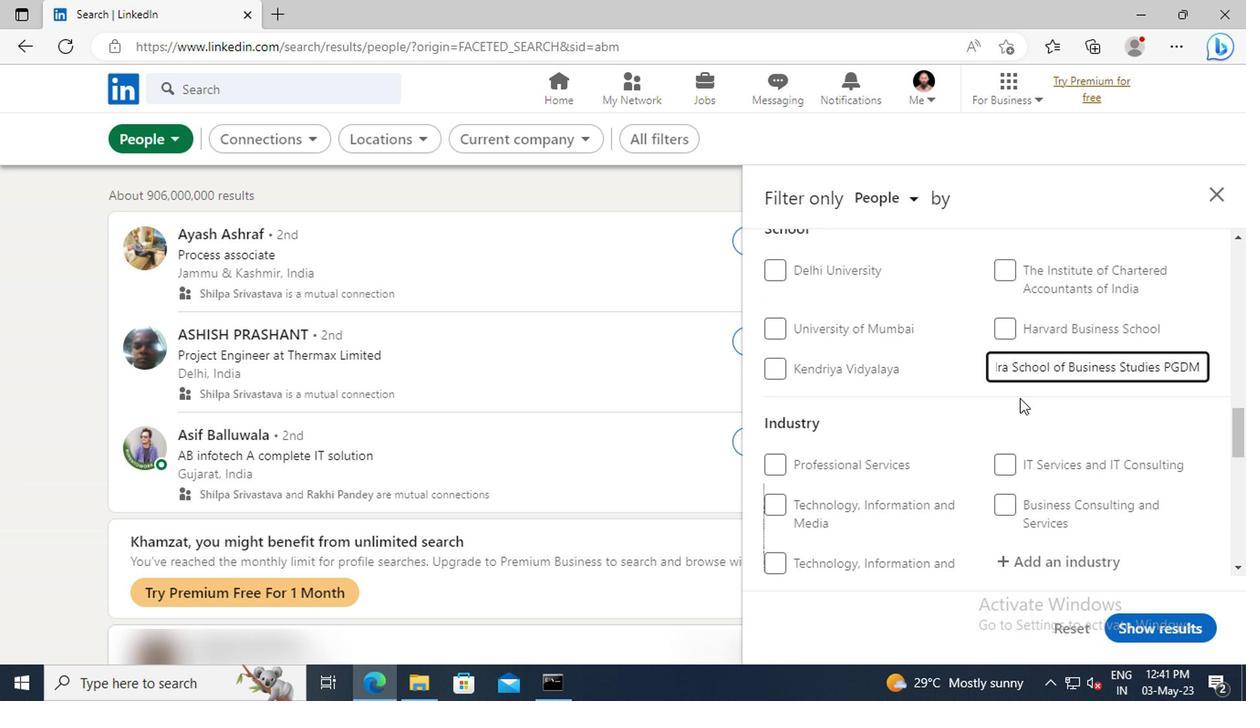 
Action: Mouse scrolled (1013, 387) with delta (0, -1)
Screenshot: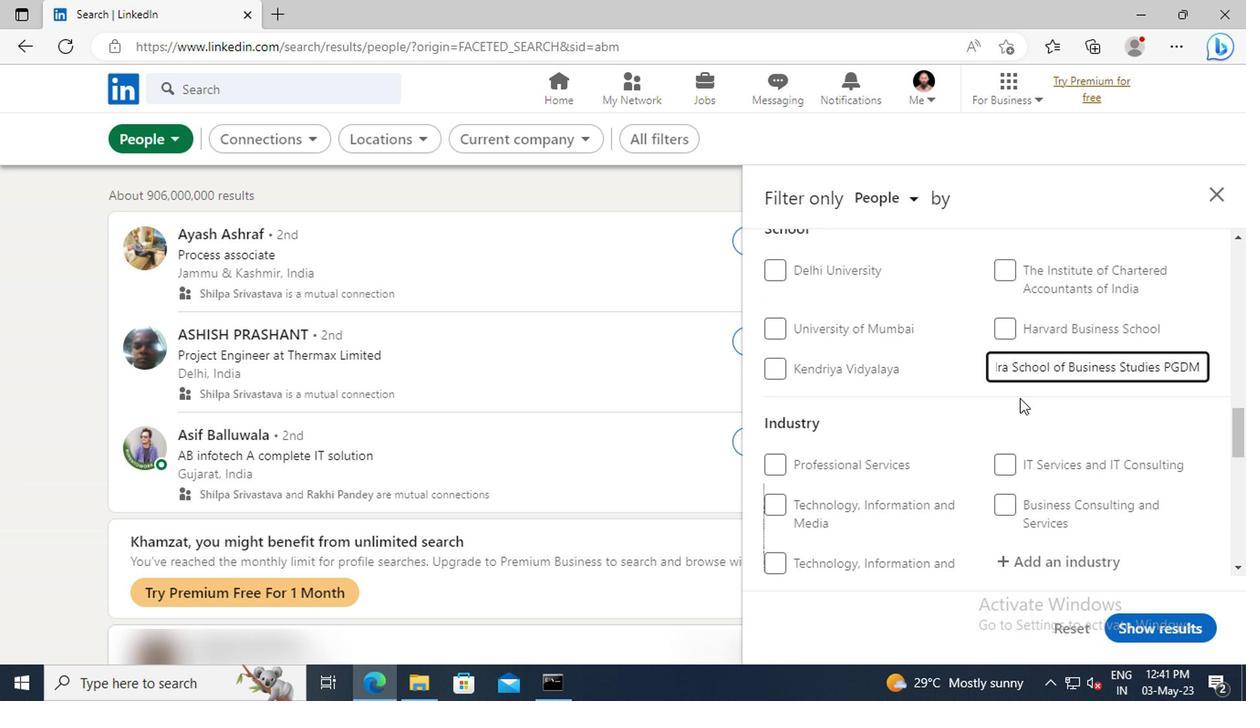 
Action: Mouse scrolled (1013, 387) with delta (0, -1)
Screenshot: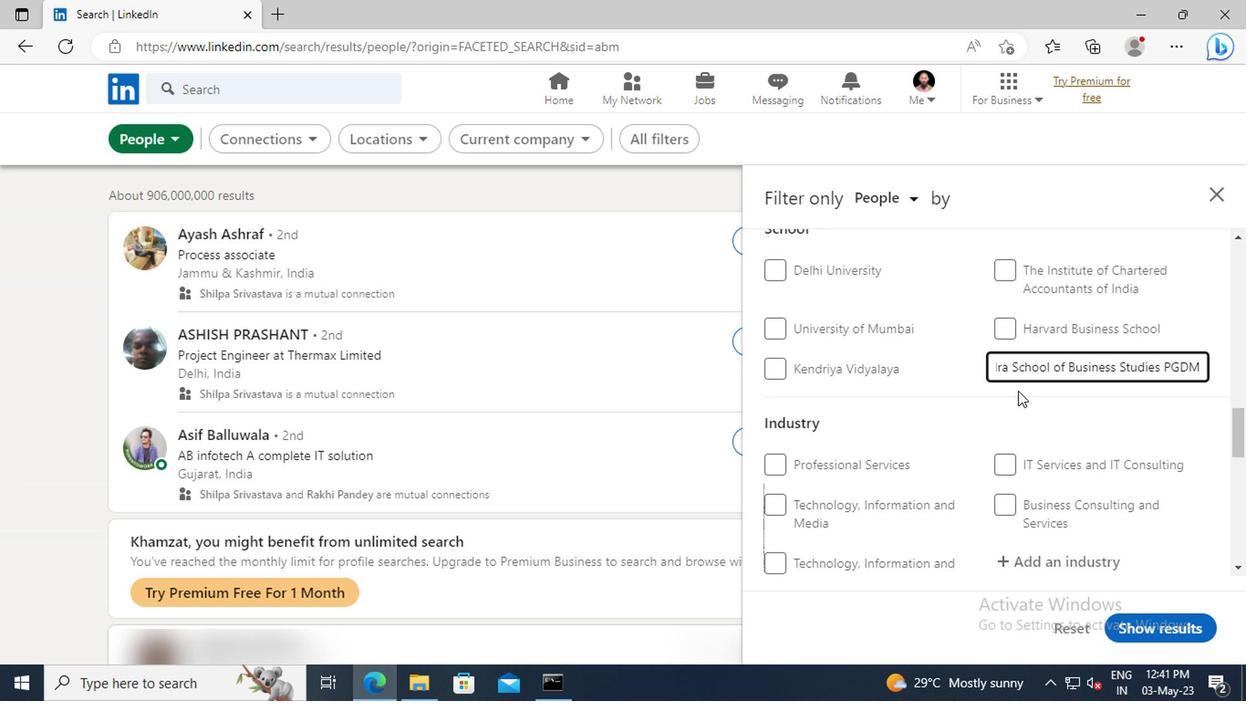 
Action: Mouse scrolled (1013, 387) with delta (0, -1)
Screenshot: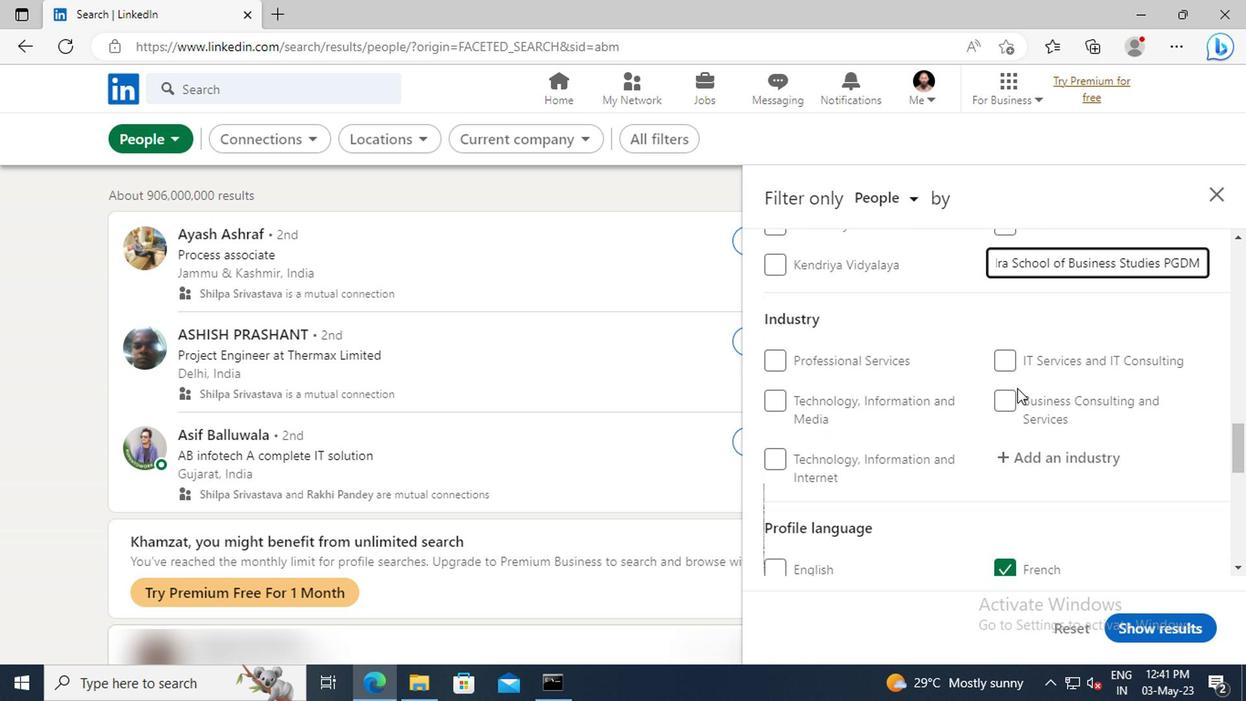 
Action: Mouse moved to (1015, 403)
Screenshot: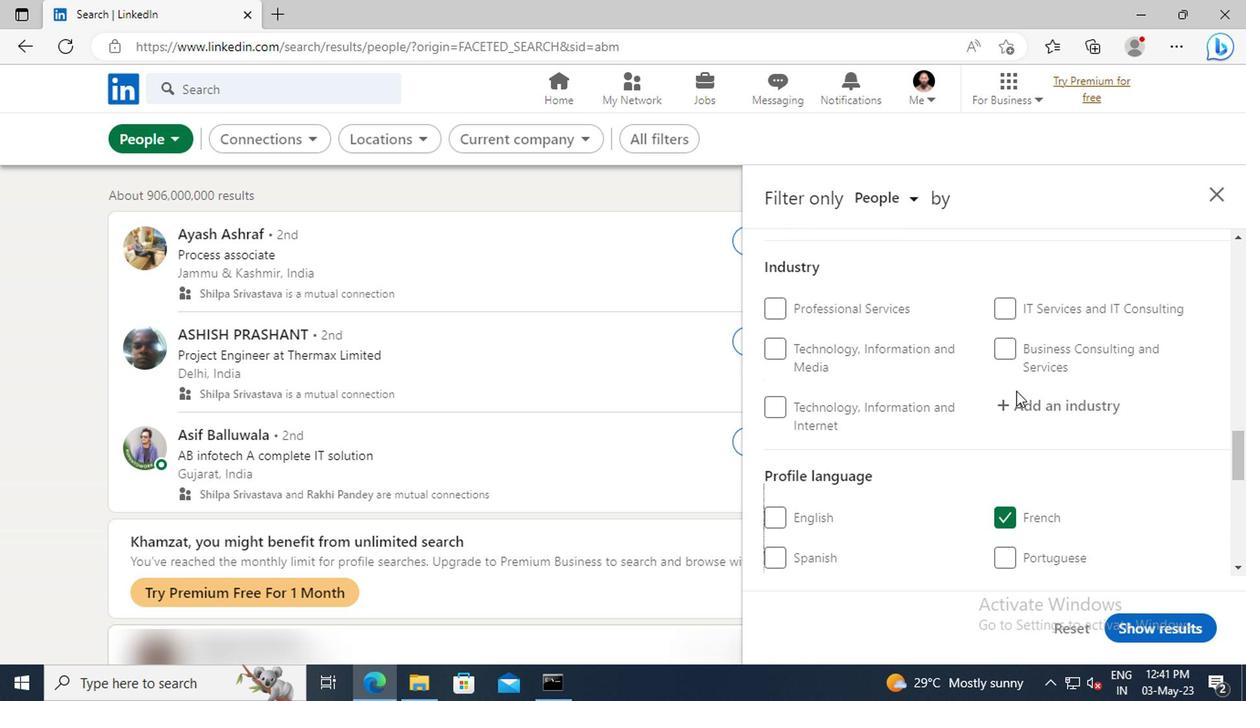 
Action: Mouse pressed left at (1015, 403)
Screenshot: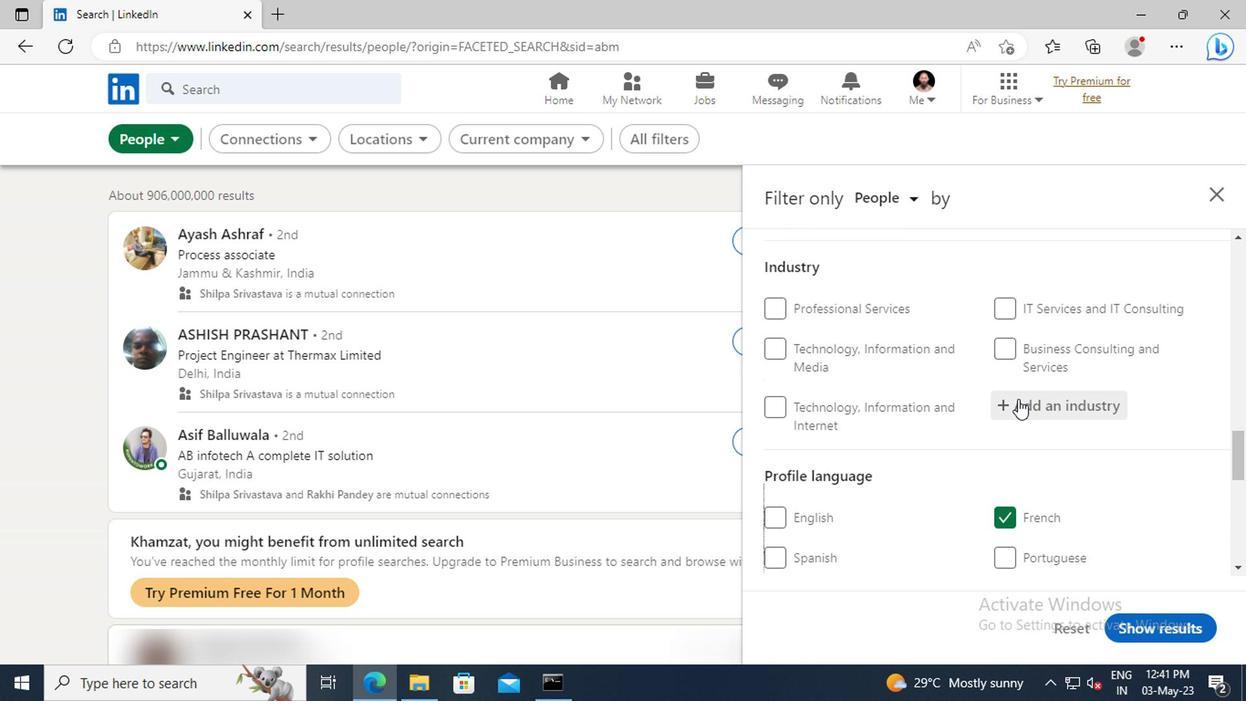
Action: Key pressed <Key.shift>TELE
Screenshot: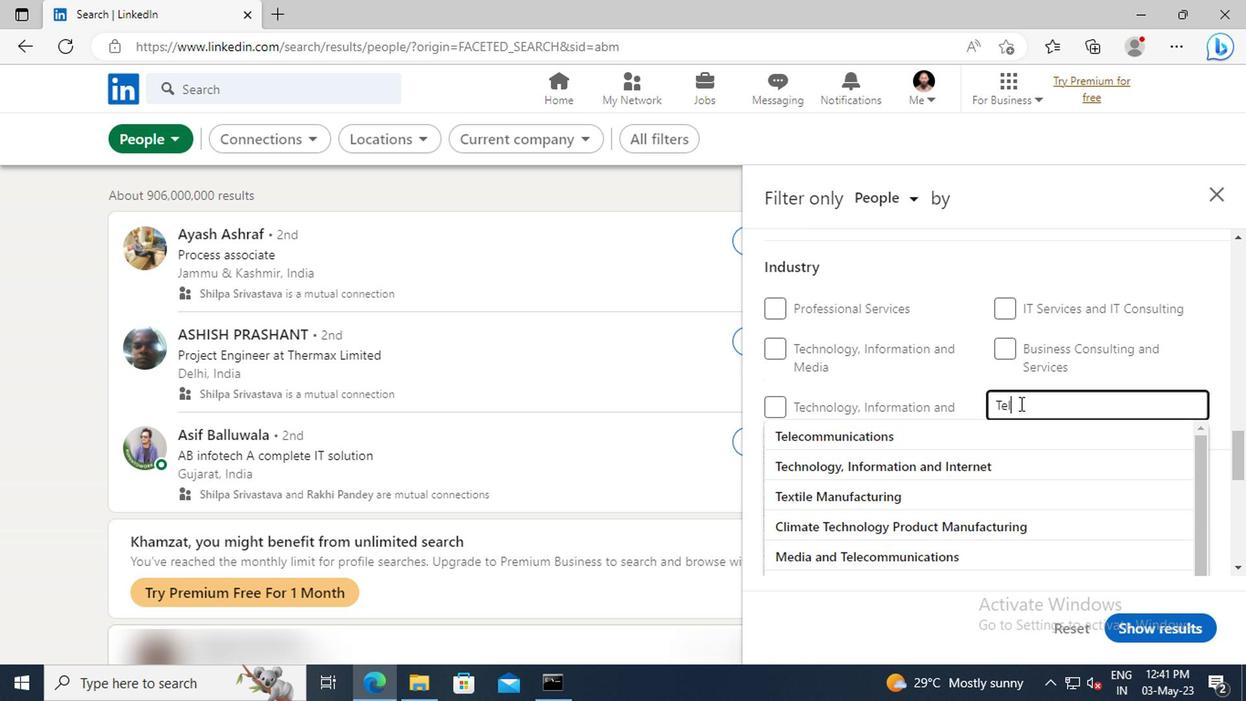 
Action: Mouse moved to (1028, 544)
Screenshot: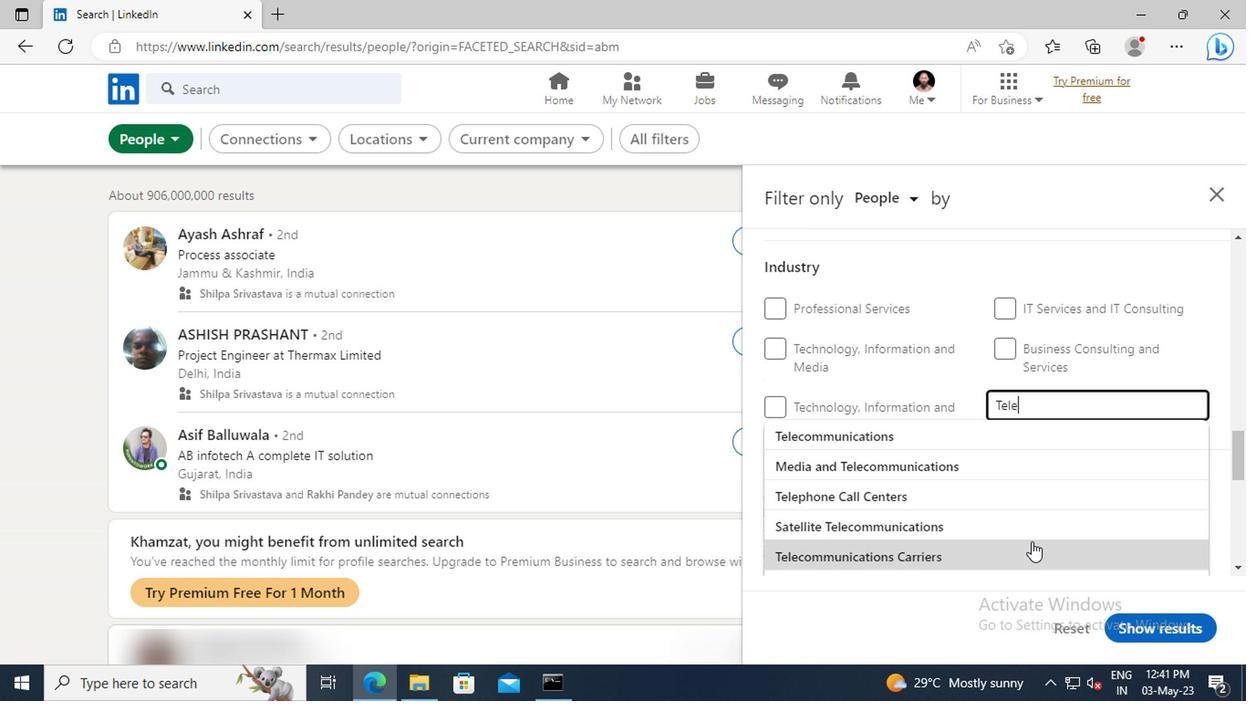 
Action: Mouse pressed left at (1028, 544)
Screenshot: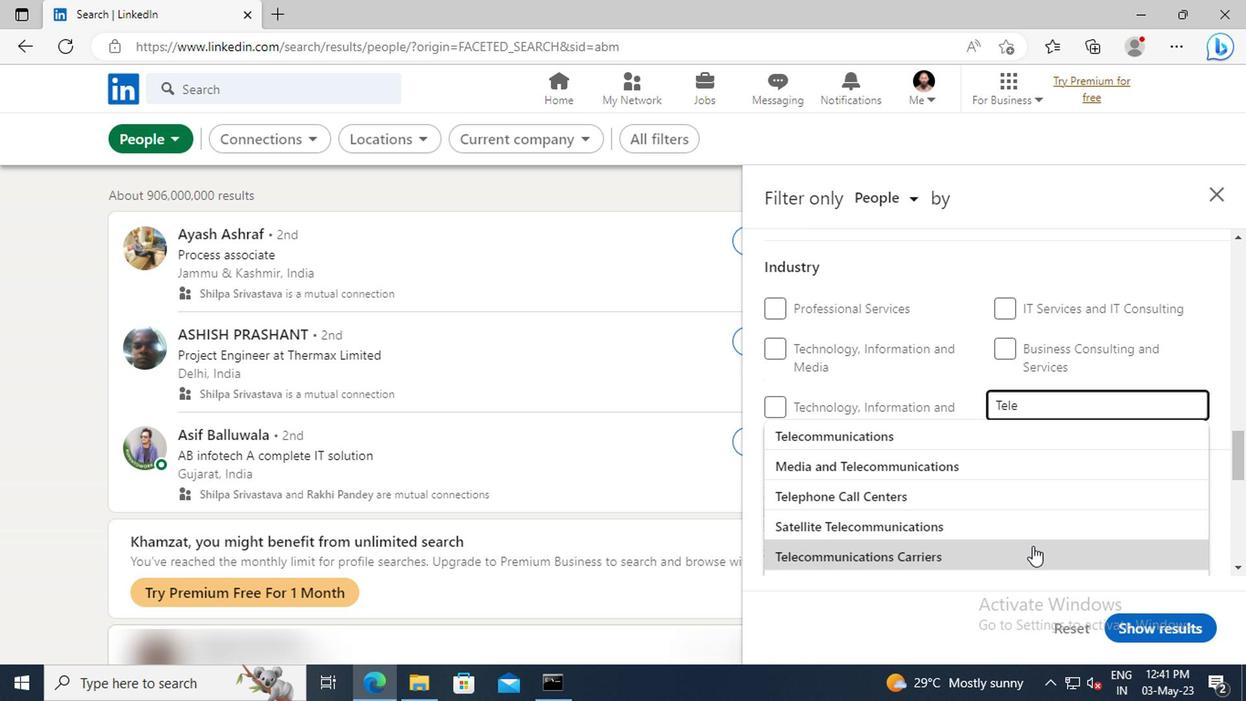 
Action: Mouse scrolled (1028, 543) with delta (0, 0)
Screenshot: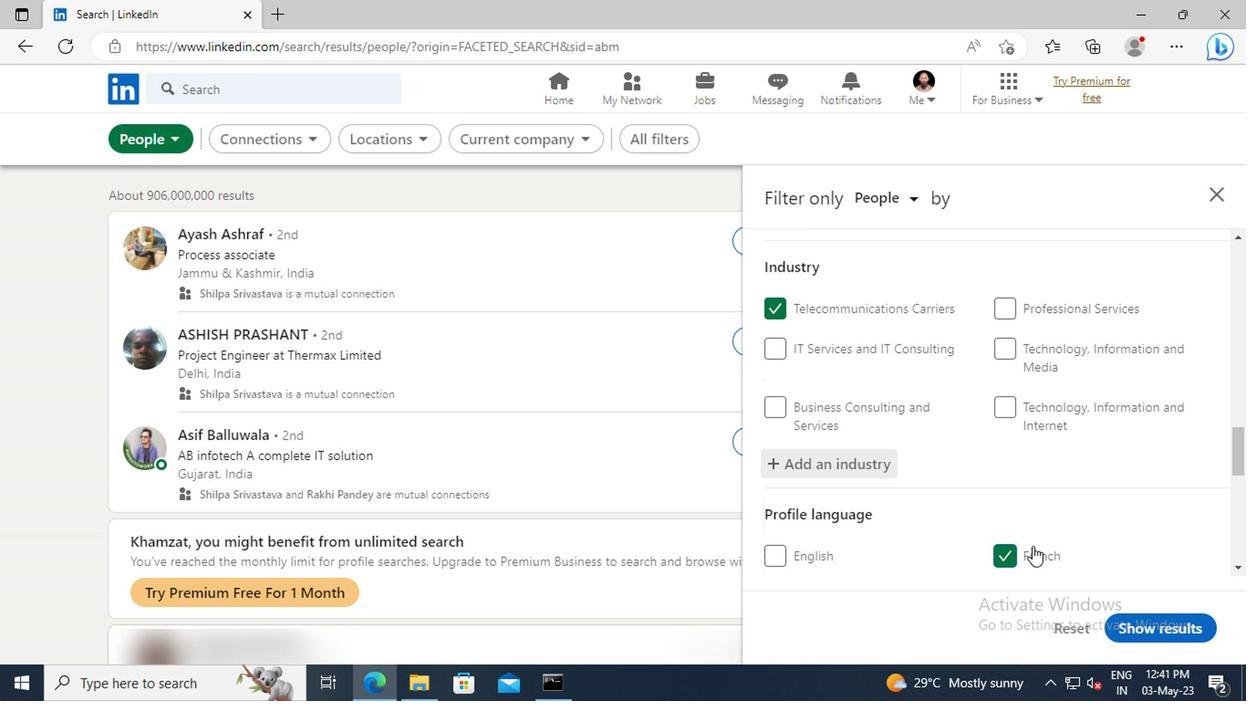
Action: Mouse scrolled (1028, 543) with delta (0, 0)
Screenshot: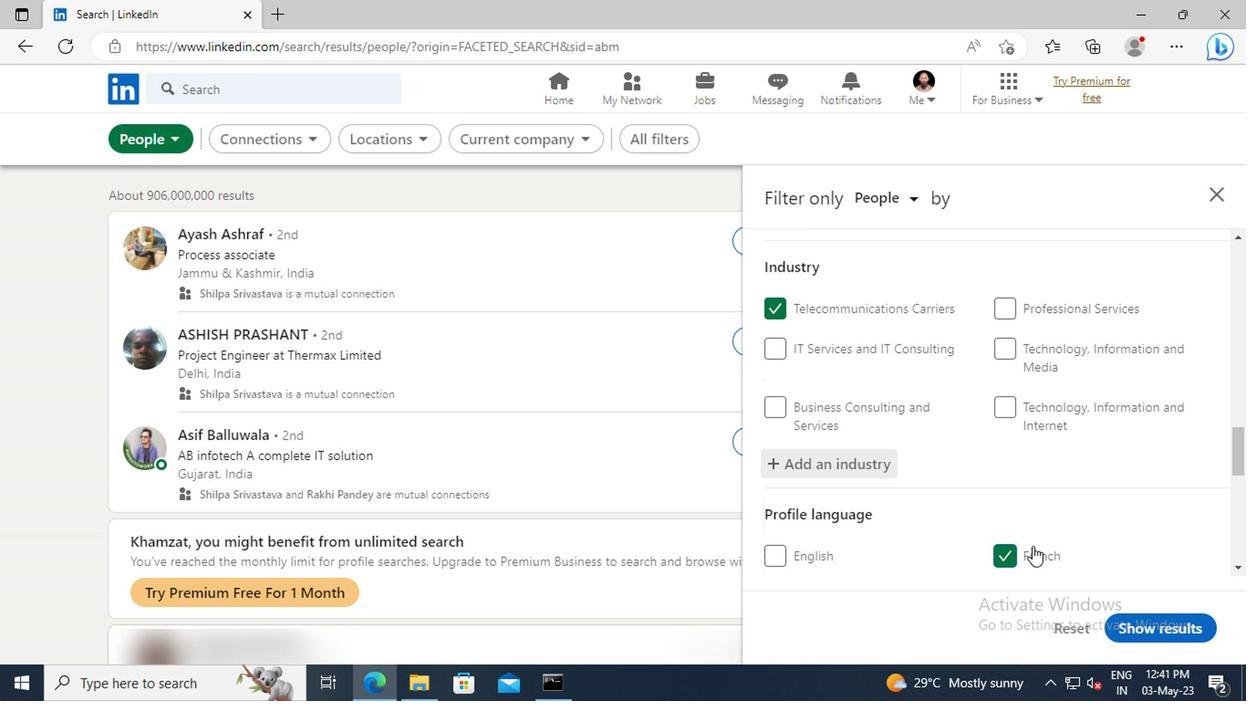 
Action: Mouse scrolled (1028, 543) with delta (0, 0)
Screenshot: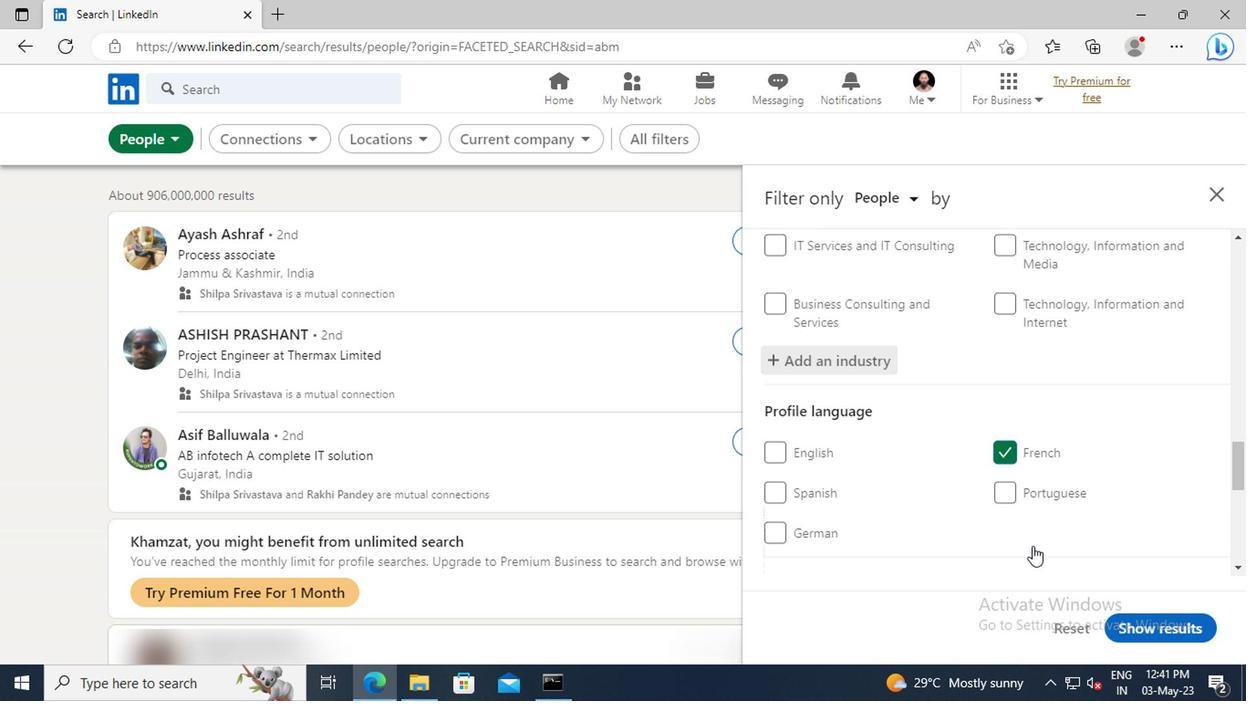 
Action: Mouse scrolled (1028, 543) with delta (0, 0)
Screenshot: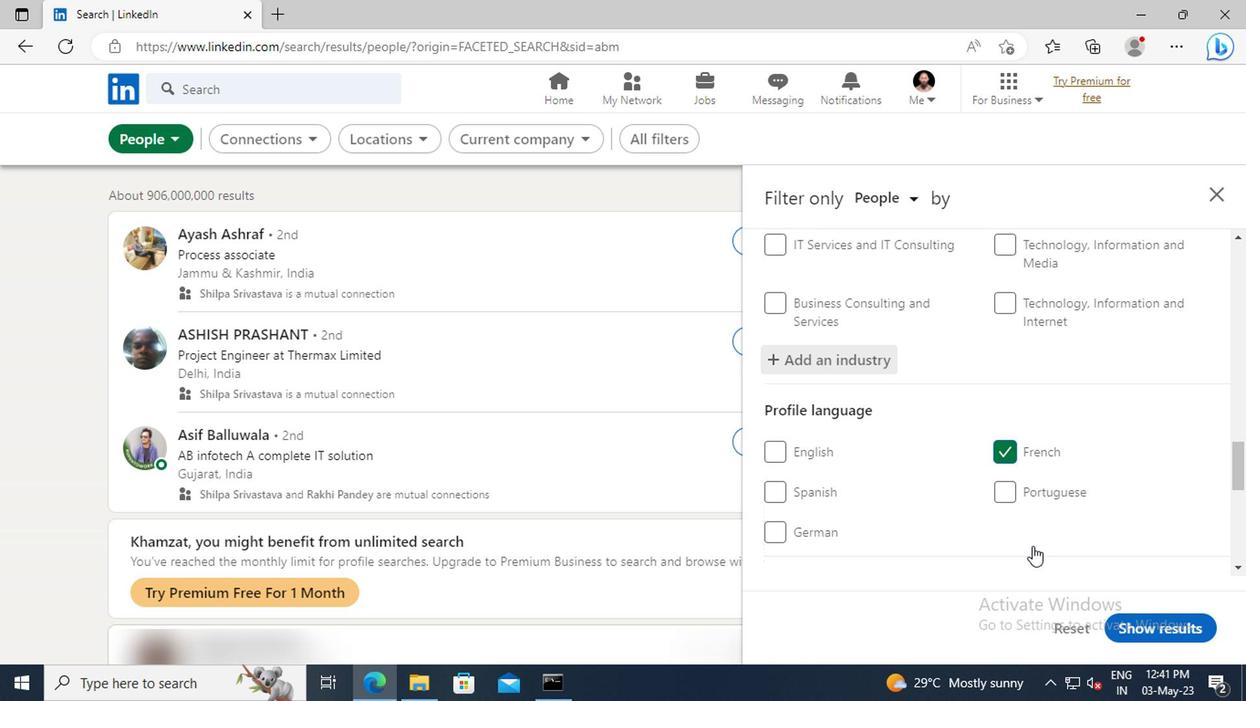 
Action: Mouse moved to (1028, 522)
Screenshot: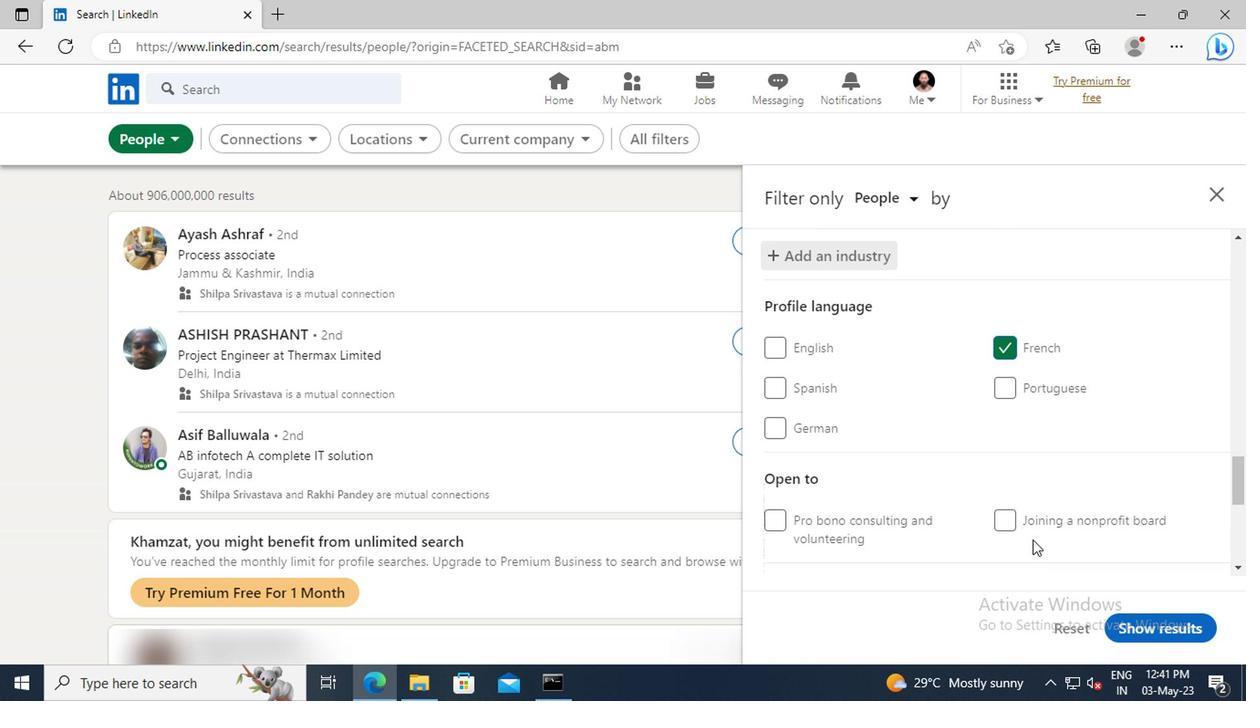 
Action: Mouse scrolled (1028, 522) with delta (0, 0)
Screenshot: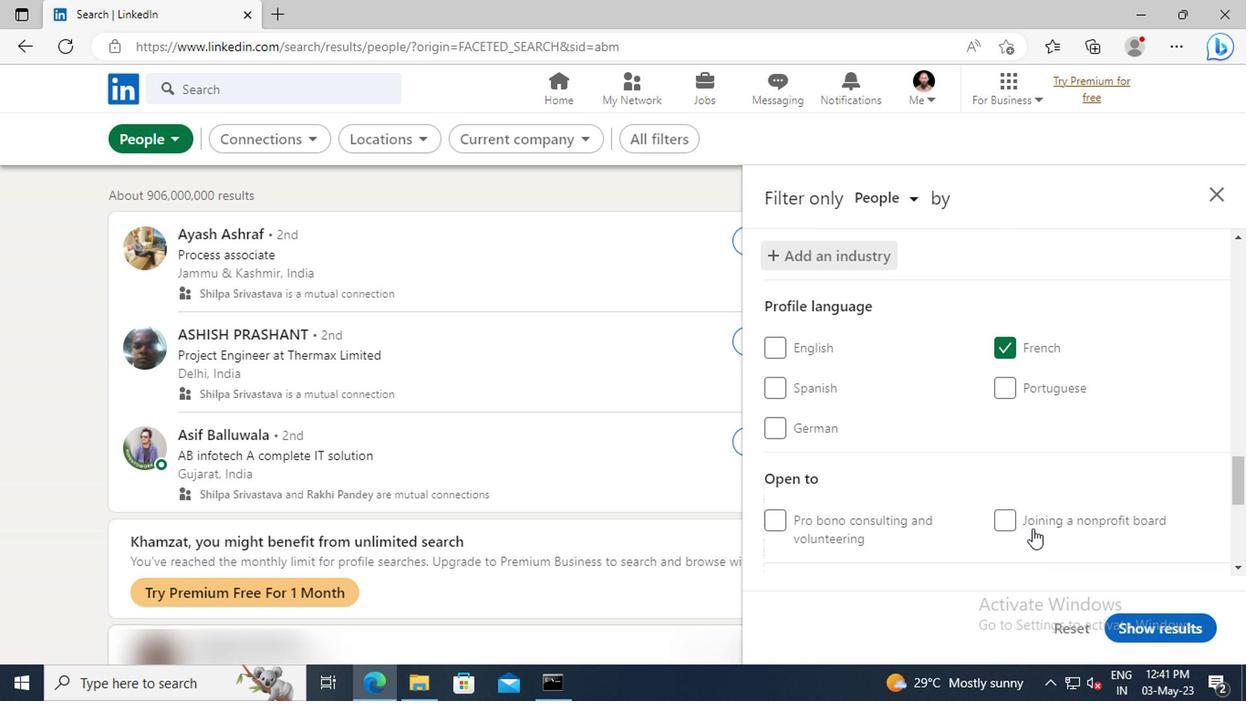 
Action: Mouse scrolled (1028, 522) with delta (0, 0)
Screenshot: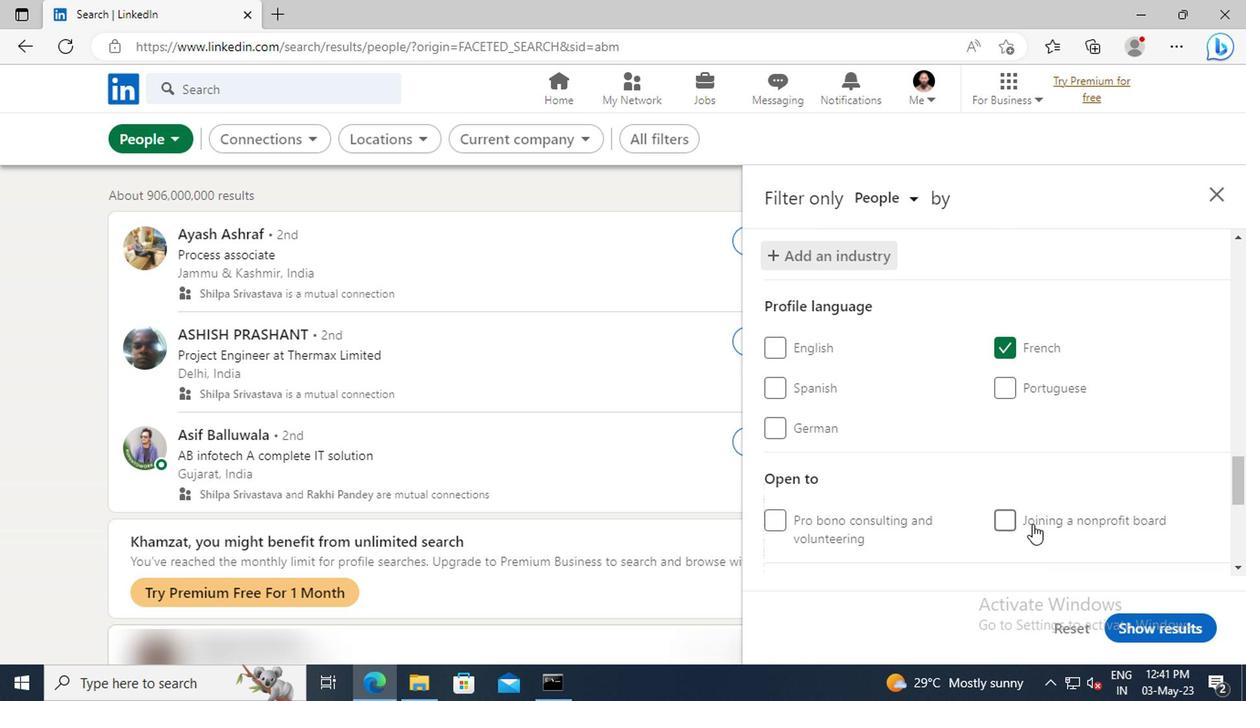 
Action: Mouse moved to (1021, 475)
Screenshot: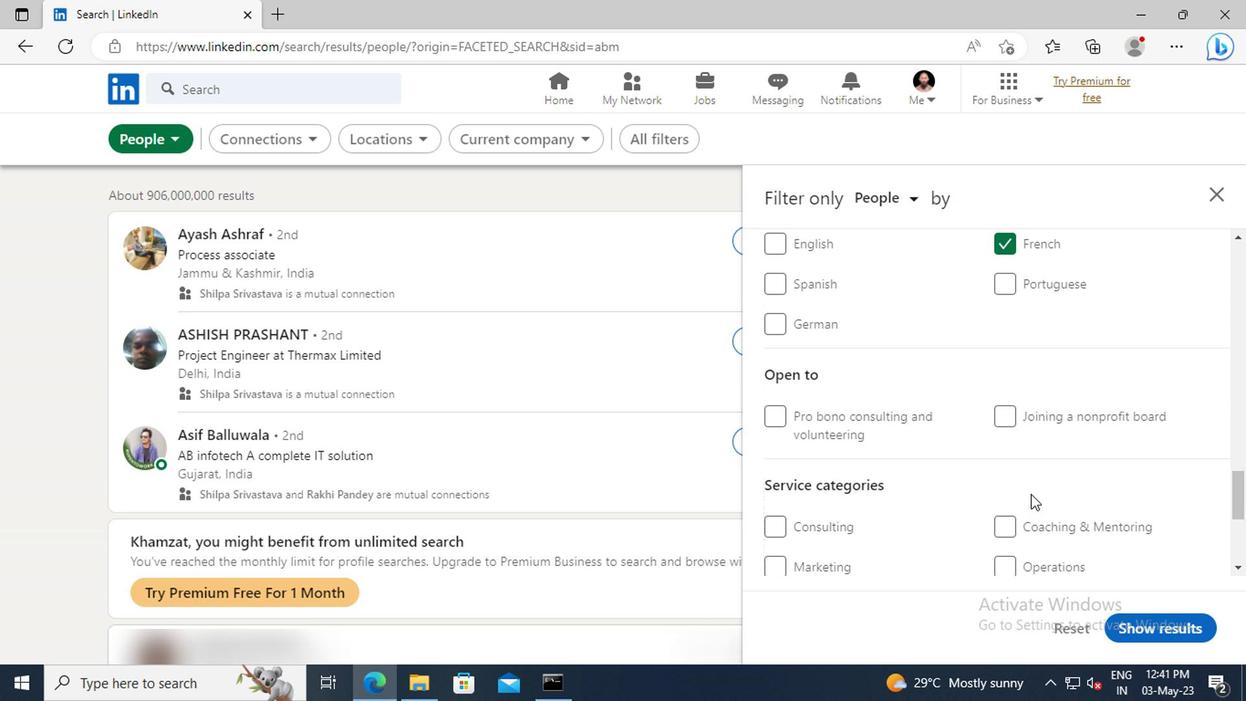
Action: Mouse scrolled (1021, 474) with delta (0, -1)
Screenshot: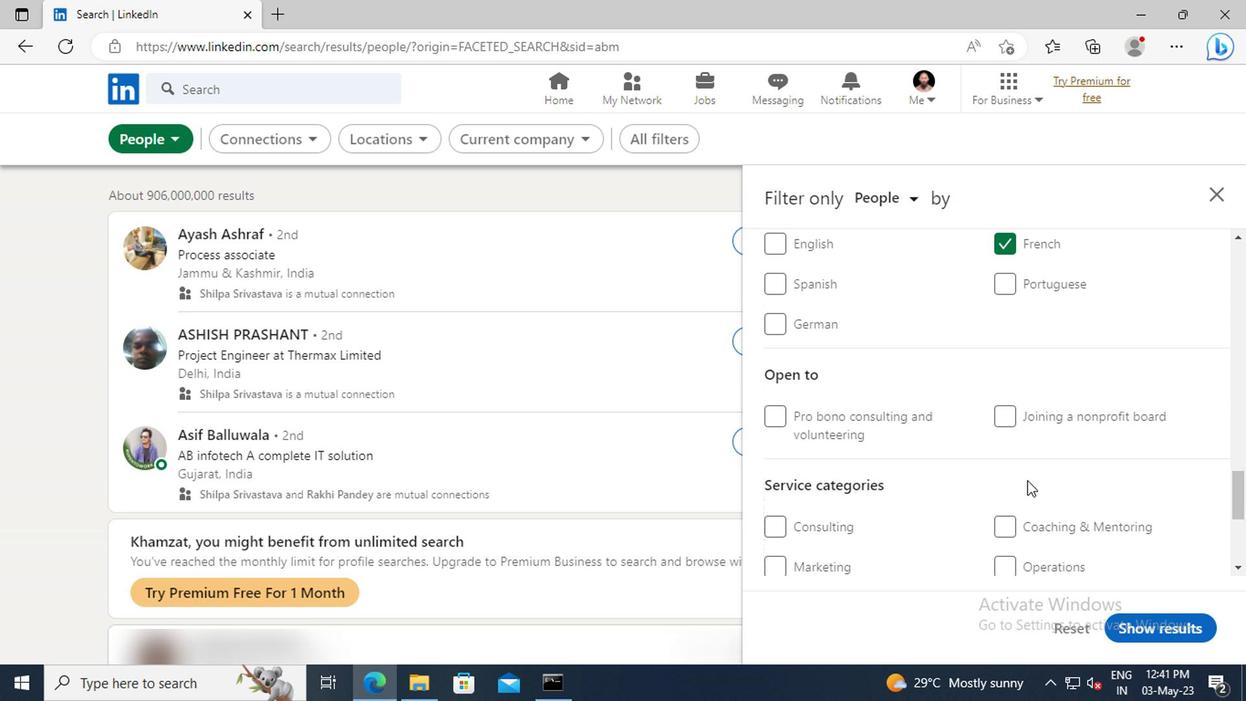 
Action: Mouse scrolled (1021, 474) with delta (0, -1)
Screenshot: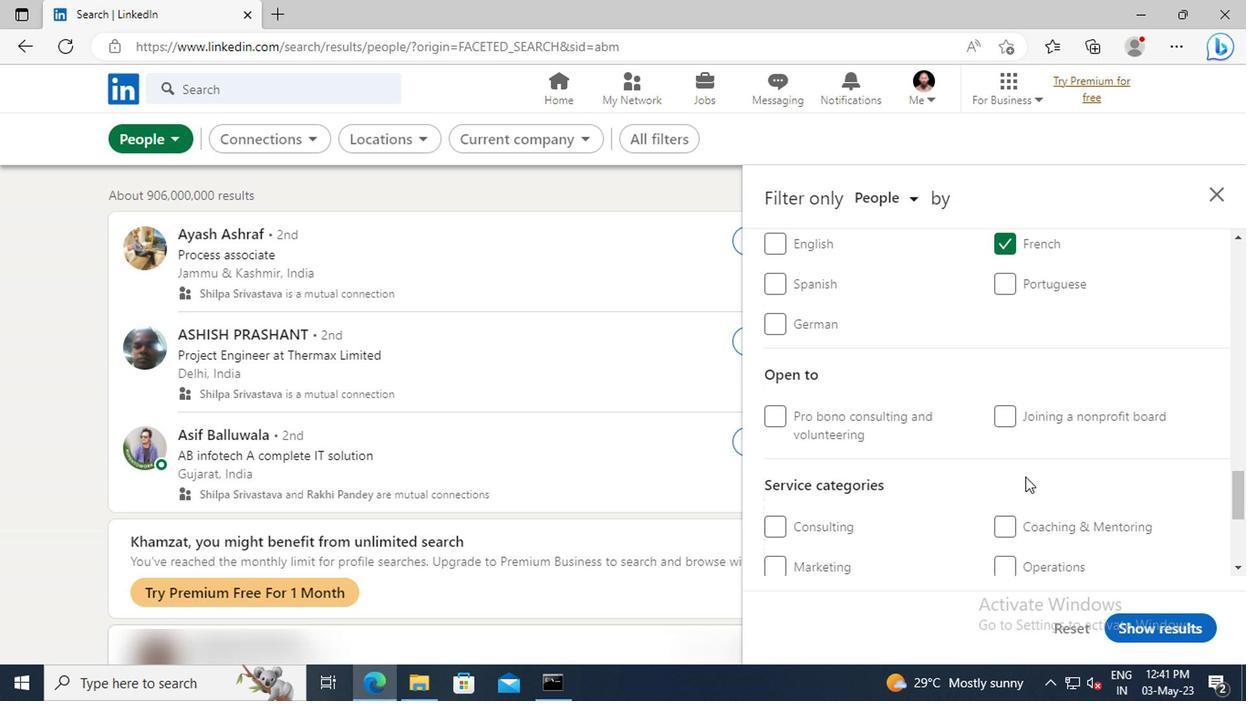 
Action: Mouse moved to (1024, 495)
Screenshot: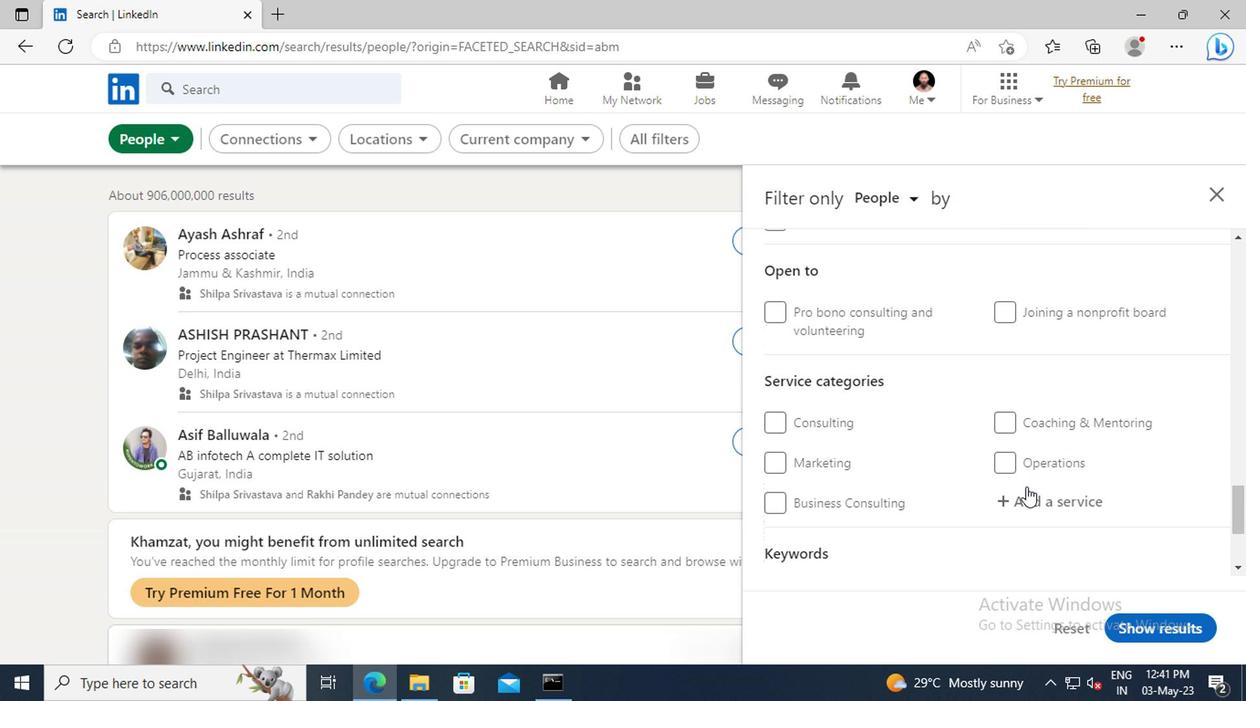 
Action: Mouse pressed left at (1024, 495)
Screenshot: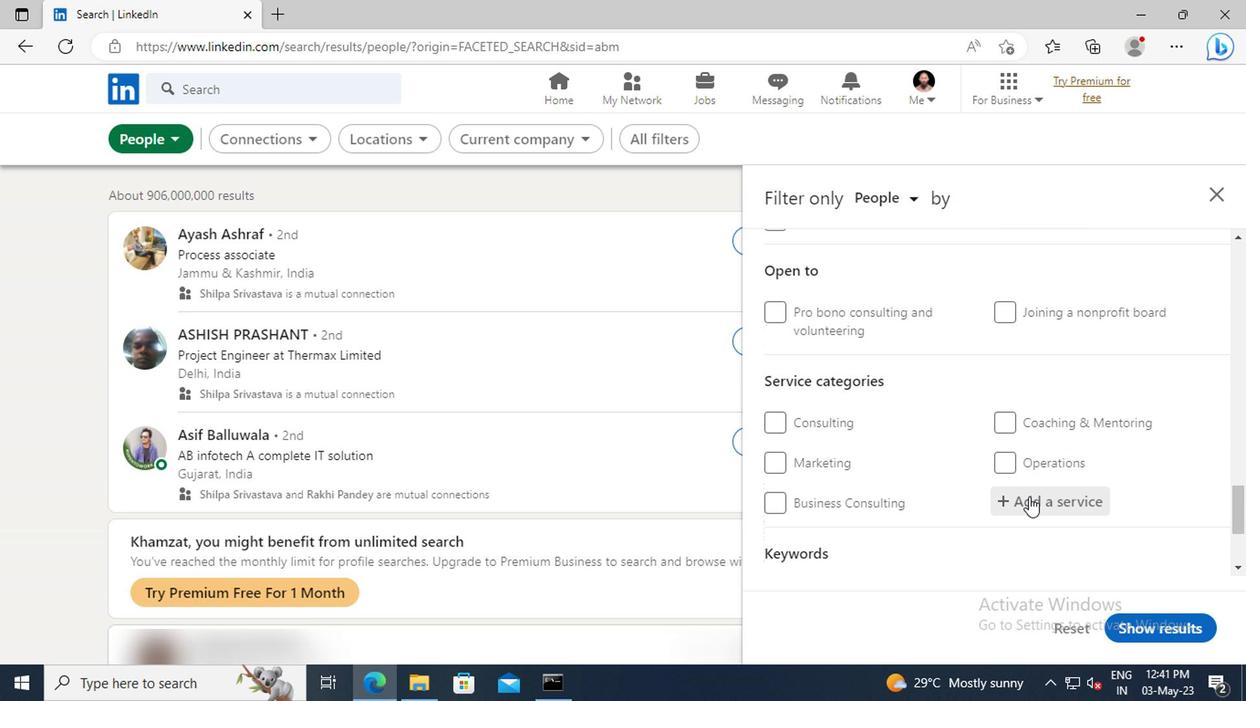 
Action: Key pressed <Key.shift>VIDEO<Key.space><Key.shift>AN
Screenshot: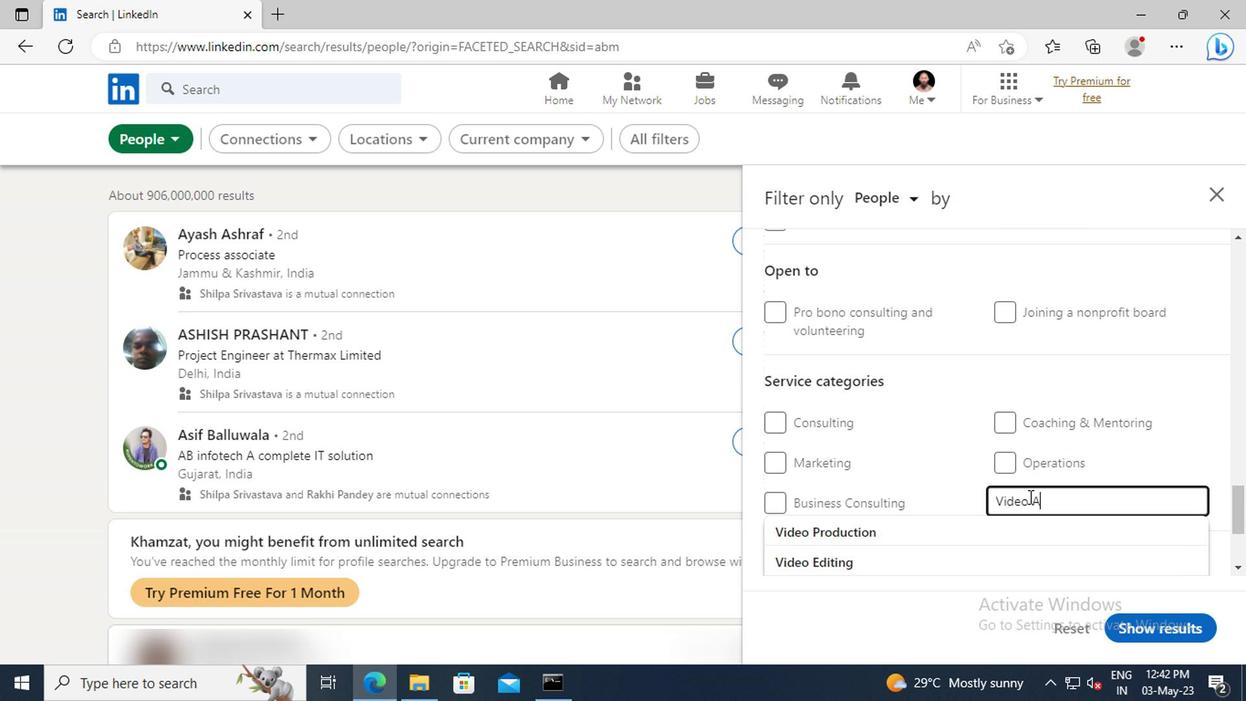 
Action: Mouse moved to (1033, 555)
Screenshot: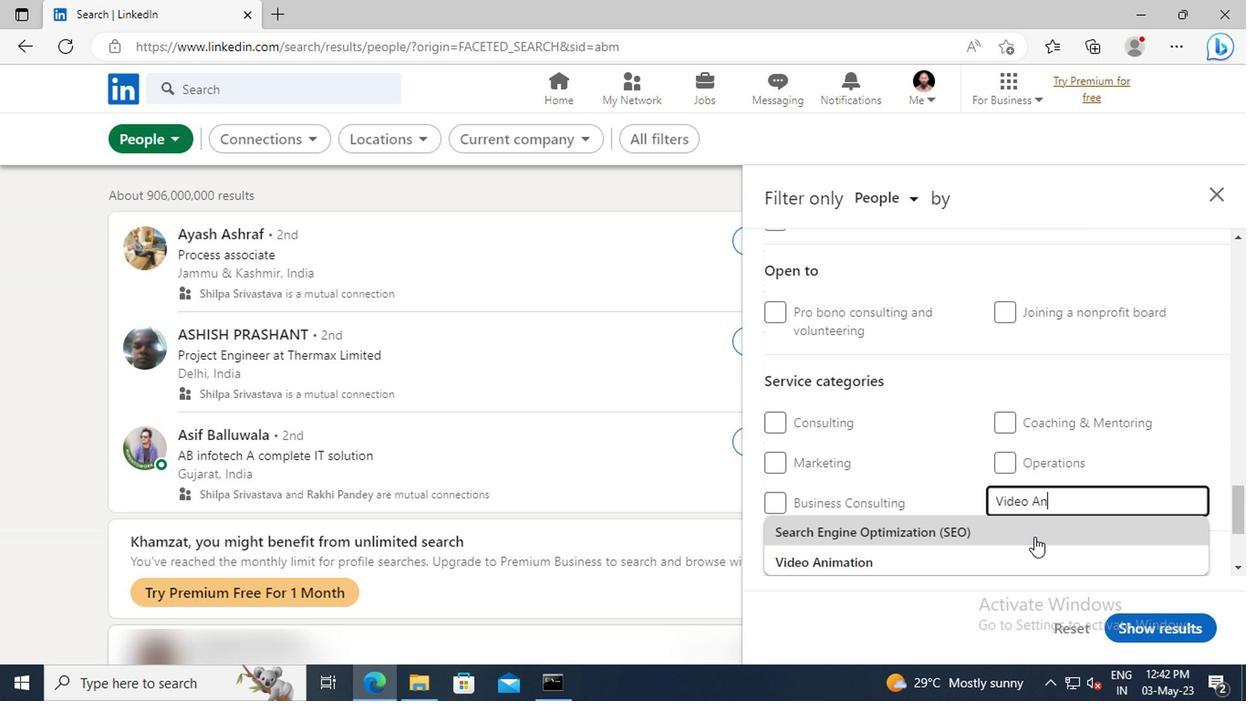 
Action: Mouse pressed left at (1033, 555)
Screenshot: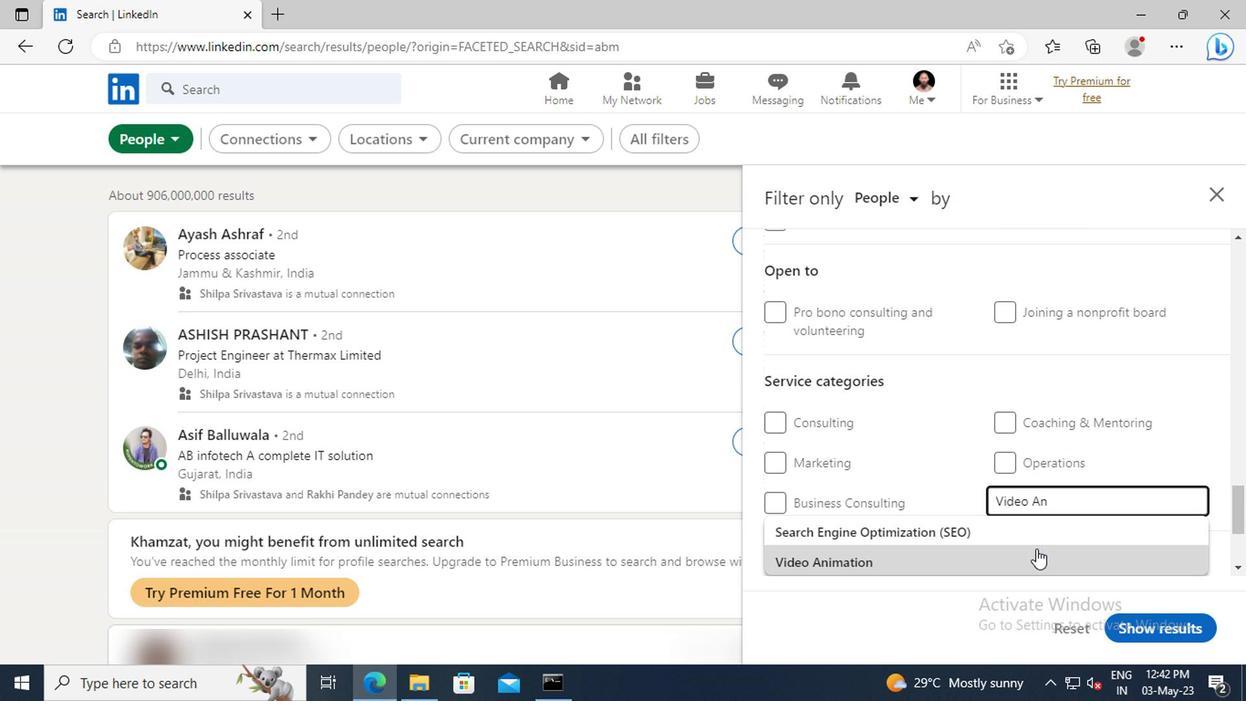 
Action: Mouse scrolled (1033, 555) with delta (0, 0)
Screenshot: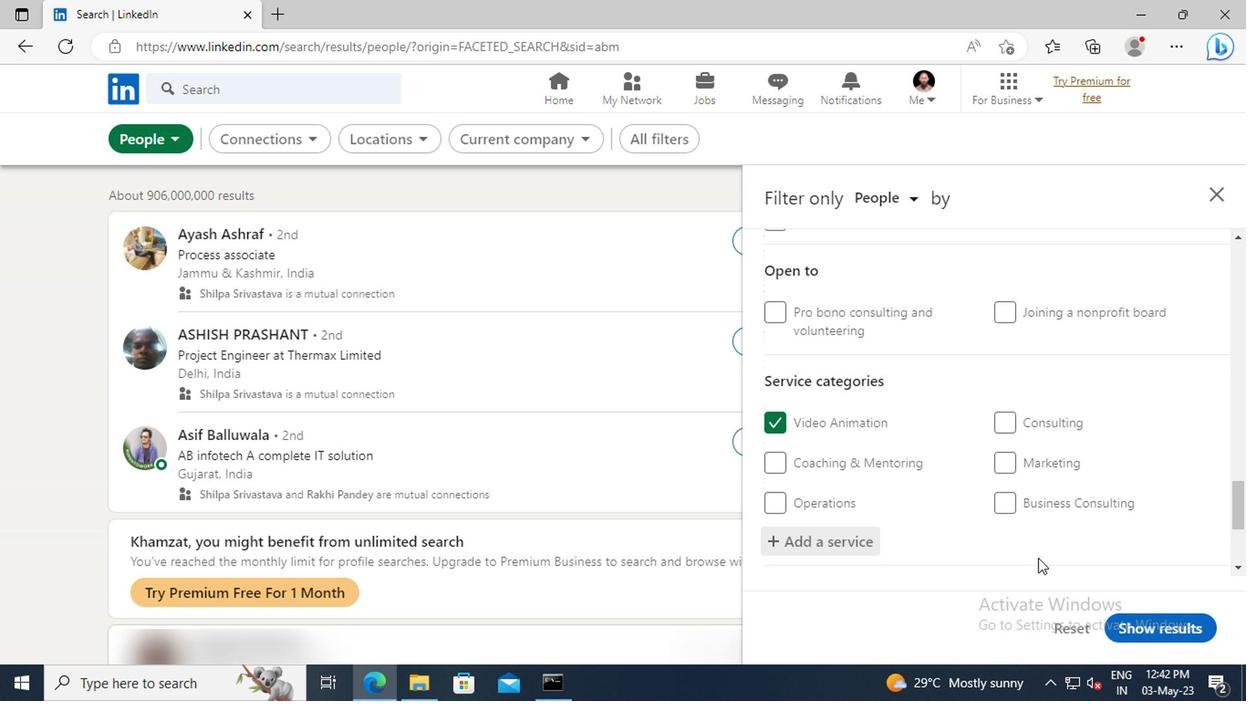 
Action: Mouse scrolled (1033, 555) with delta (0, 0)
Screenshot: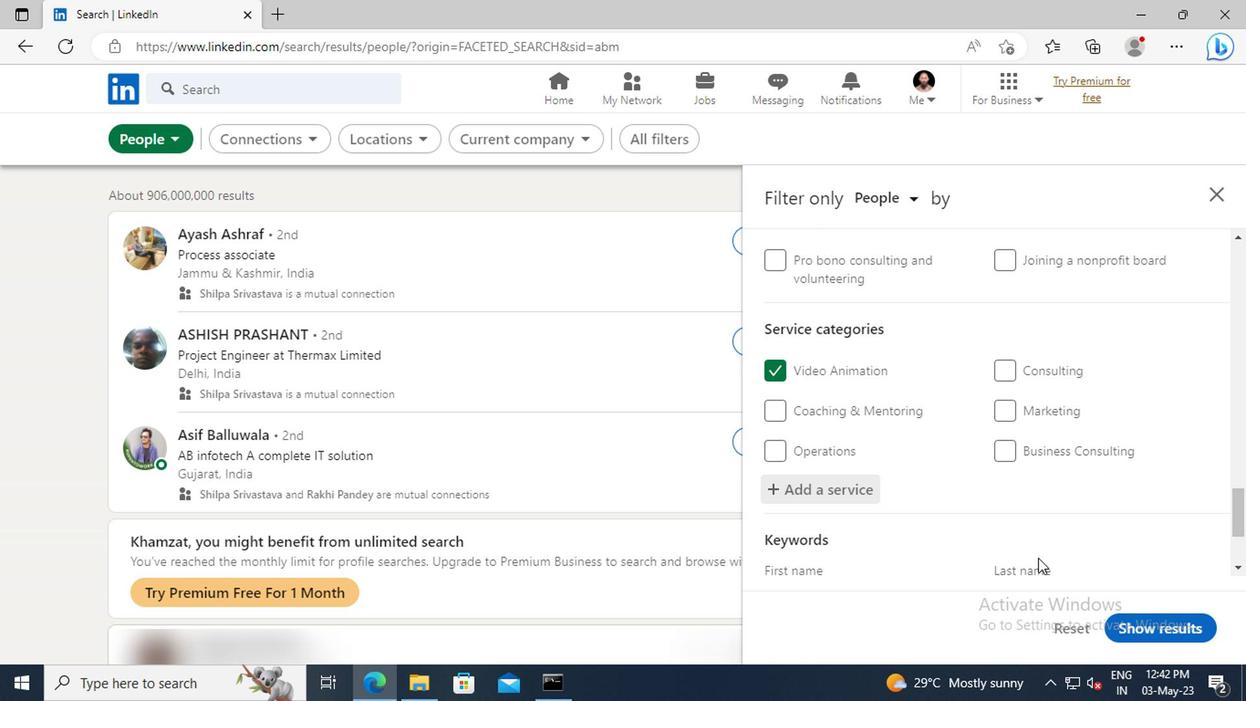 
Action: Mouse scrolled (1033, 555) with delta (0, 0)
Screenshot: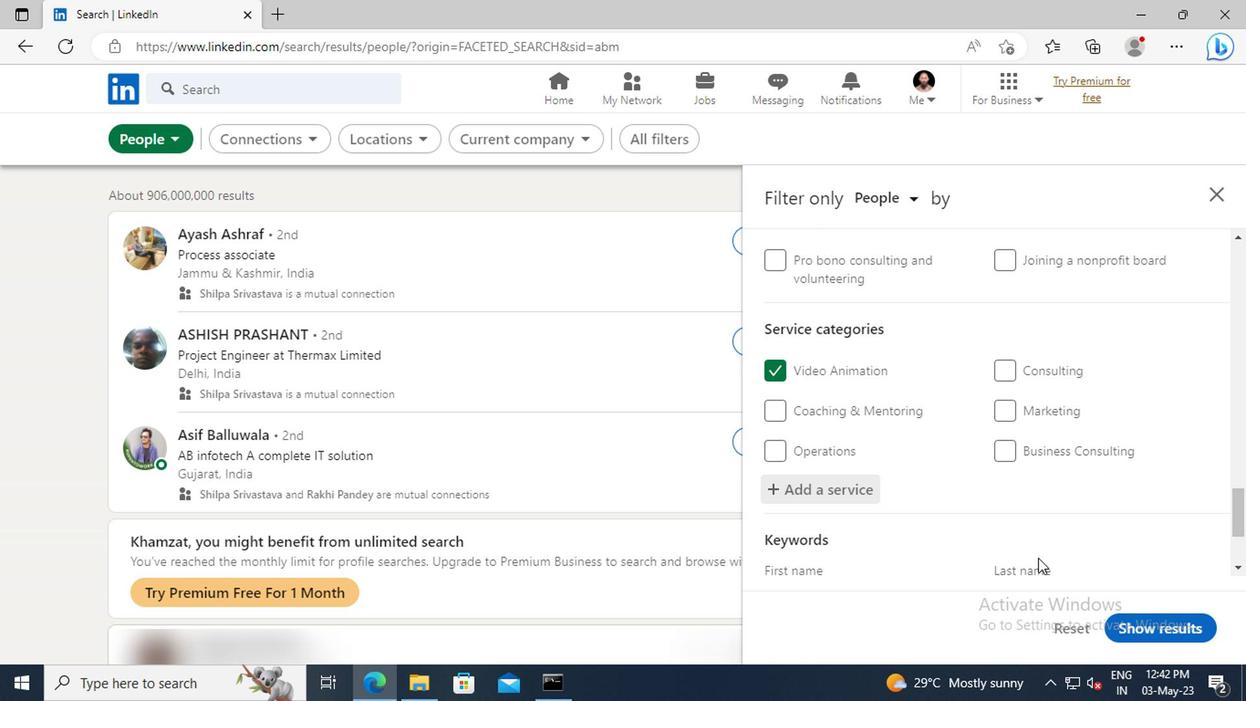 
Action: Mouse scrolled (1033, 555) with delta (0, 0)
Screenshot: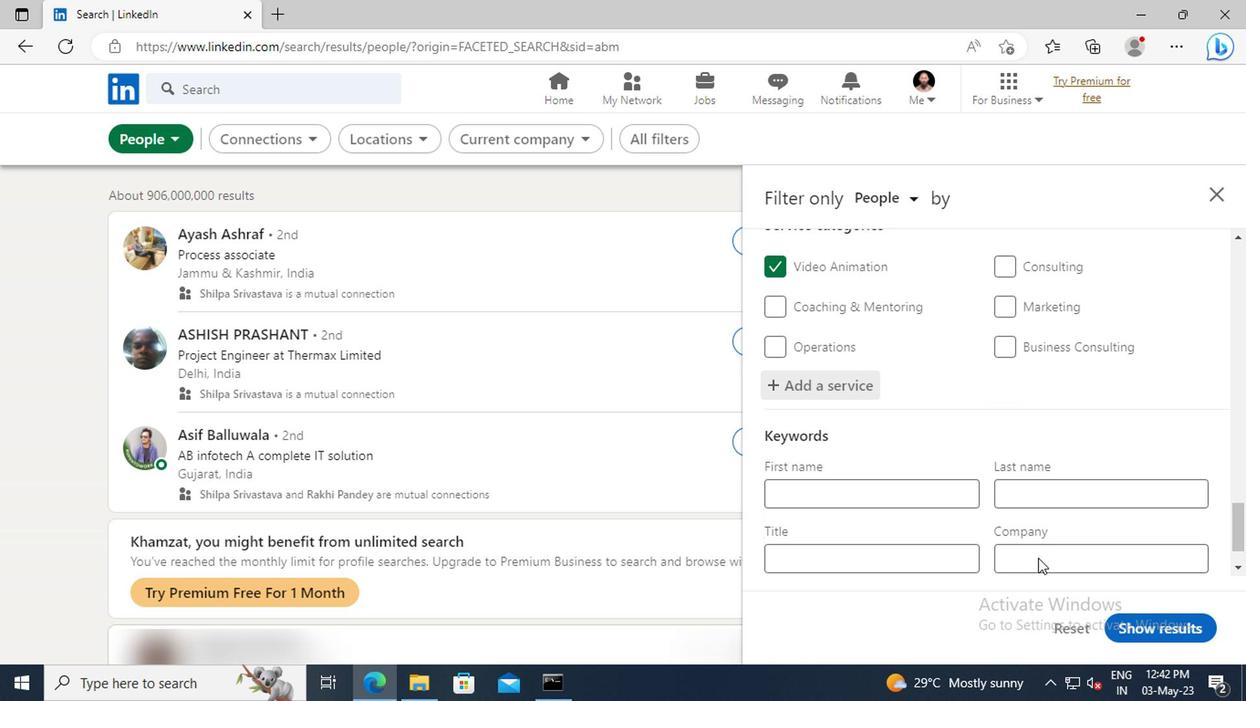 
Action: Mouse moved to (911, 511)
Screenshot: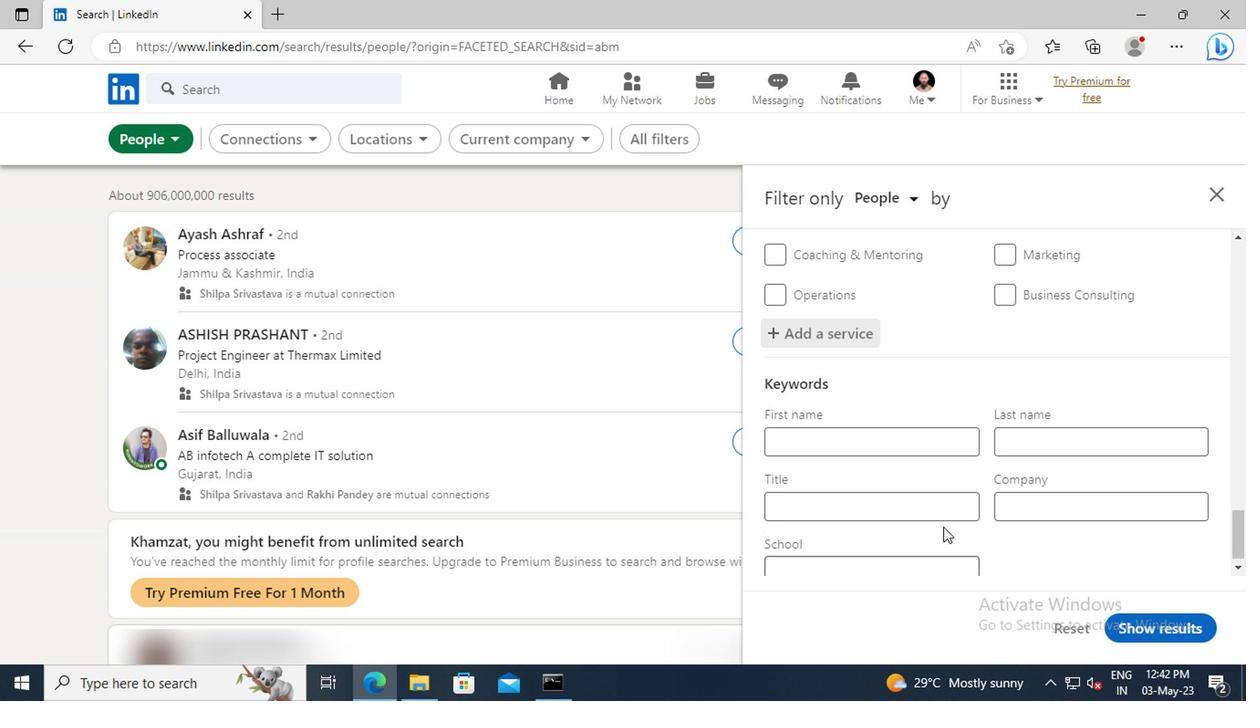
Action: Mouse pressed left at (911, 511)
Screenshot: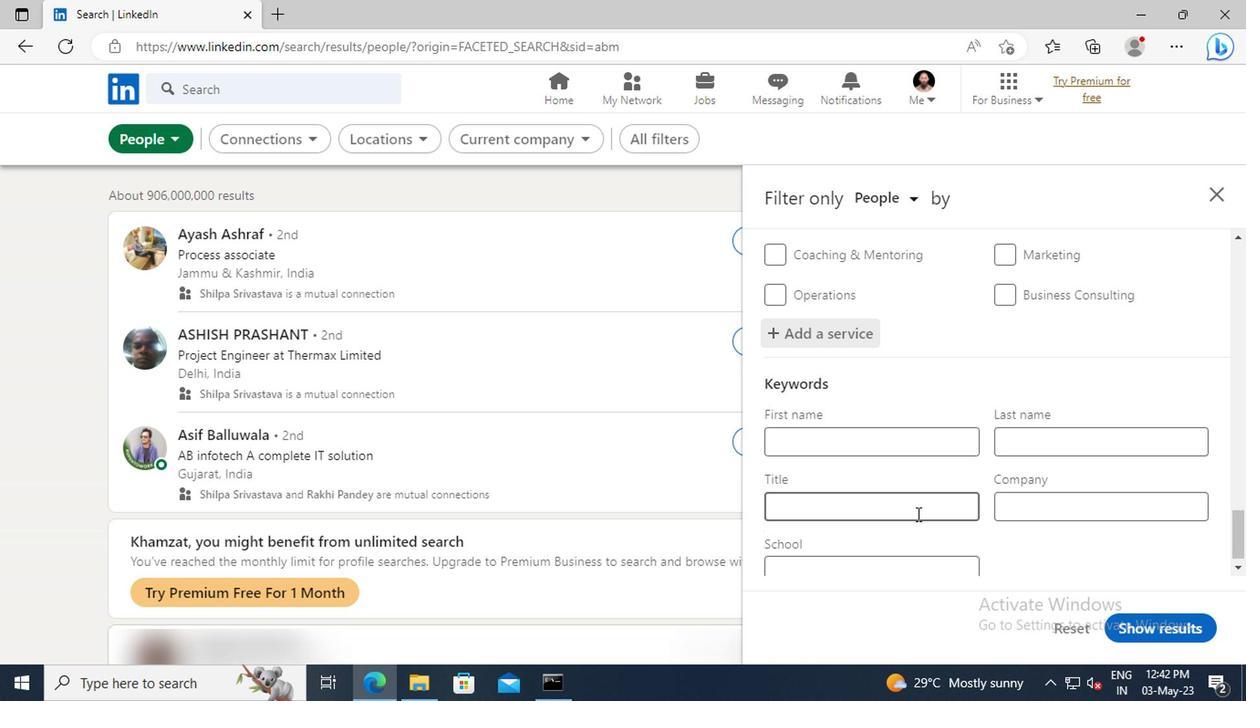 
Action: Key pressed <Key.shift>HEAD<Key.enter>
Screenshot: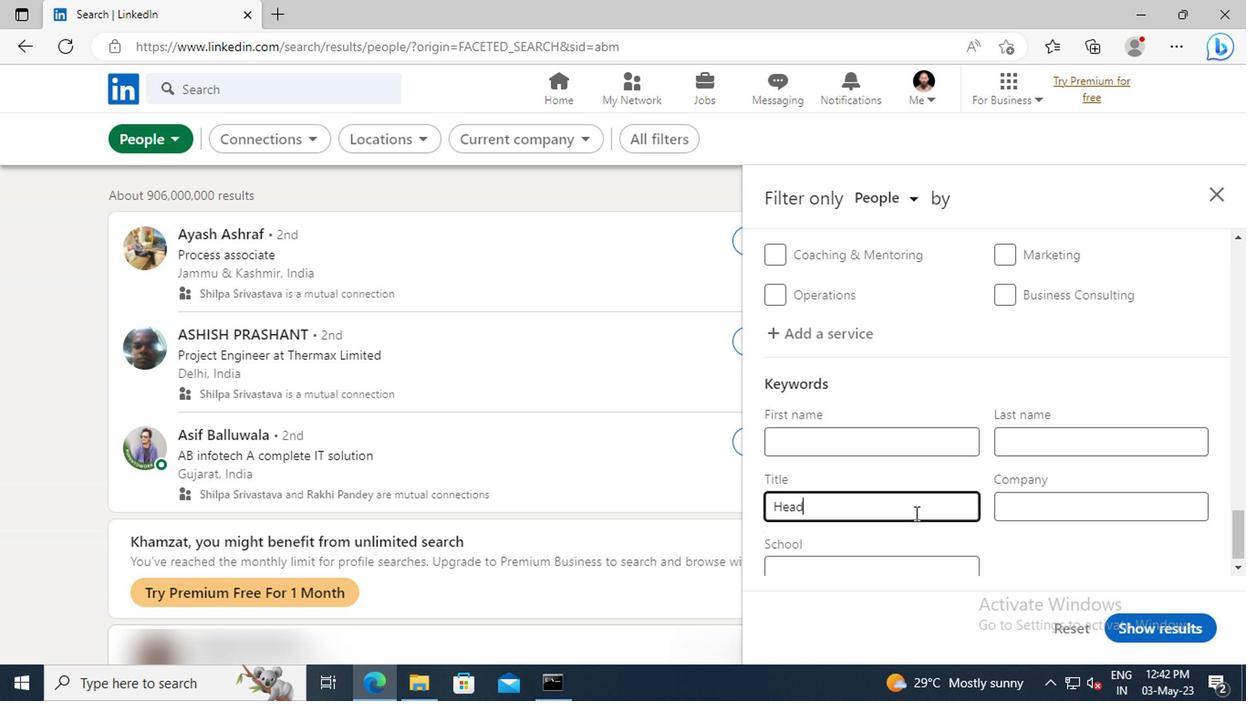 
Action: Mouse moved to (1131, 622)
Screenshot: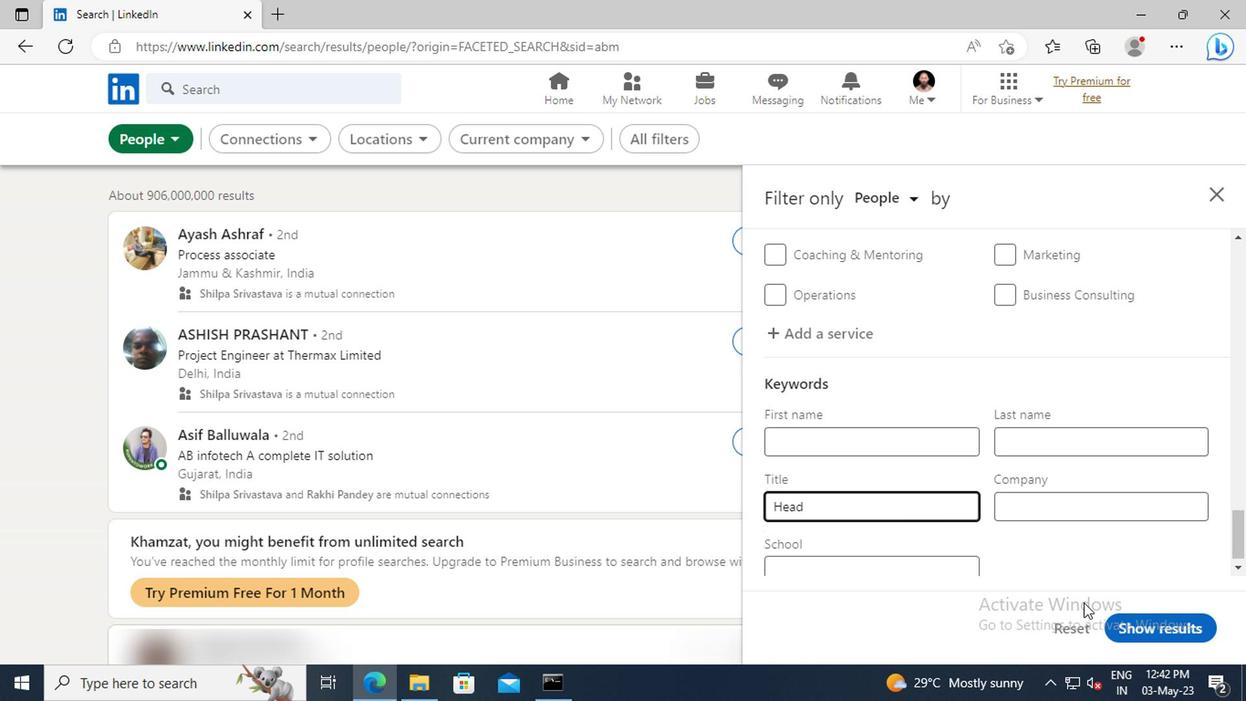 
Action: Mouse pressed left at (1131, 622)
Screenshot: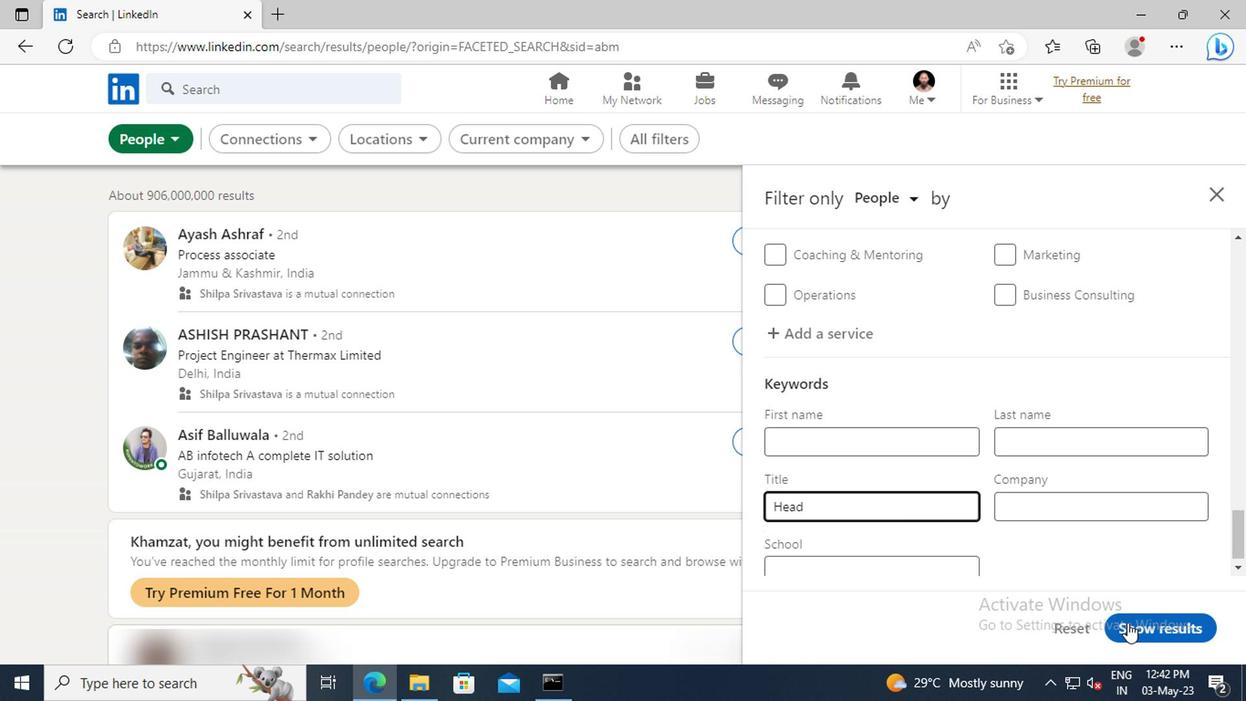 
